 Task: Buy 5 Bread Machines from Small Appliances section under best seller category for shipping address: Adam Smith, 3620 Station Street, Austin, Texas 78702, Cell Number 5122113583. Pay from credit card ending with 7965, CVV 549
Action: Mouse moved to (166, 75)
Screenshot: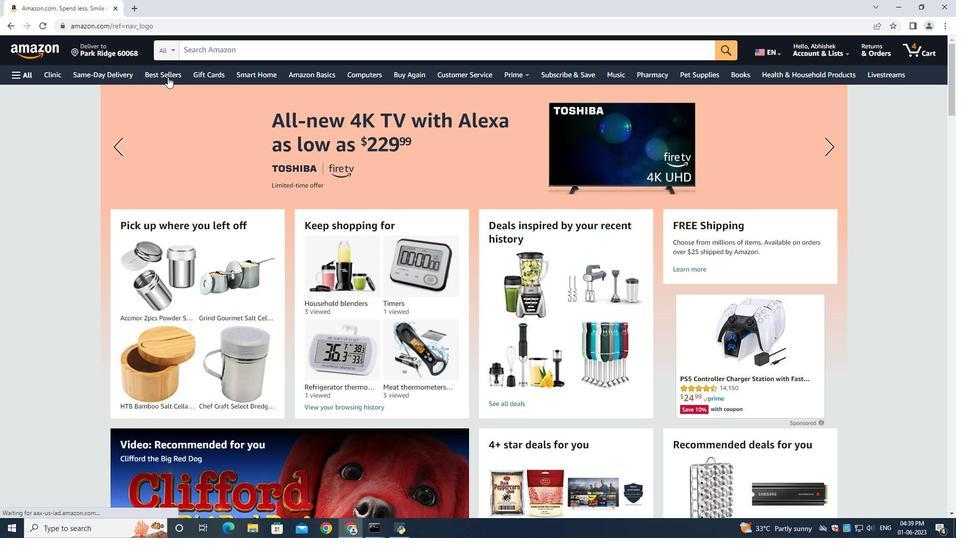 
Action: Mouse pressed left at (166, 75)
Screenshot: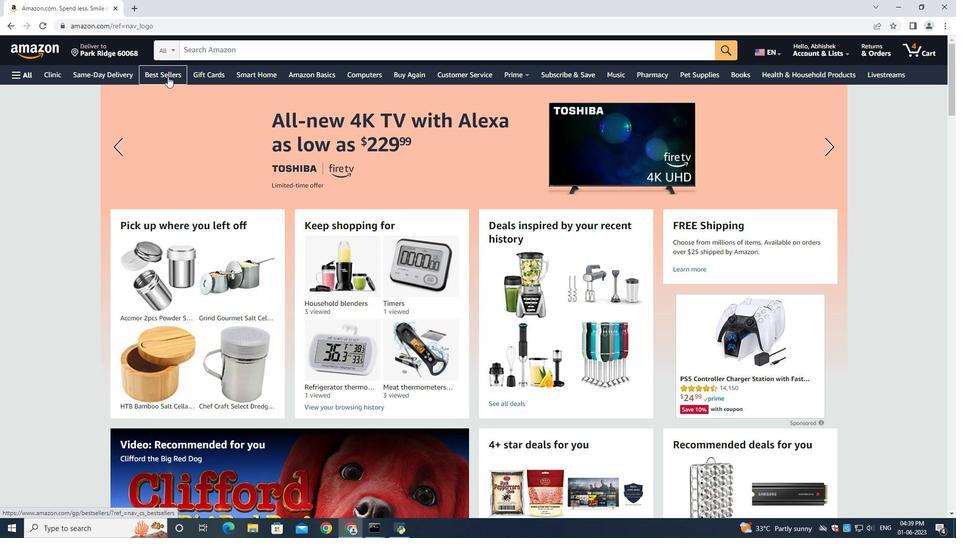 
Action: Mouse moved to (218, 54)
Screenshot: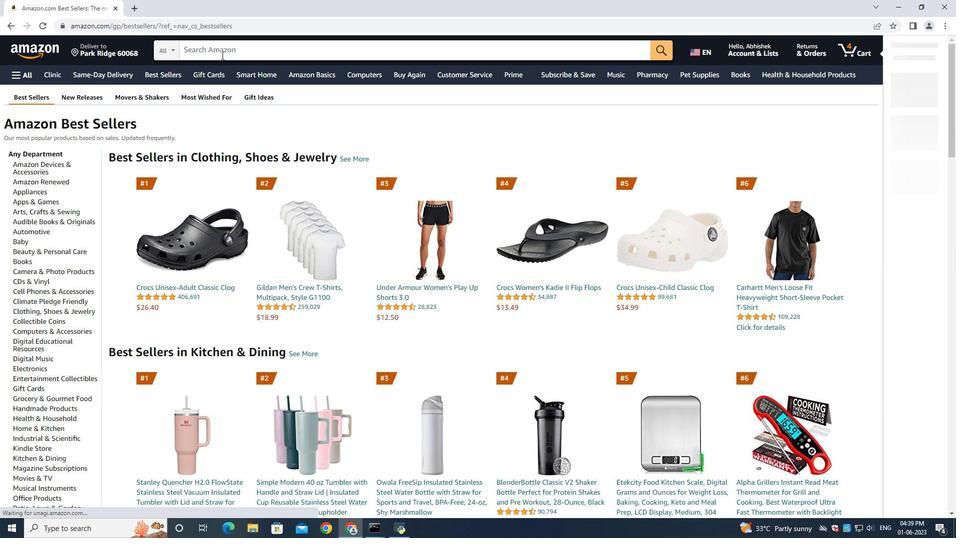 
Action: Mouse pressed left at (218, 54)
Screenshot: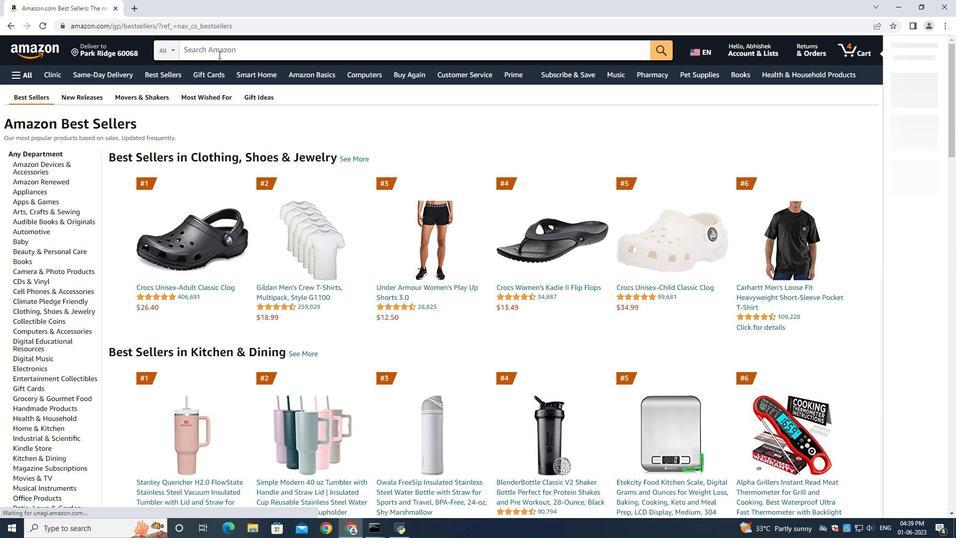 
Action: Mouse moved to (936, 208)
Screenshot: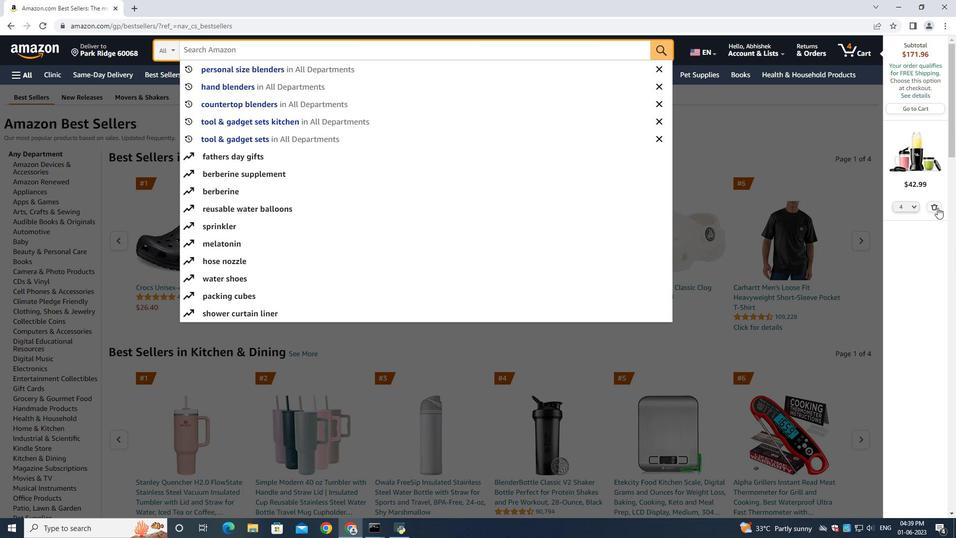 
Action: Mouse pressed left at (936, 208)
Screenshot: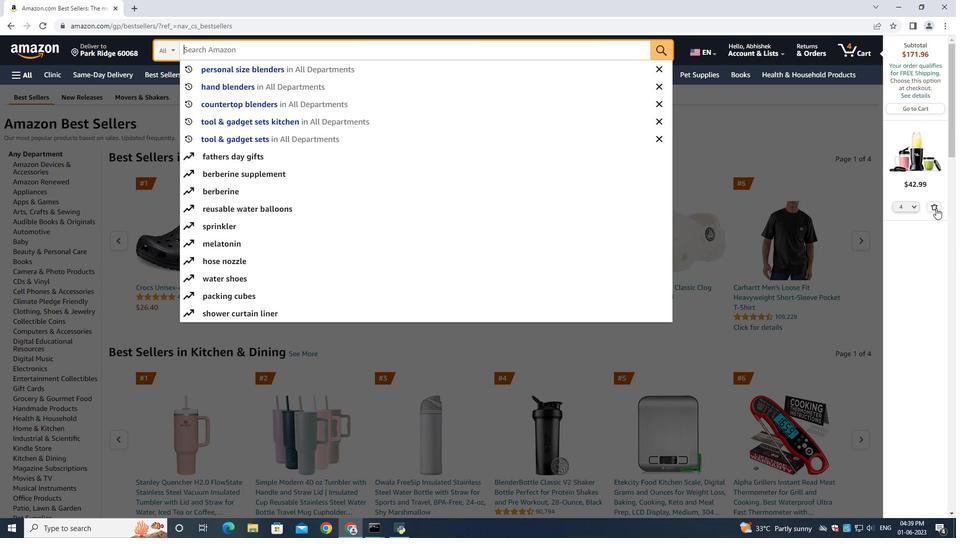 
Action: Mouse moved to (279, 51)
Screenshot: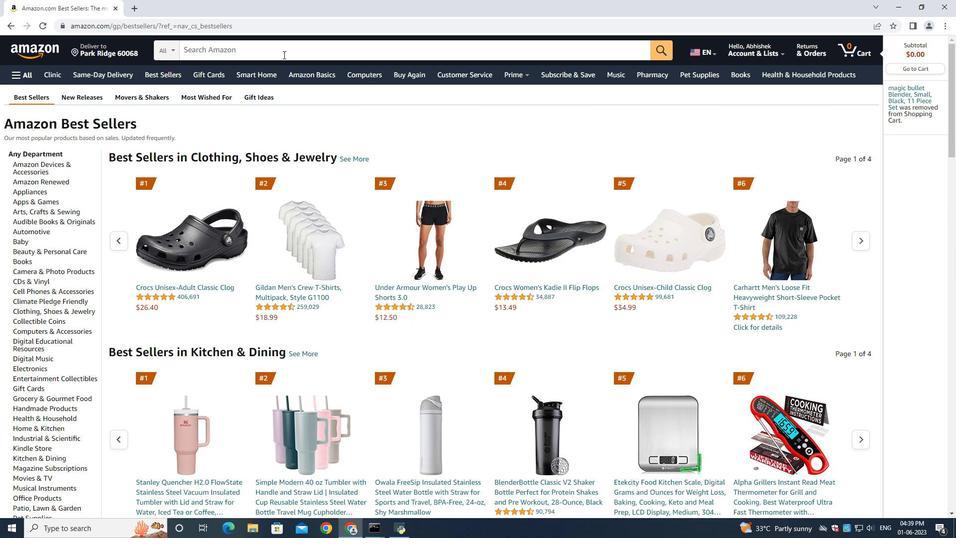 
Action: Mouse pressed left at (279, 51)
Screenshot: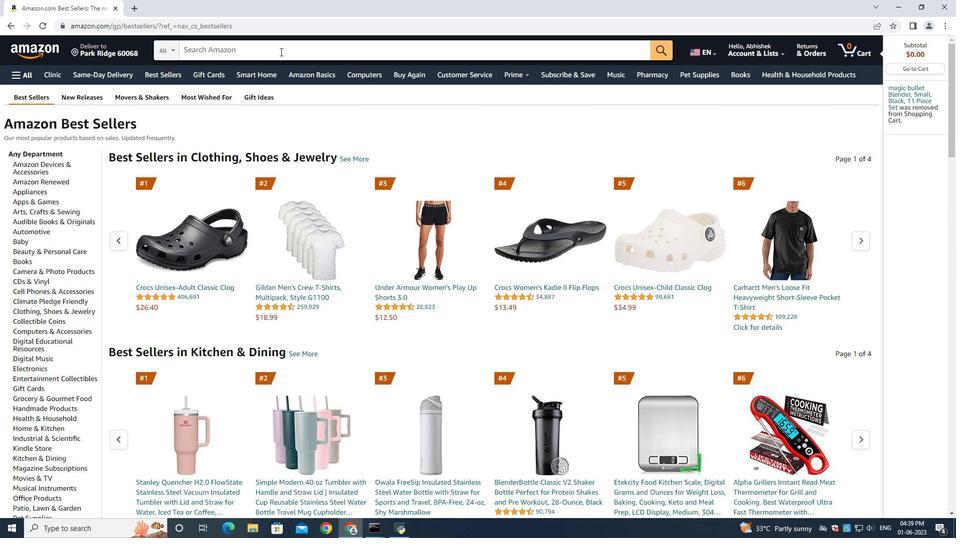 
Action: Key pressed <Key.shift>M<Key.backspace><Key.shift>Bread<Key.space><Key.shift>Machines<Key.enter>
Screenshot: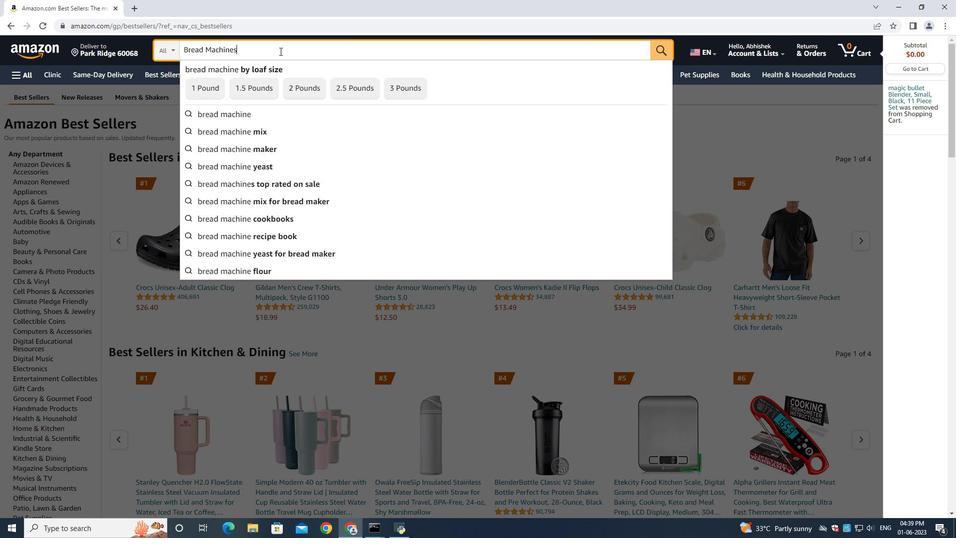 
Action: Mouse moved to (279, 57)
Screenshot: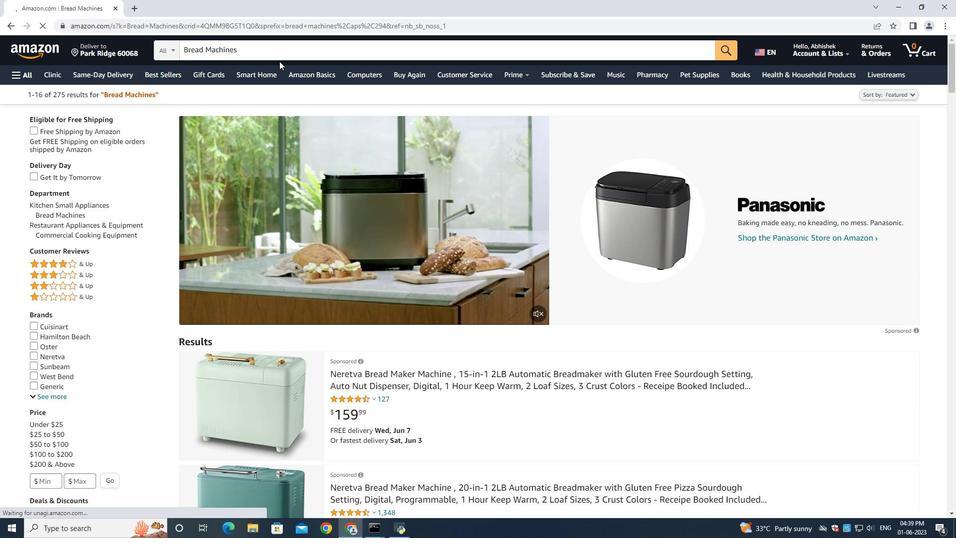 
Action: Mouse pressed left at (279, 57)
Screenshot: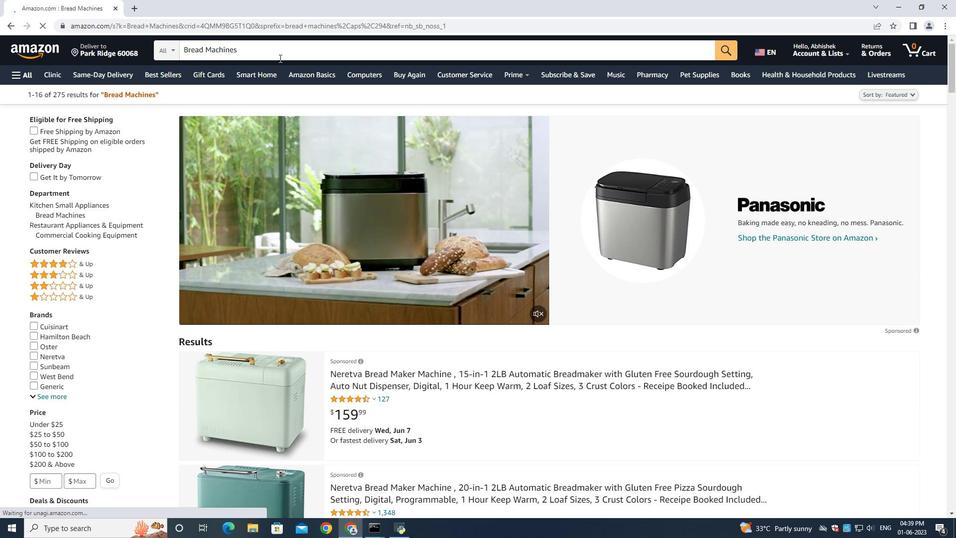 
Action: Key pressed <Key.space>small<Key.enter>
Screenshot: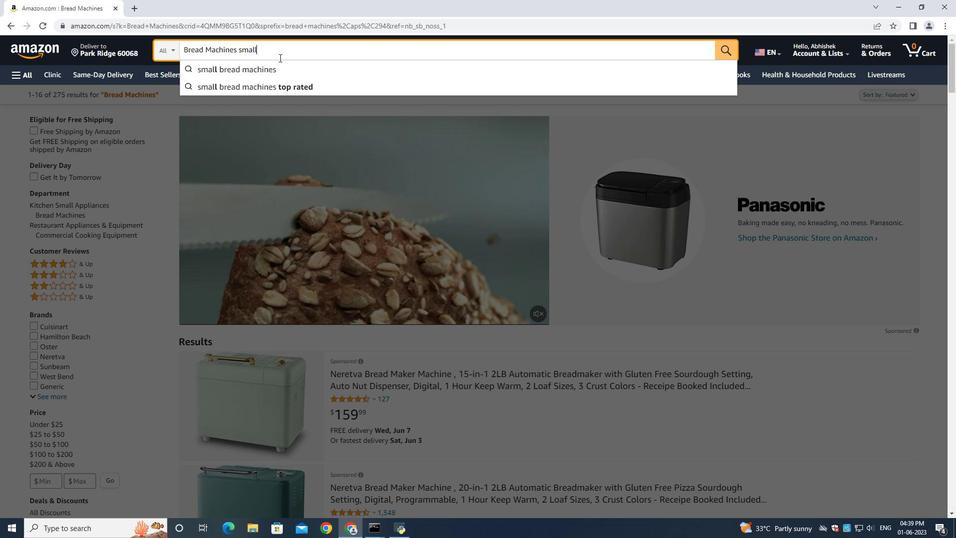 
Action: Mouse moved to (96, 205)
Screenshot: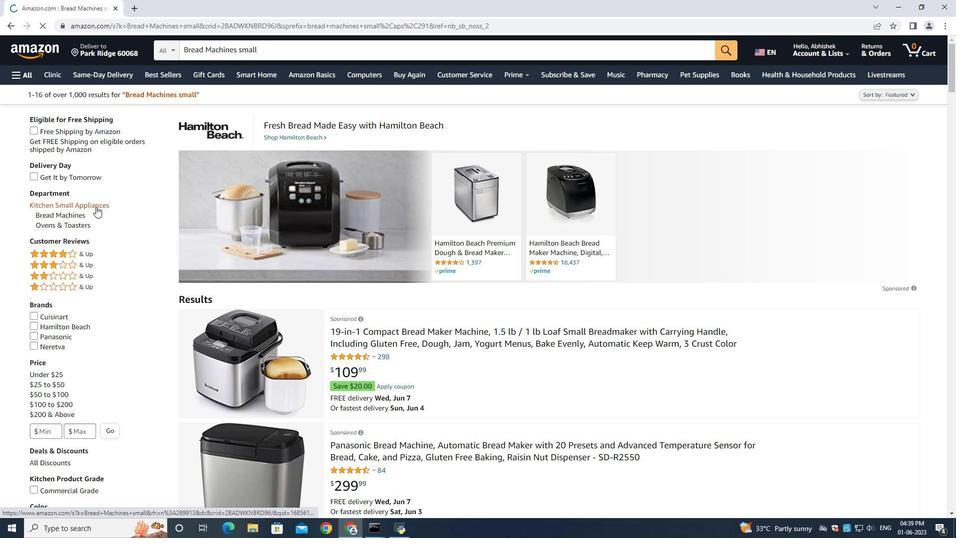 
Action: Mouse pressed left at (96, 205)
Screenshot: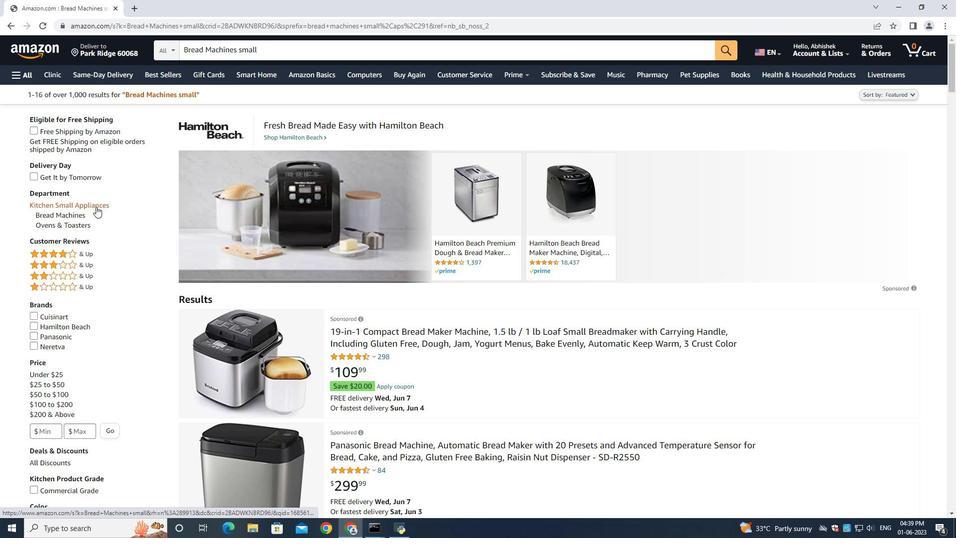 
Action: Mouse moved to (471, 247)
Screenshot: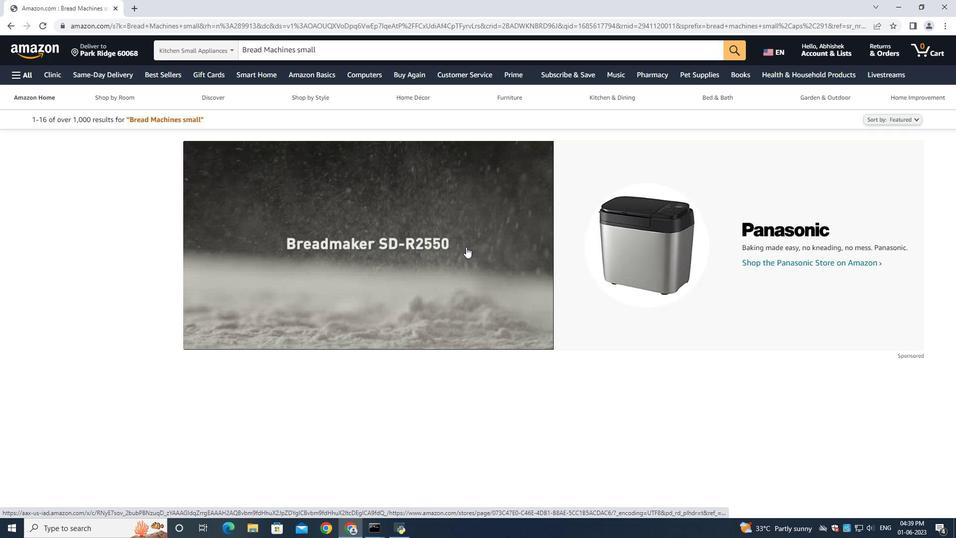 
Action: Mouse scrolled (471, 246) with delta (0, 0)
Screenshot: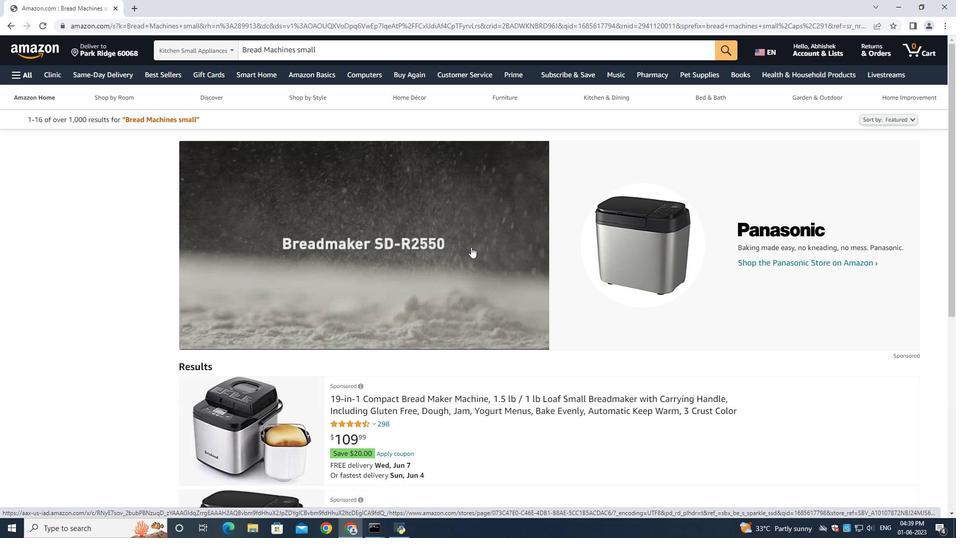 
Action: Mouse scrolled (471, 246) with delta (0, 0)
Screenshot: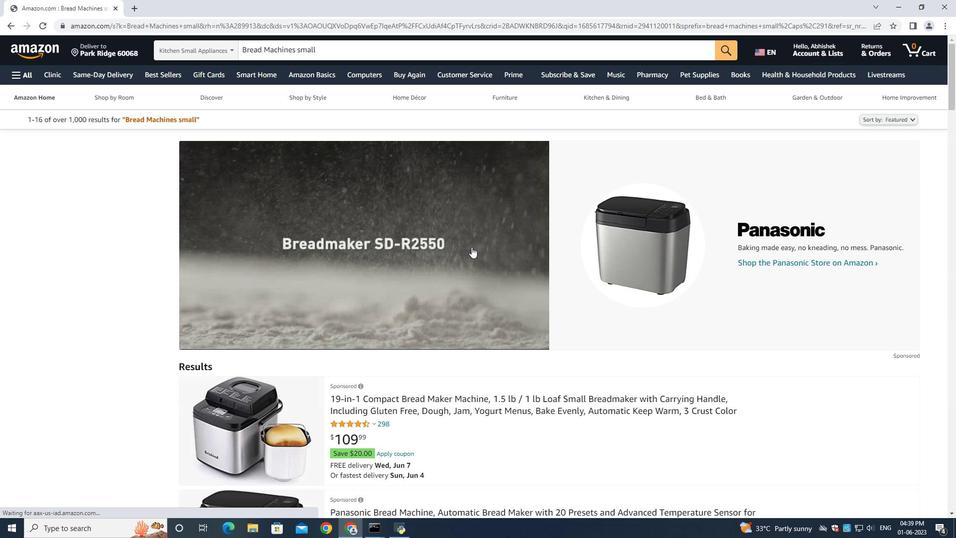 
Action: Mouse scrolled (471, 246) with delta (0, 0)
Screenshot: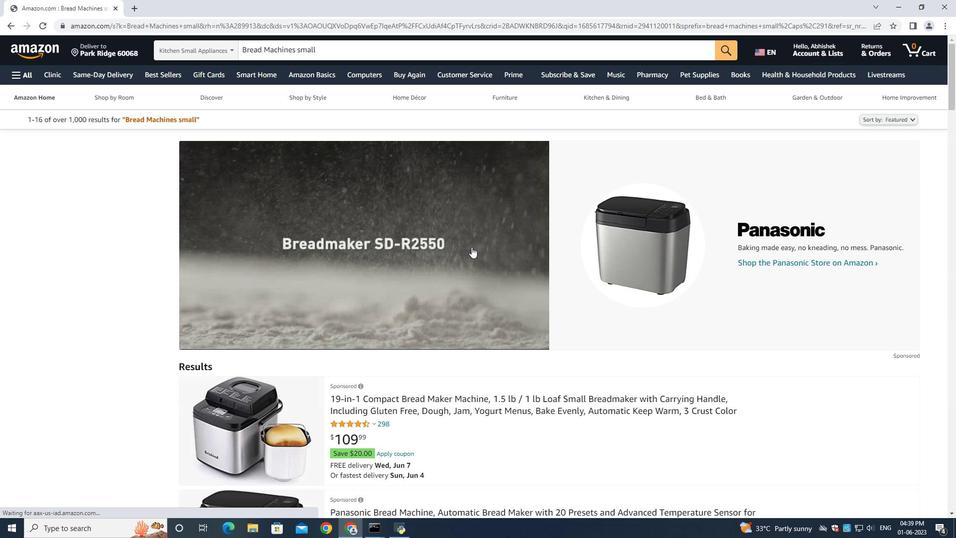 
Action: Mouse moved to (506, 254)
Screenshot: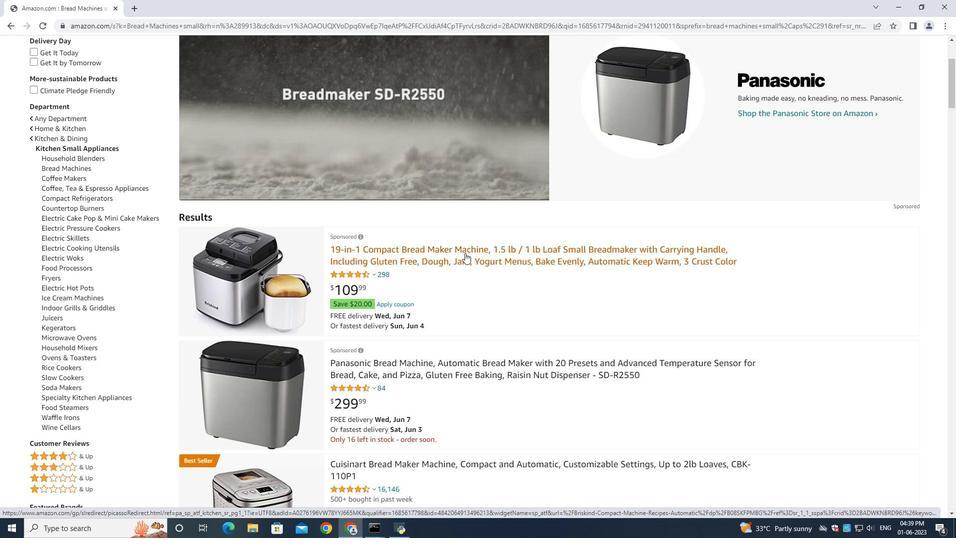 
Action: Mouse pressed left at (506, 254)
Screenshot: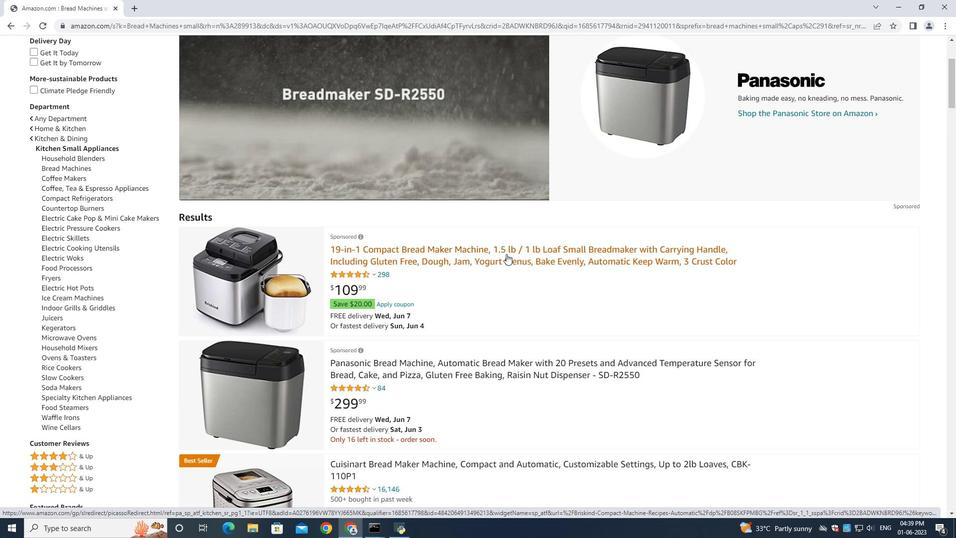 
Action: Mouse moved to (737, 345)
Screenshot: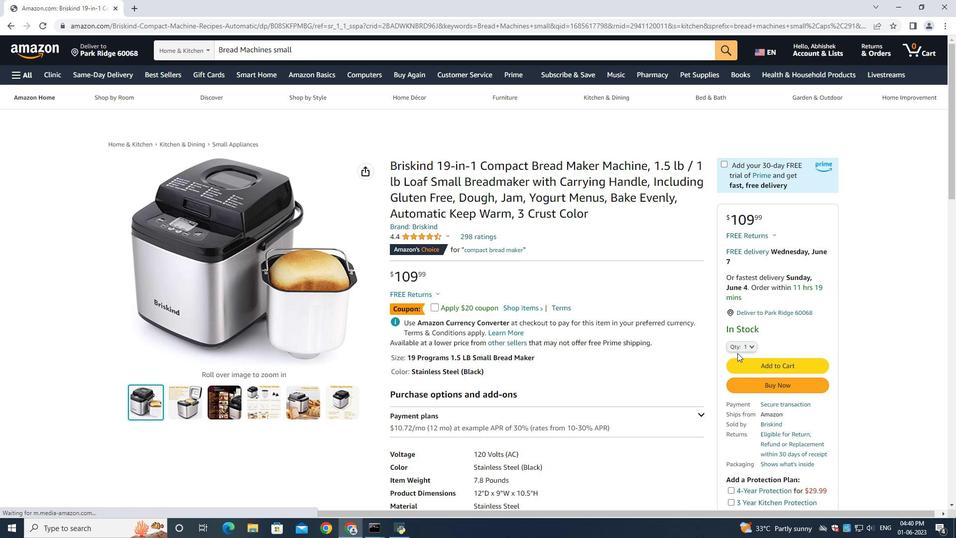 
Action: Mouse pressed left at (737, 345)
Screenshot: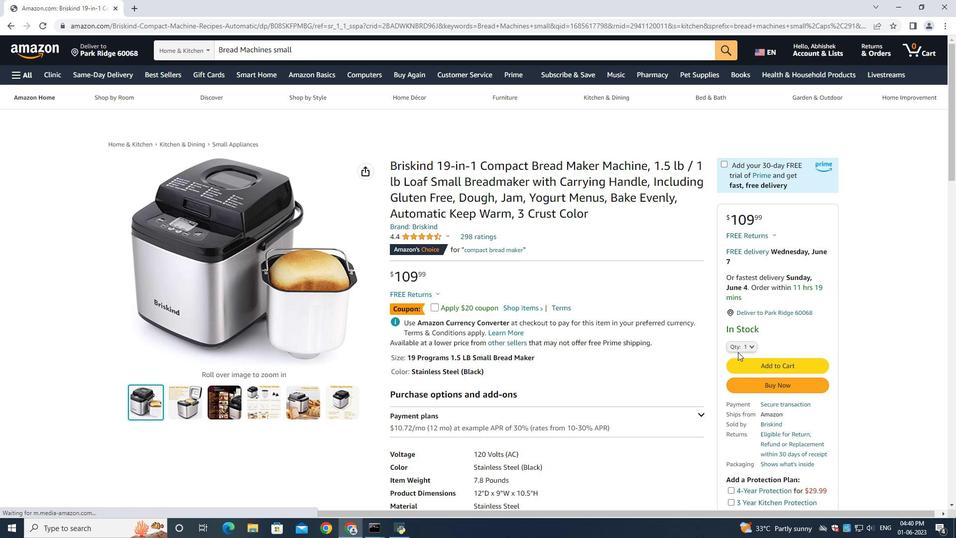 
Action: Mouse moved to (739, 151)
Screenshot: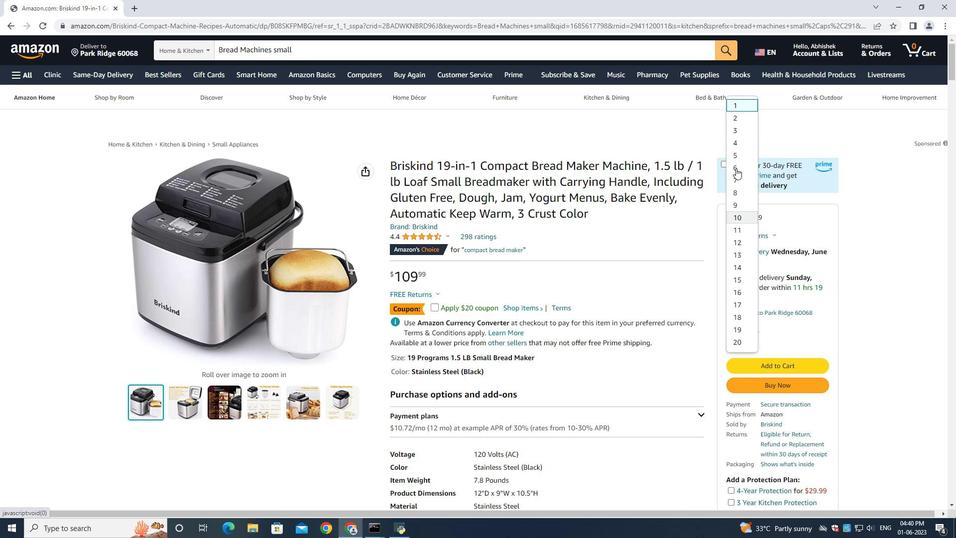 
Action: Mouse pressed left at (739, 151)
Screenshot: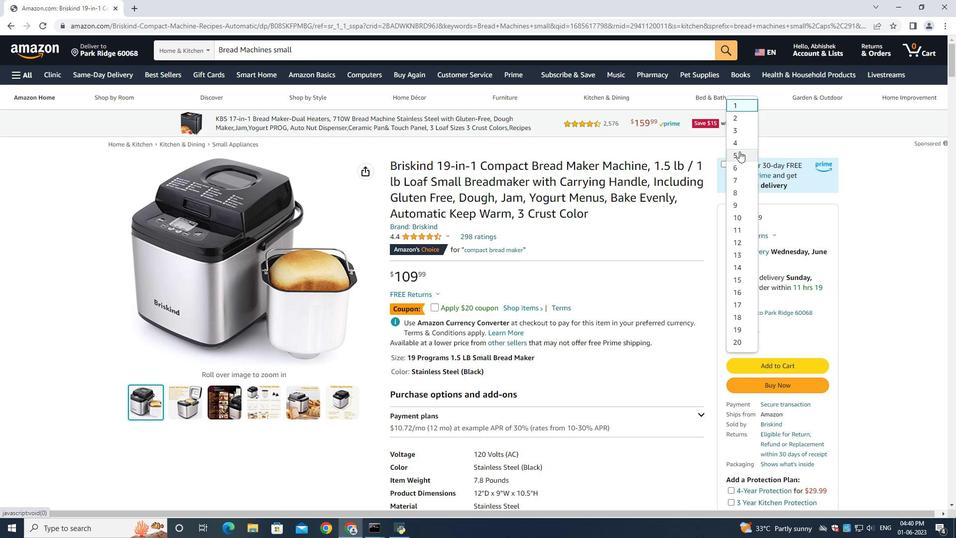 
Action: Mouse moved to (774, 384)
Screenshot: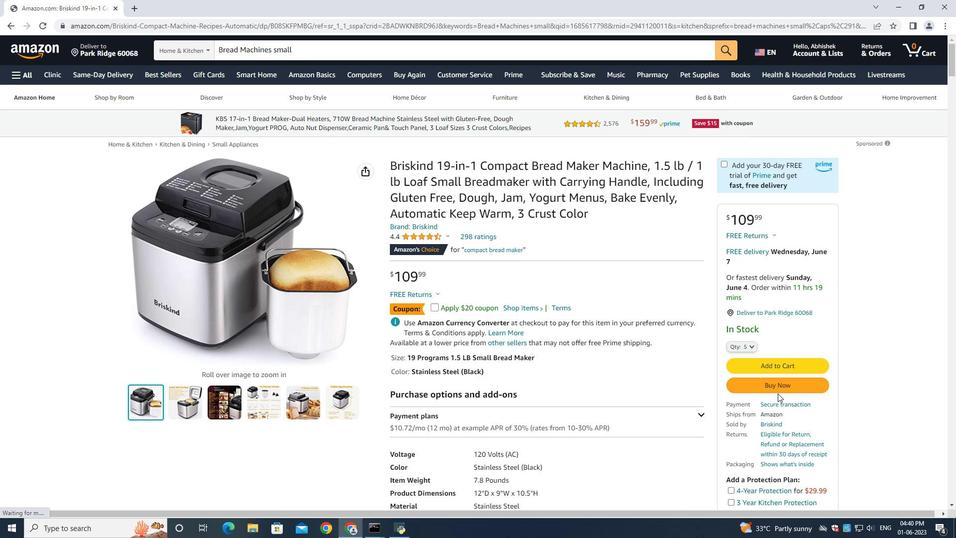 
Action: Mouse pressed left at (774, 384)
Screenshot: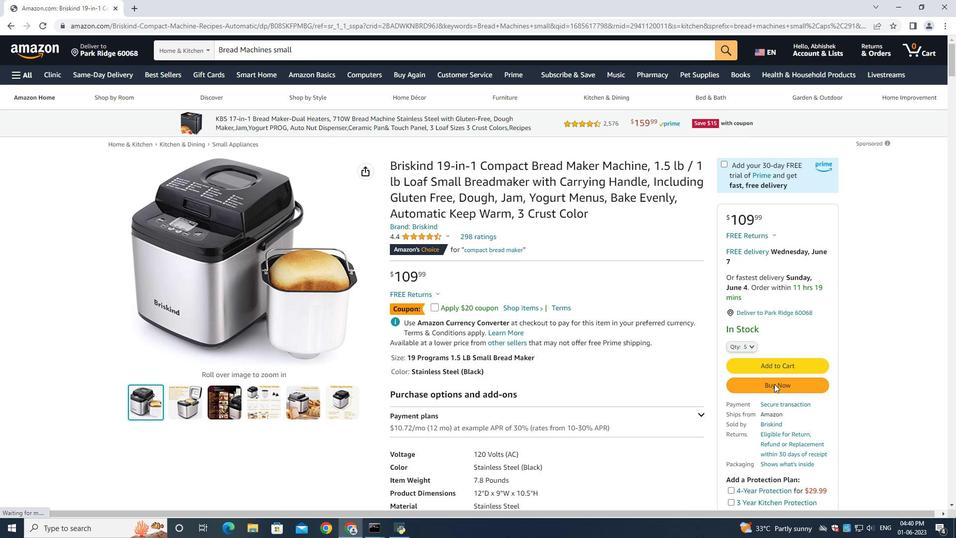 
Action: Mouse moved to (765, 388)
Screenshot: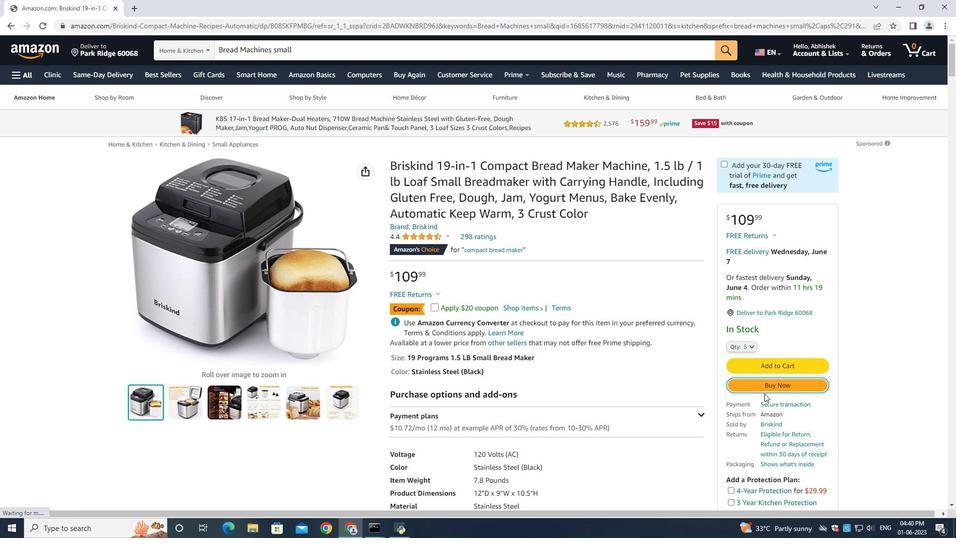 
Action: Mouse pressed left at (765, 388)
Screenshot: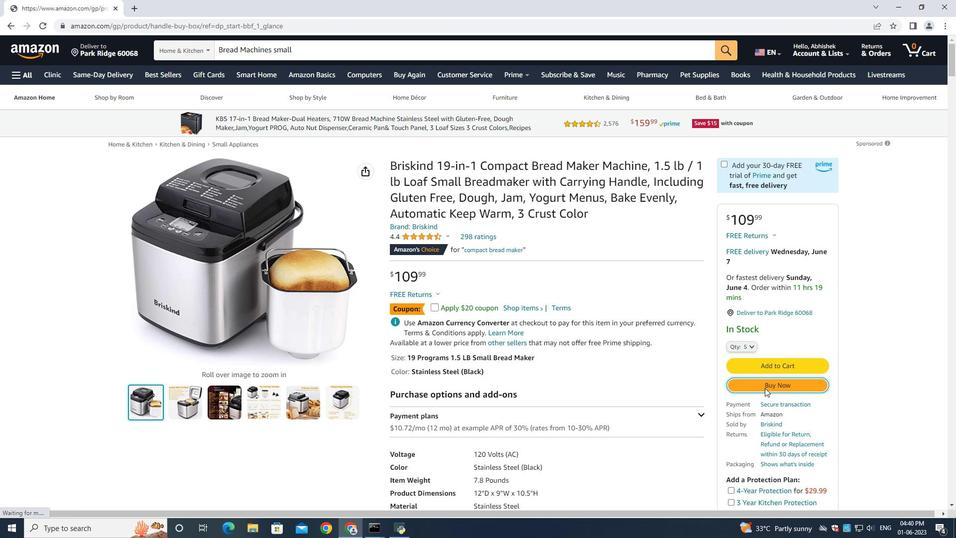 
Action: Mouse moved to (360, 285)
Screenshot: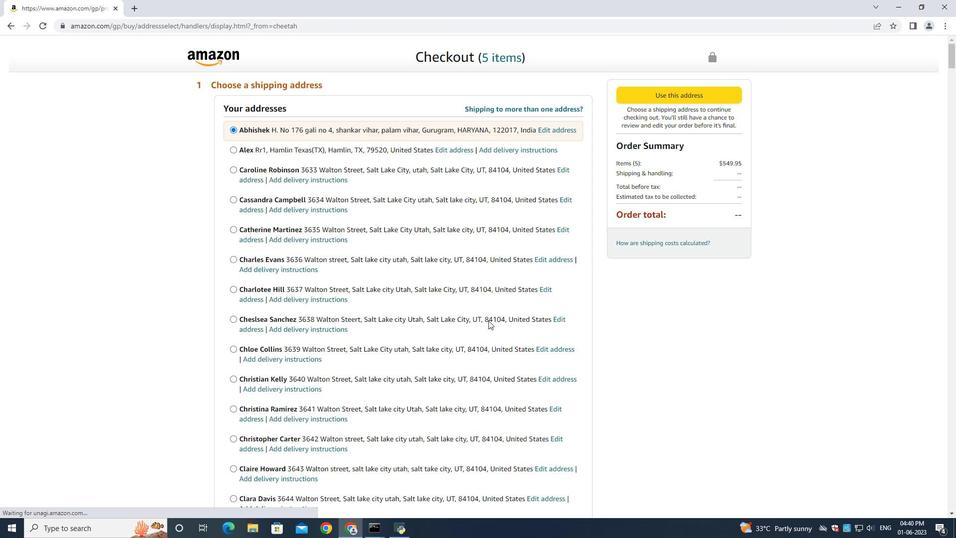 
Action: Mouse scrolled (360, 284) with delta (0, 0)
Screenshot: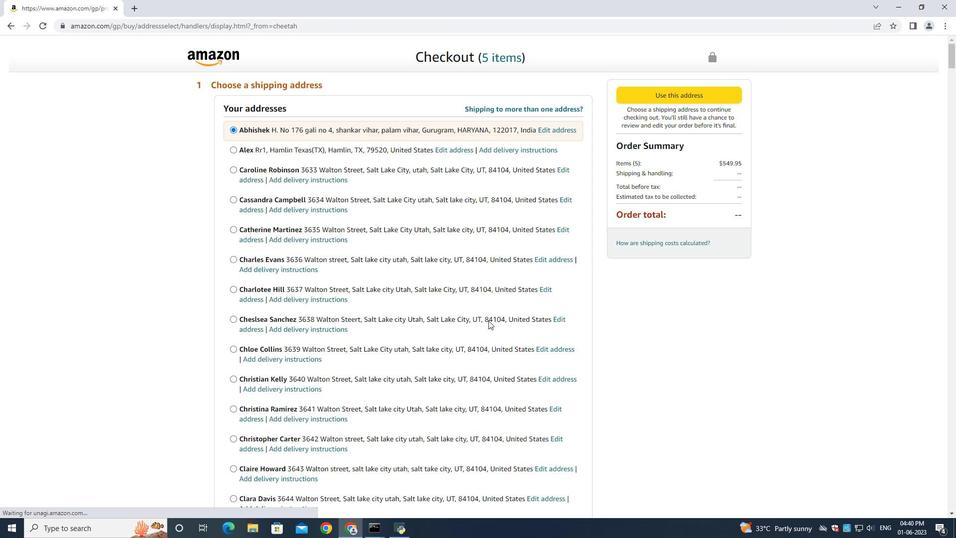 
Action: Mouse scrolled (360, 284) with delta (0, 0)
Screenshot: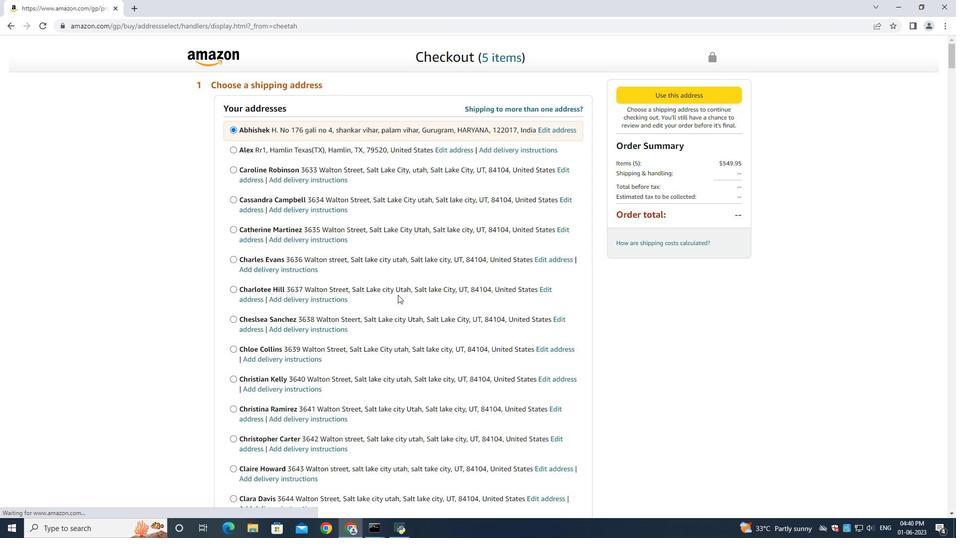 
Action: Mouse scrolled (360, 284) with delta (0, 0)
Screenshot: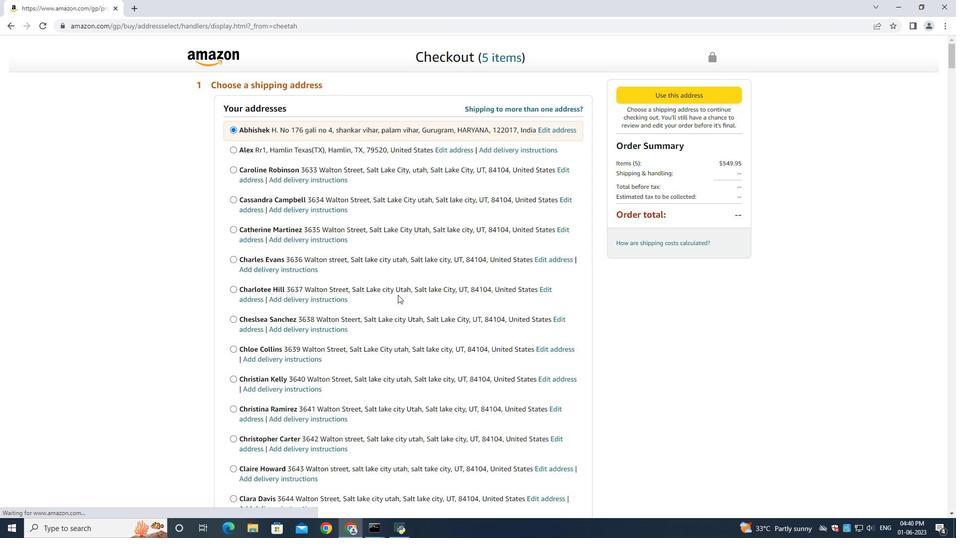 
Action: Mouse scrolled (360, 284) with delta (0, 0)
Screenshot: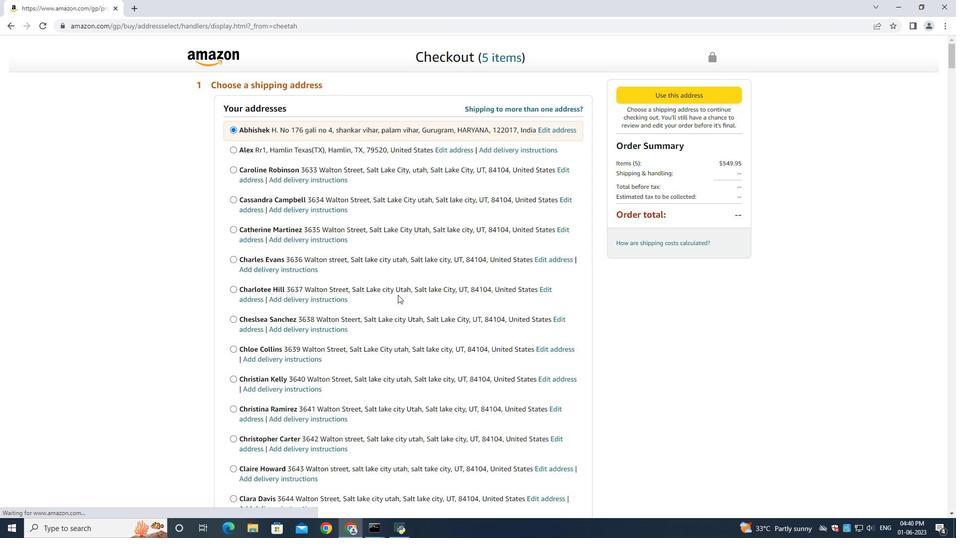 
Action: Mouse moved to (360, 284)
Screenshot: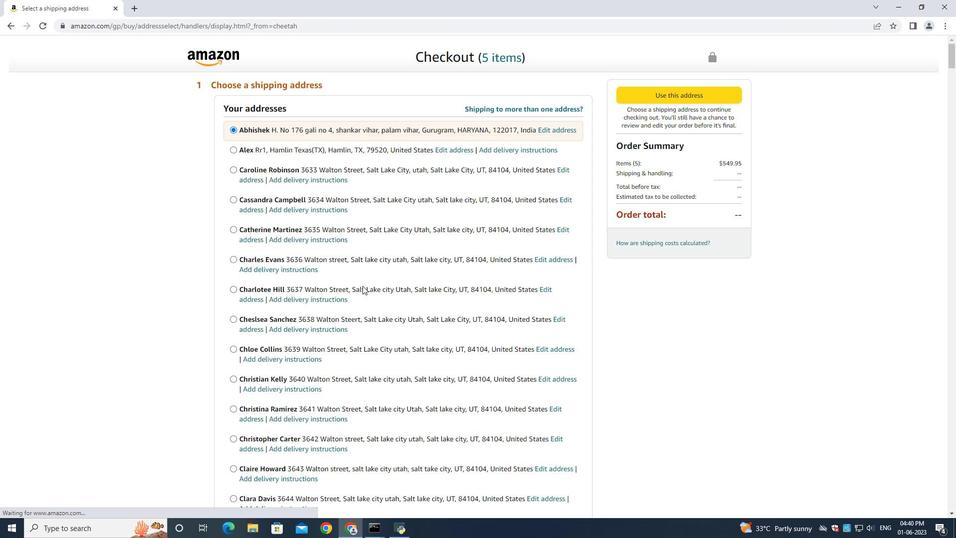 
Action: Mouse scrolled (360, 284) with delta (0, 0)
Screenshot: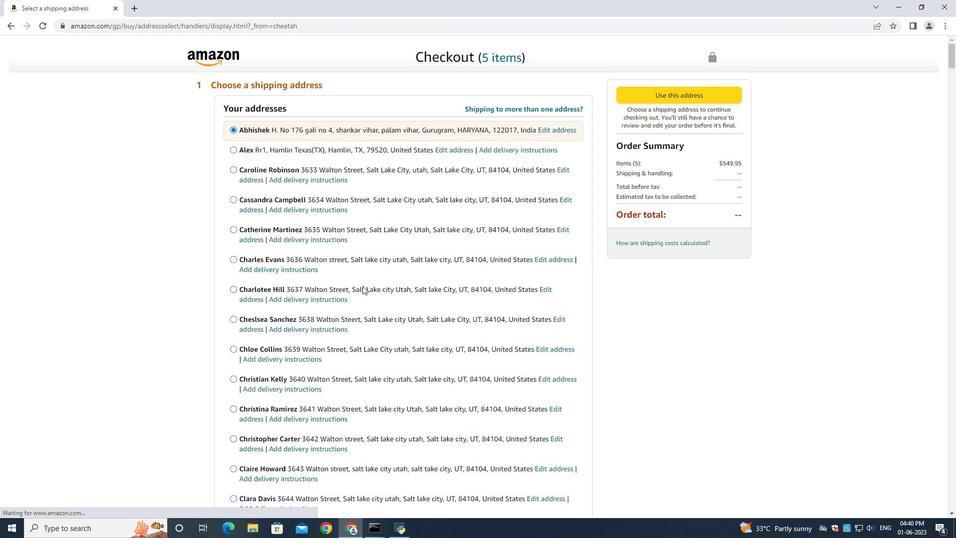 
Action: Mouse moved to (360, 284)
Screenshot: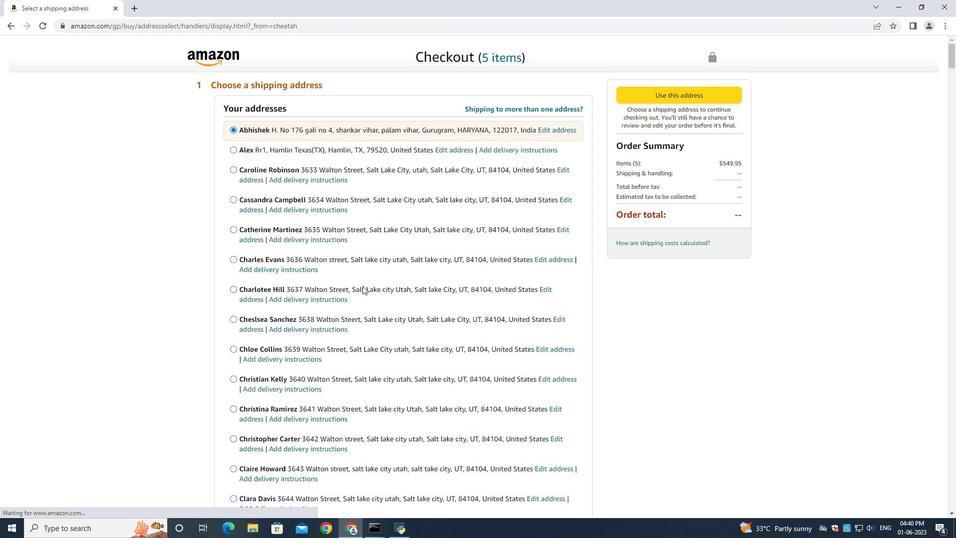 
Action: Mouse scrolled (360, 283) with delta (0, 0)
Screenshot: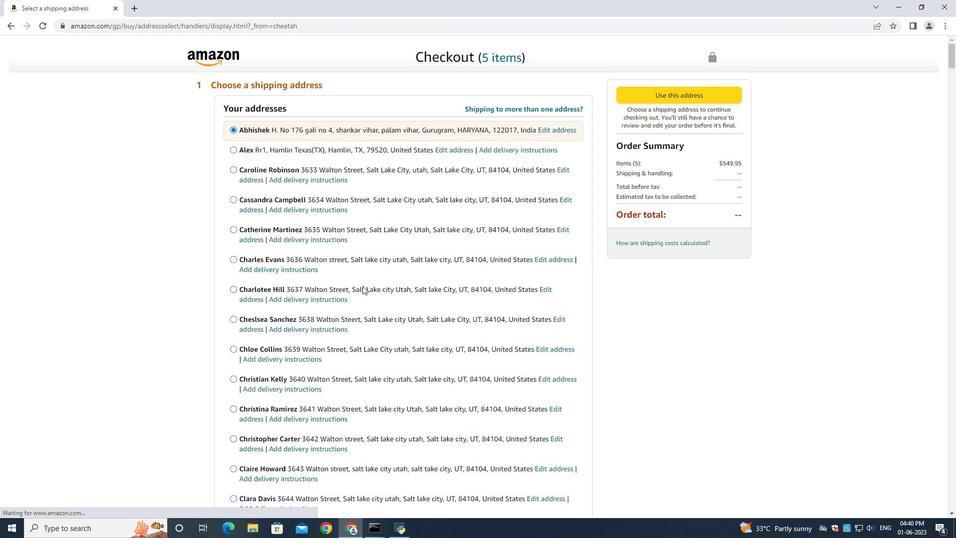 
Action: Mouse moved to (360, 283)
Screenshot: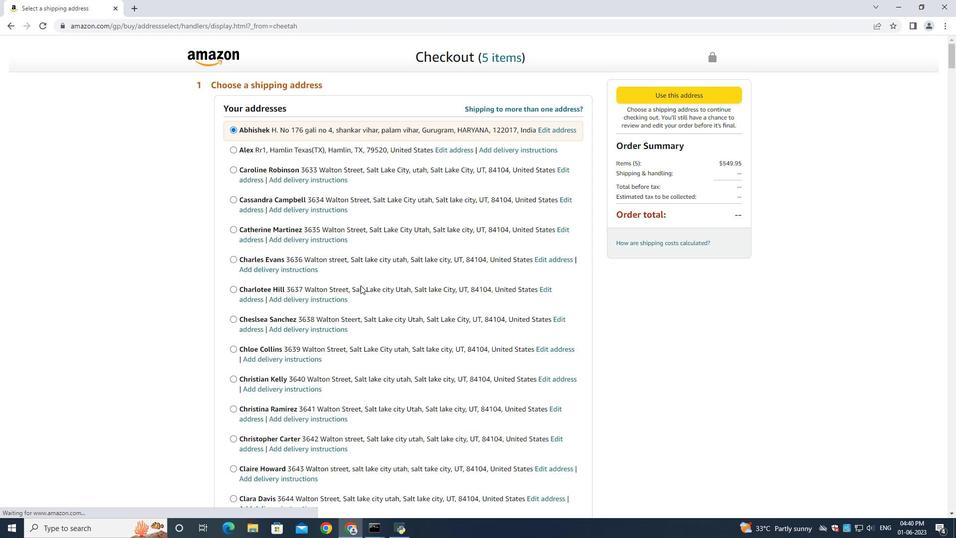 
Action: Mouse scrolled (360, 283) with delta (0, 0)
Screenshot: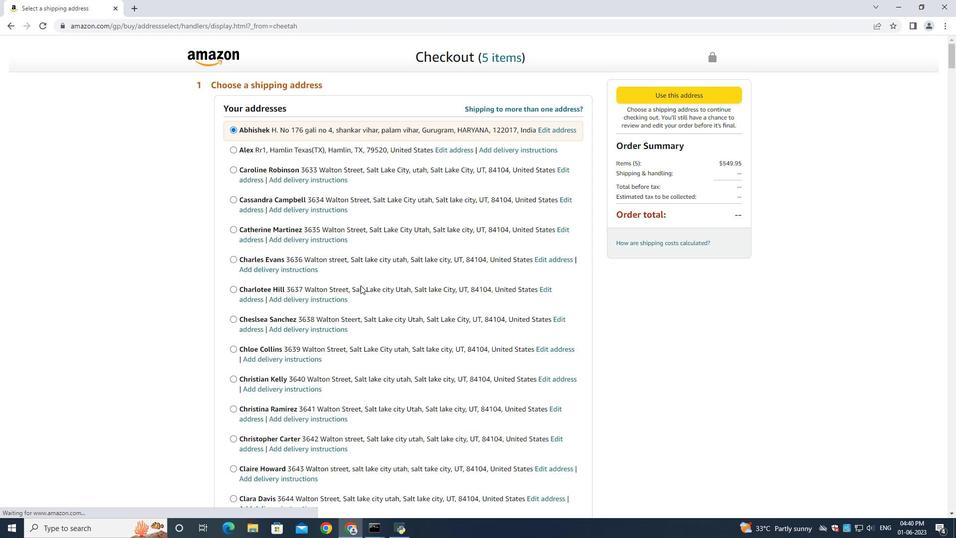 
Action: Mouse moved to (359, 275)
Screenshot: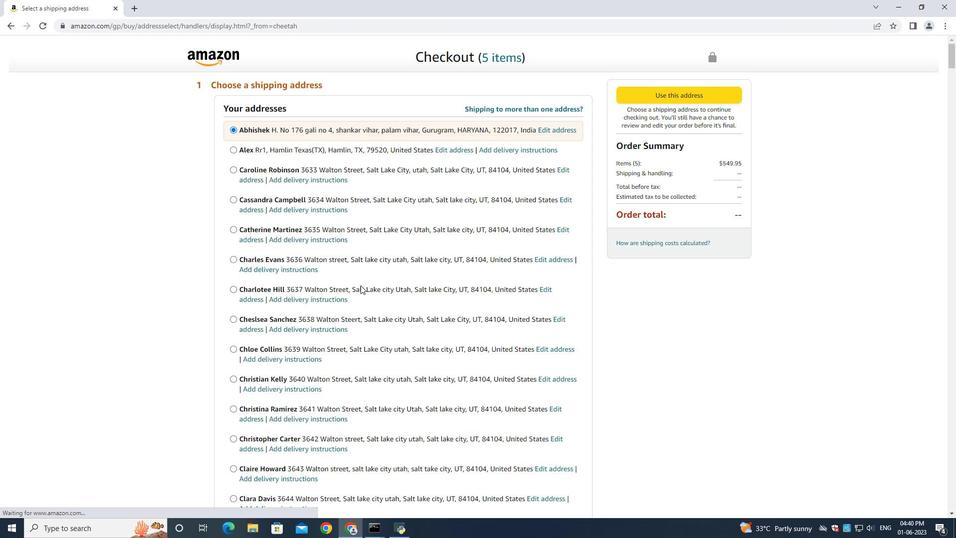 
Action: Mouse scrolled (359, 274) with delta (0, 0)
Screenshot: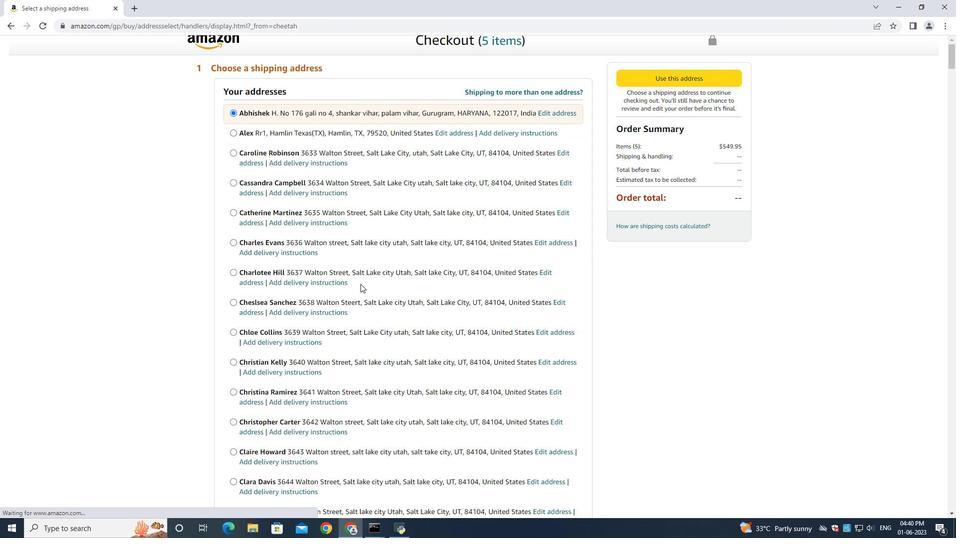 
Action: Mouse scrolled (359, 274) with delta (0, 0)
Screenshot: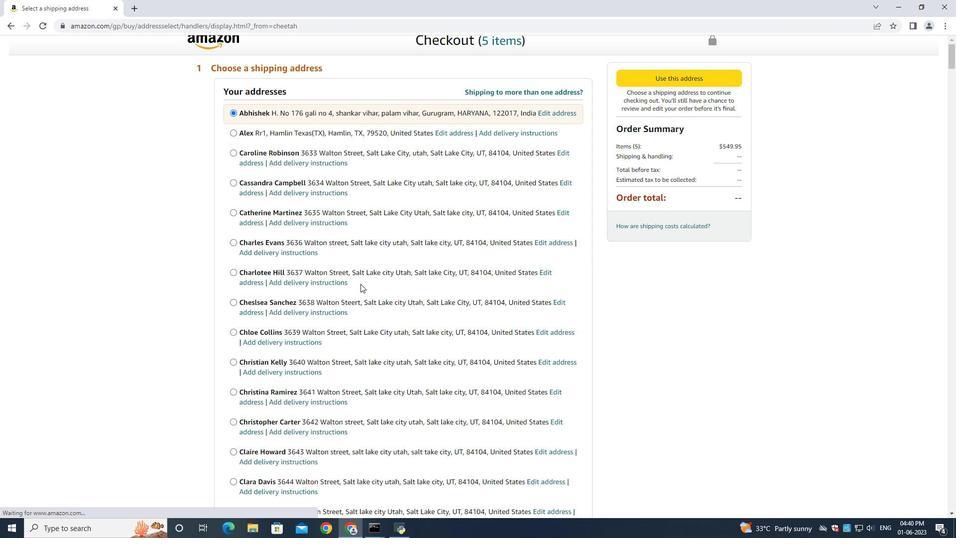 
Action: Mouse scrolled (359, 274) with delta (0, 0)
Screenshot: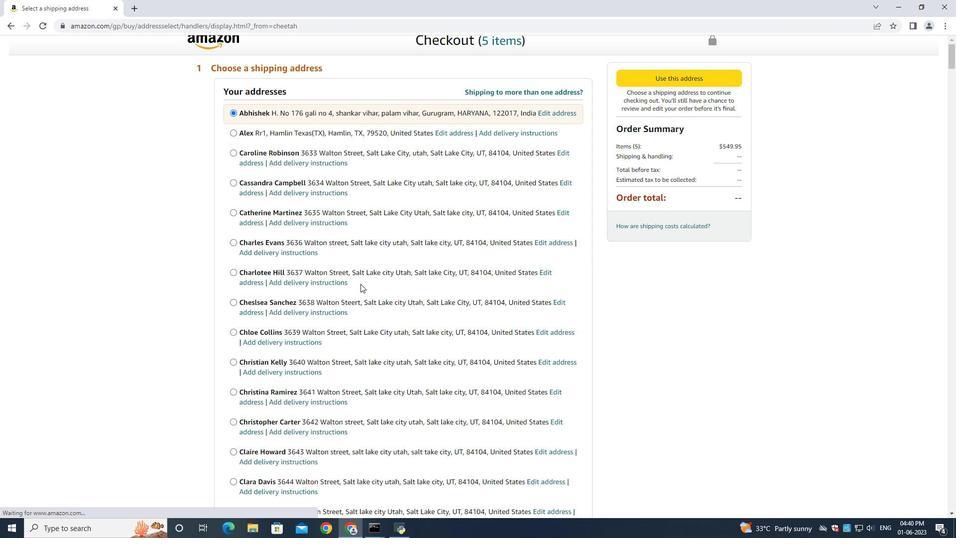 
Action: Mouse scrolled (359, 274) with delta (0, 0)
Screenshot: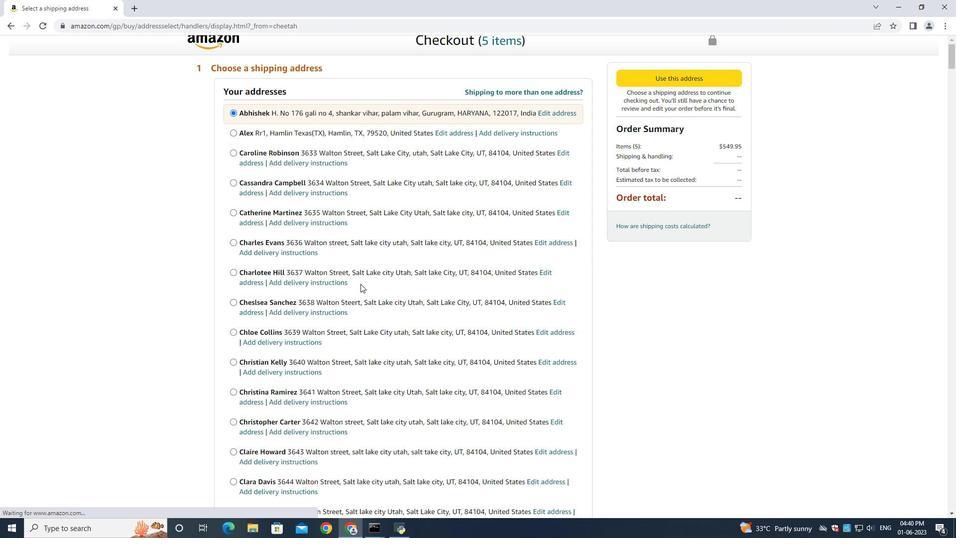 
Action: Mouse moved to (362, 268)
Screenshot: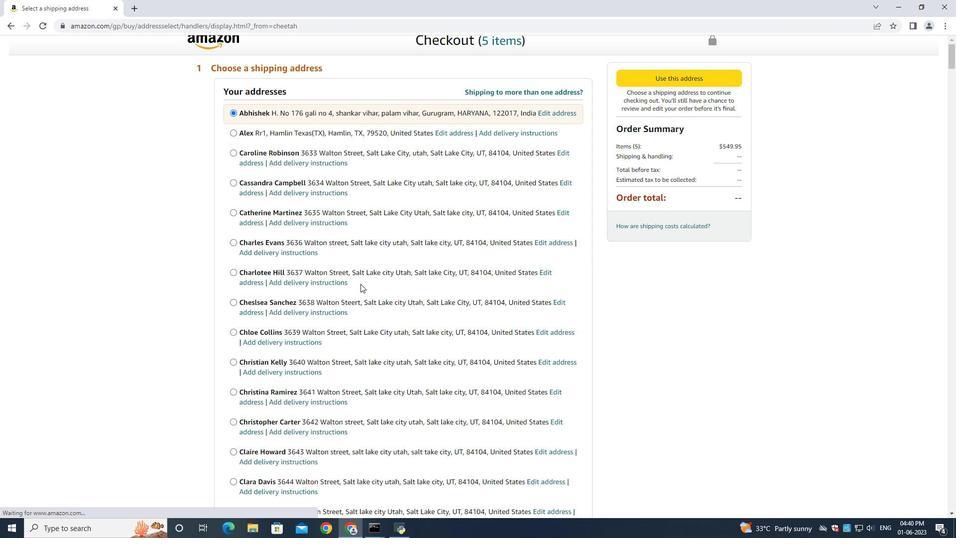 
Action: Mouse scrolled (359, 274) with delta (0, 0)
Screenshot: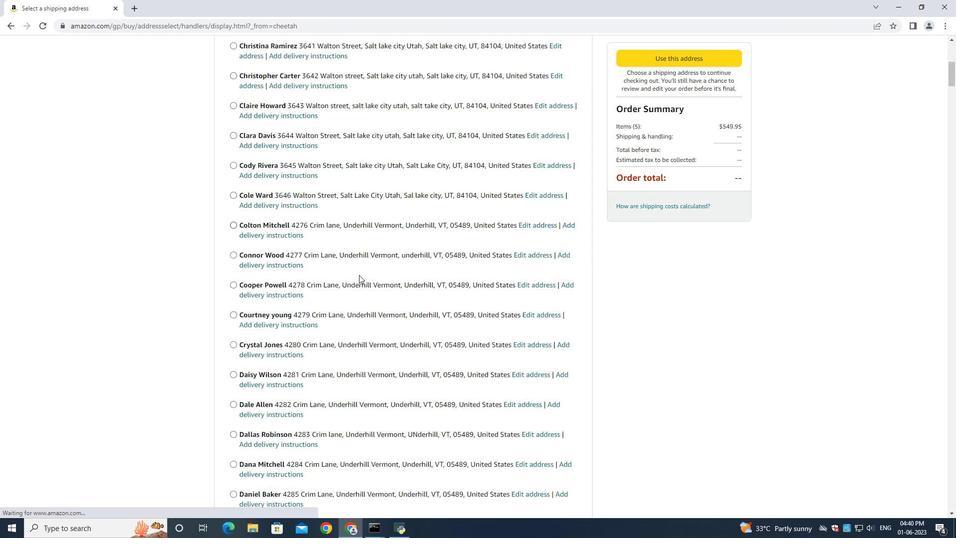 
Action: Mouse moved to (363, 267)
Screenshot: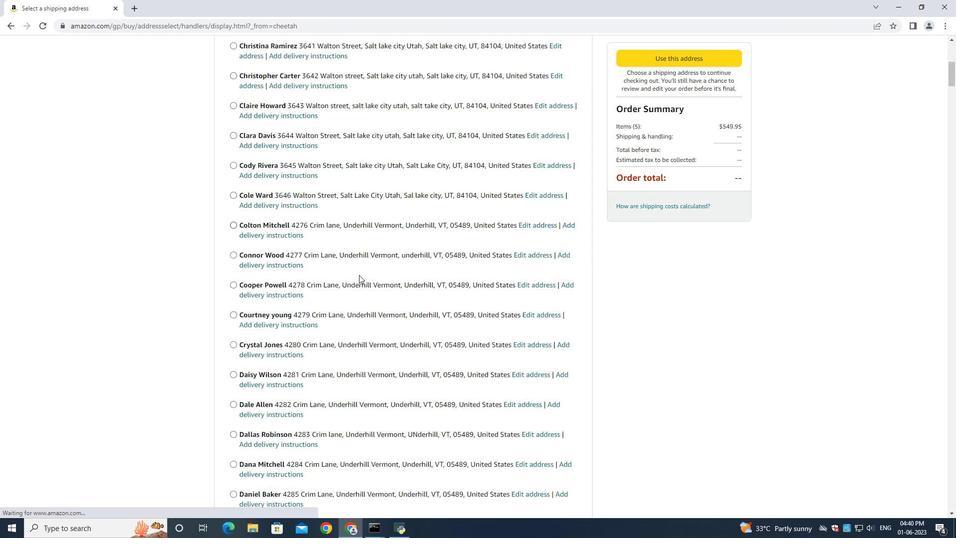 
Action: Mouse scrolled (362, 268) with delta (0, 0)
Screenshot: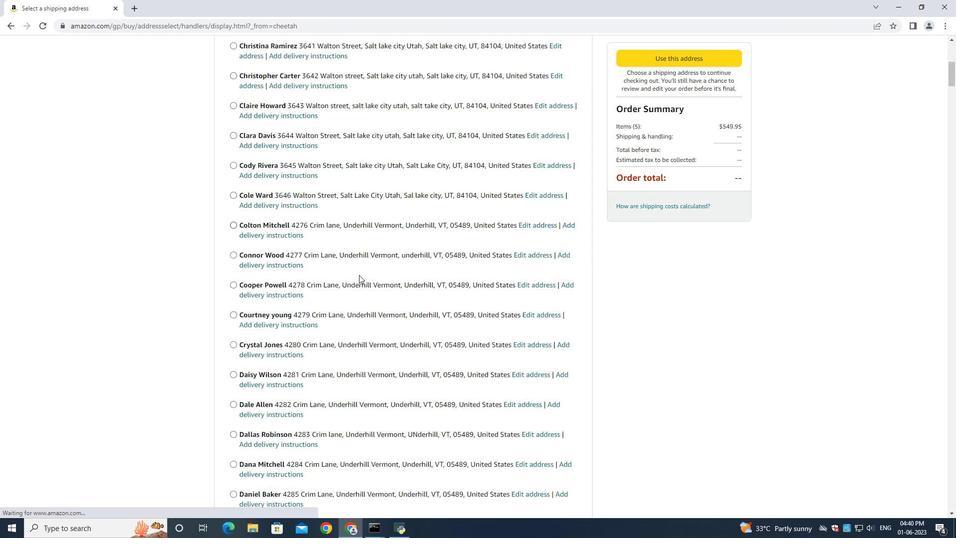 
Action: Mouse moved to (367, 260)
Screenshot: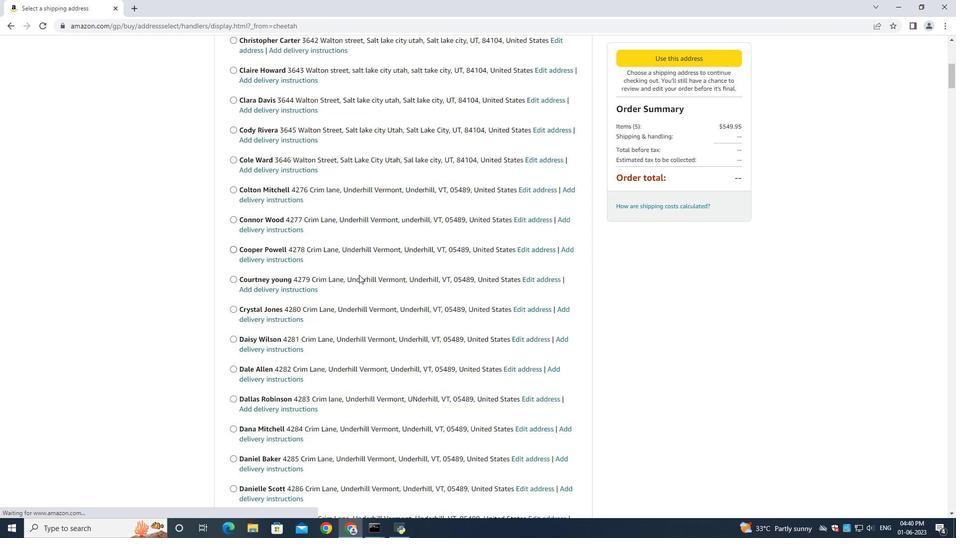
Action: Mouse scrolled (367, 260) with delta (0, 0)
Screenshot: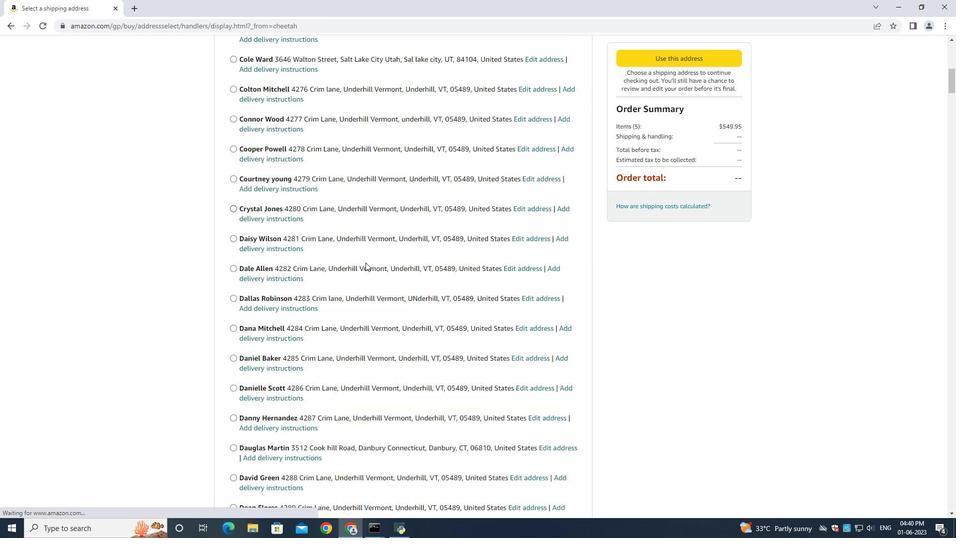 
Action: Mouse moved to (372, 261)
Screenshot: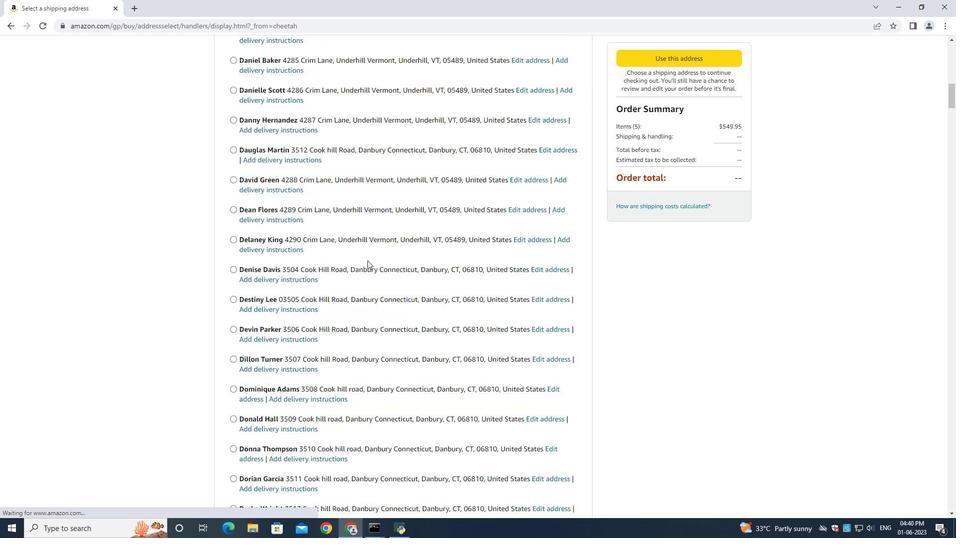 
Action: Mouse scrolled (368, 262) with delta (0, 0)
Screenshot: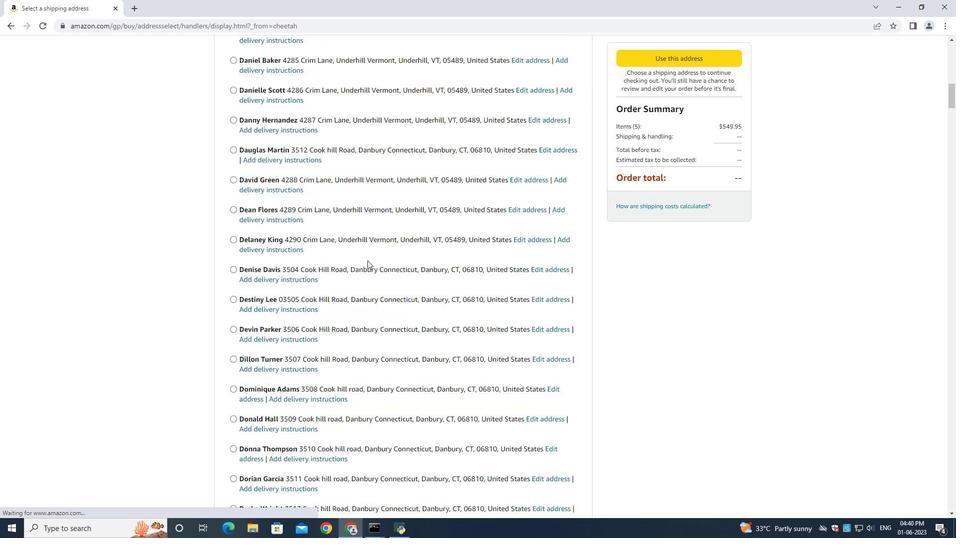 
Action: Mouse scrolled (369, 263) with delta (0, 0)
Screenshot: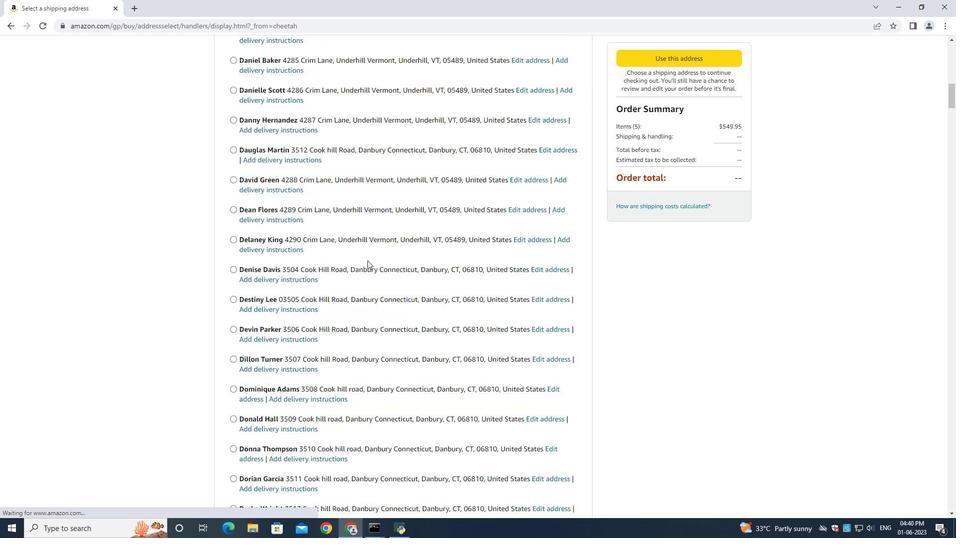 
Action: Mouse scrolled (369, 263) with delta (0, 0)
Screenshot: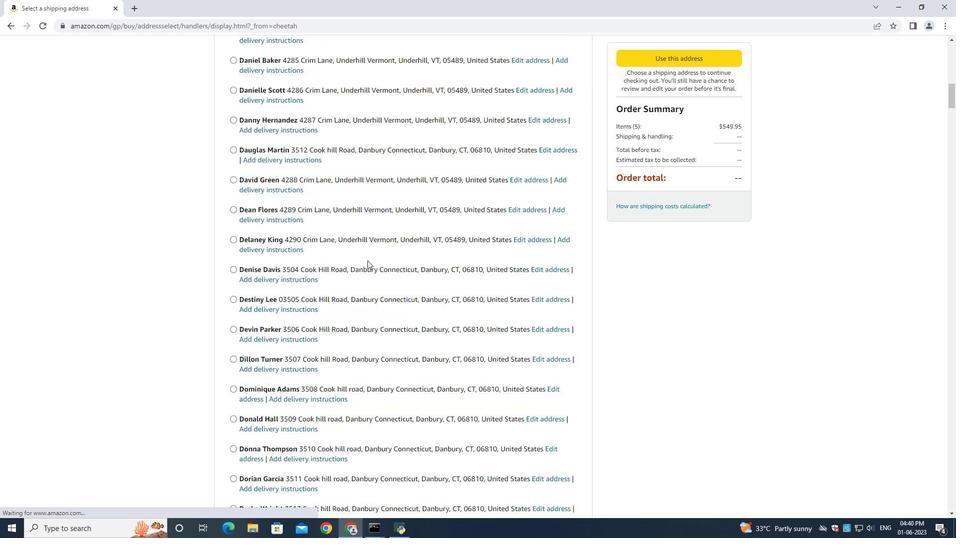 
Action: Mouse moved to (373, 261)
Screenshot: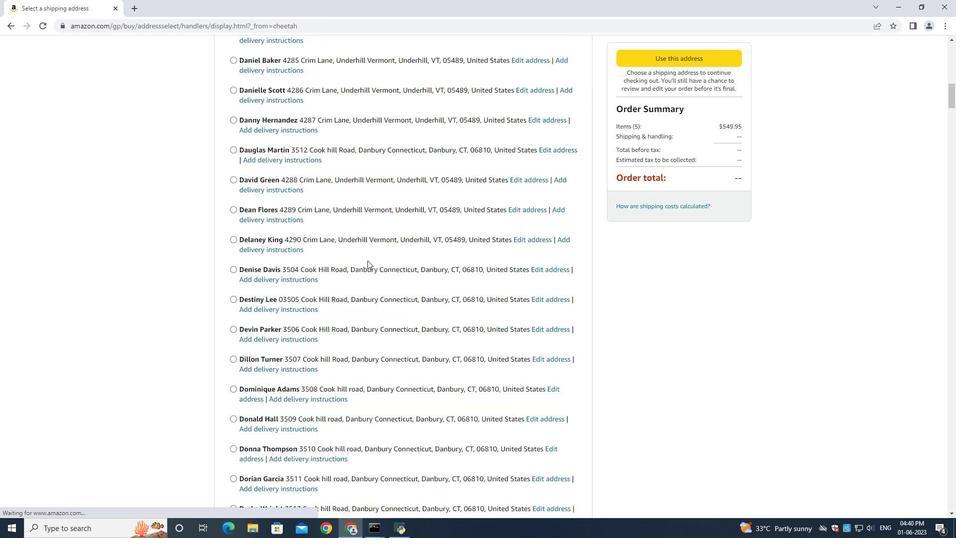 
Action: Mouse scrolled (369, 262) with delta (0, 0)
Screenshot: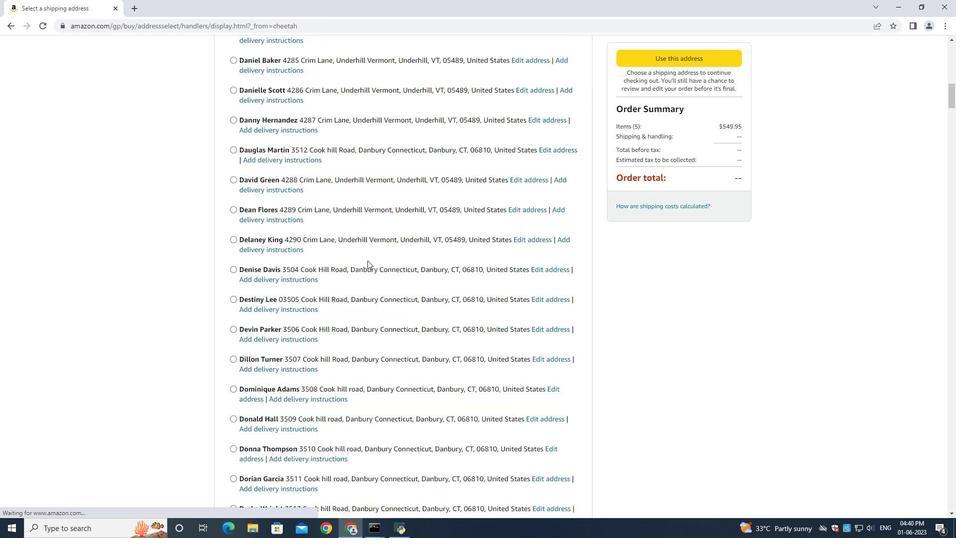 
Action: Mouse moved to (373, 261)
Screenshot: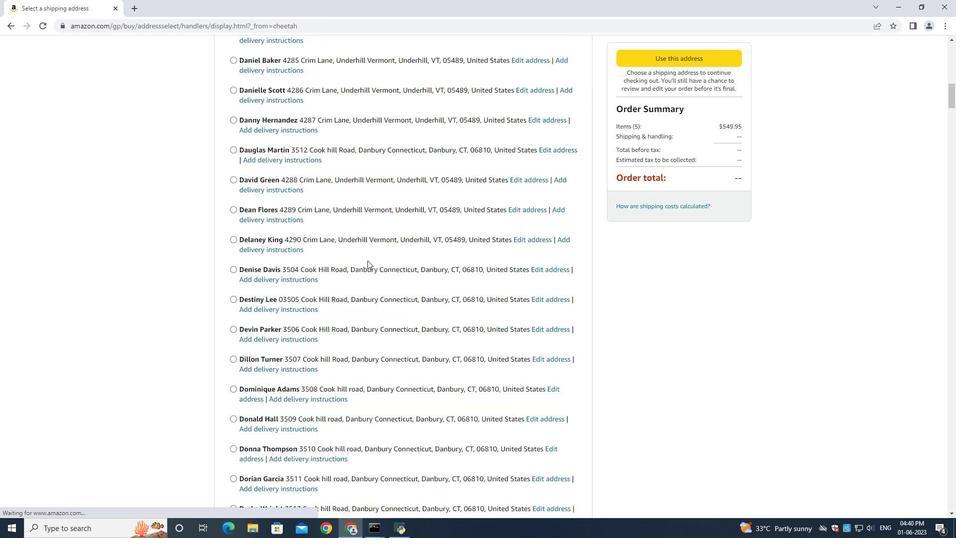 
Action: Mouse scrolled (369, 262) with delta (0, 0)
Screenshot: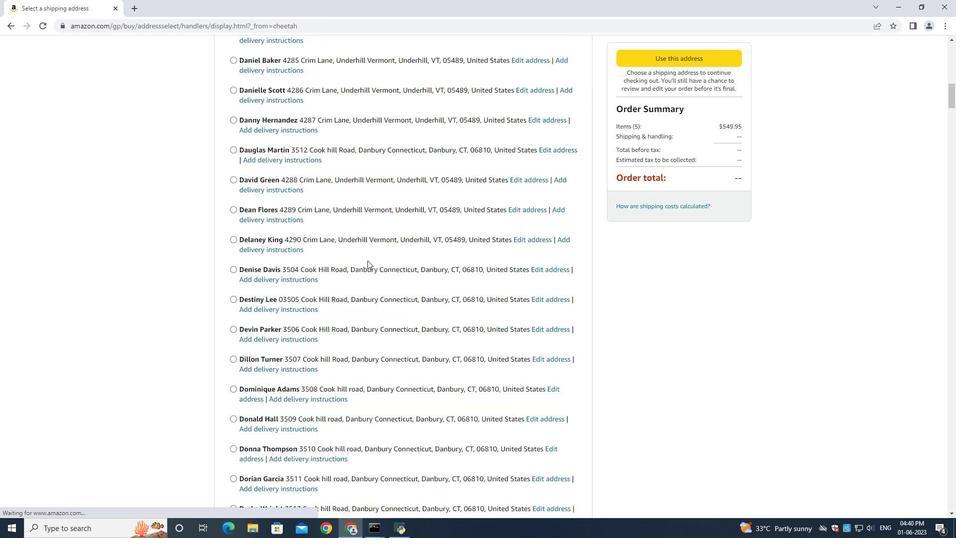 
Action: Mouse moved to (373, 261)
Screenshot: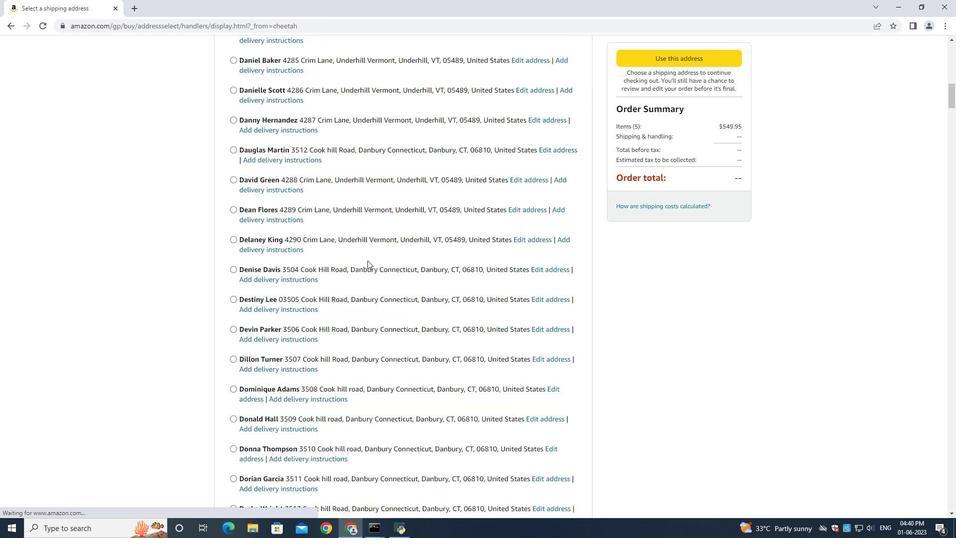 
Action: Mouse scrolled (371, 262) with delta (0, 0)
Screenshot: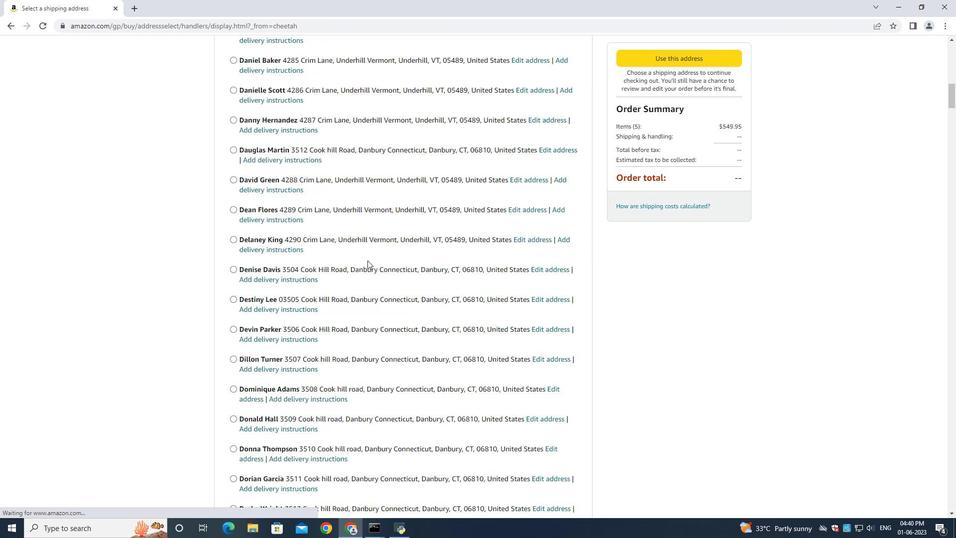 
Action: Mouse moved to (373, 261)
Screenshot: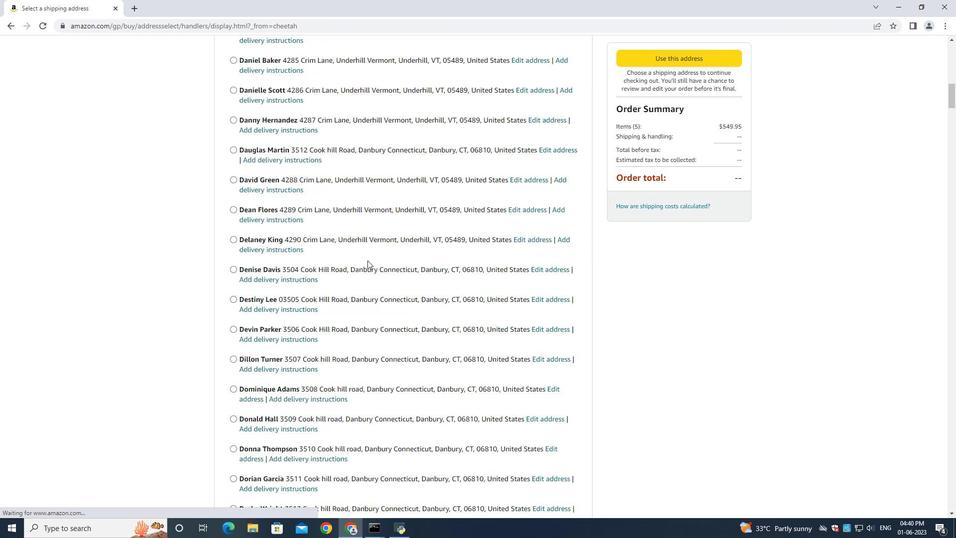
Action: Mouse scrolled (372, 261) with delta (0, 0)
Screenshot: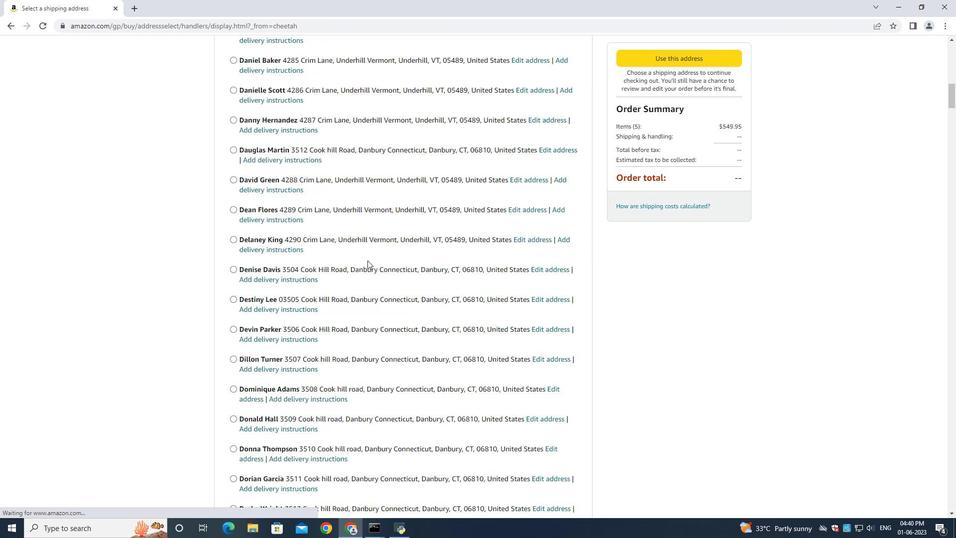 
Action: Mouse moved to (379, 273)
Screenshot: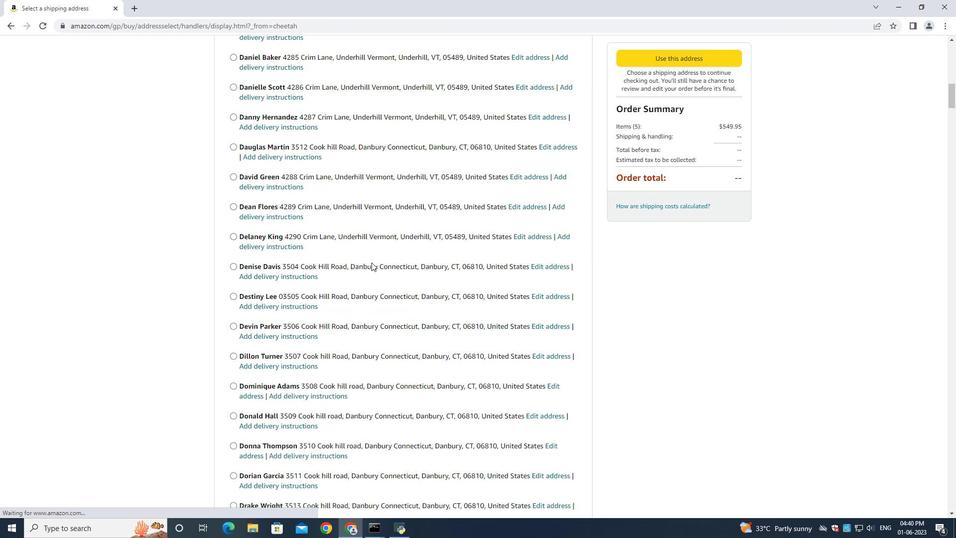 
Action: Mouse scrolled (379, 271) with delta (0, 0)
Screenshot: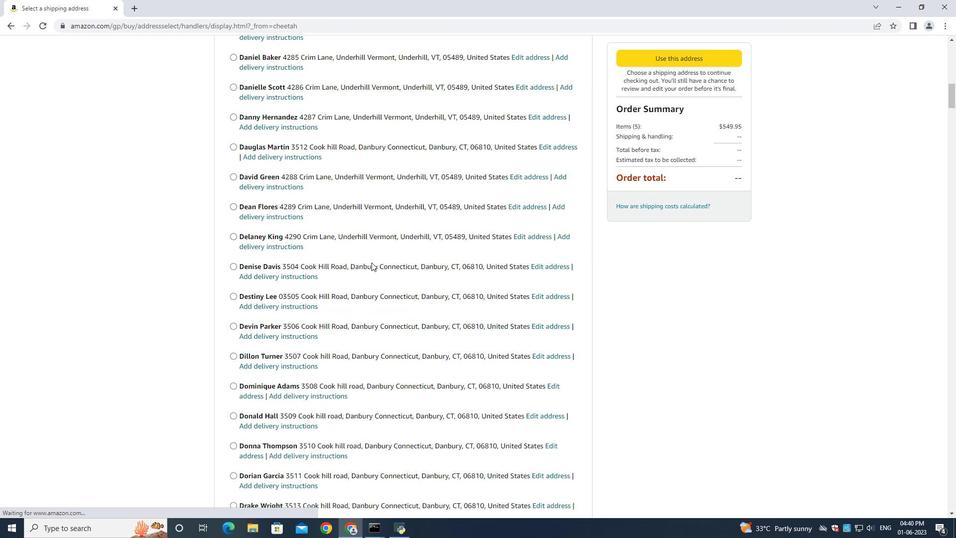 
Action: Mouse moved to (384, 272)
Screenshot: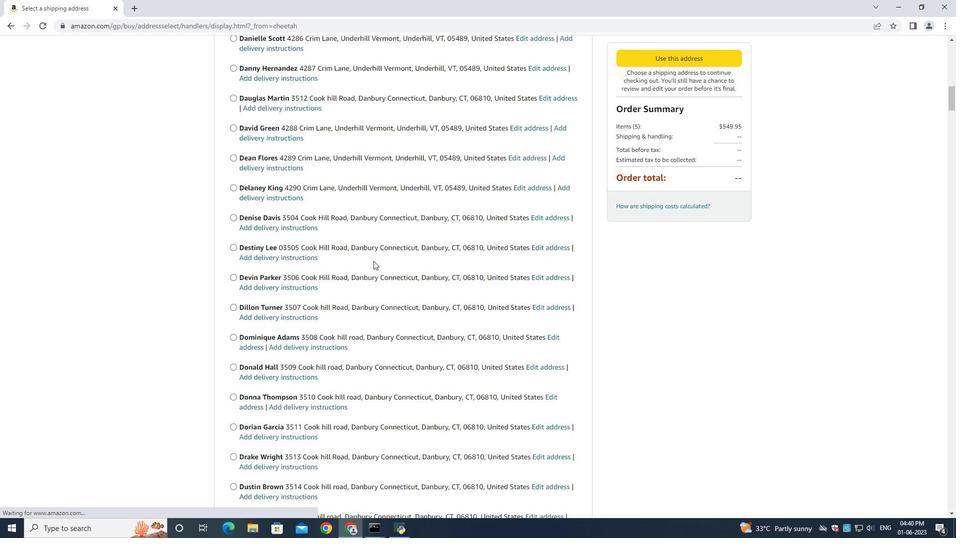 
Action: Mouse scrolled (379, 273) with delta (0, 0)
Screenshot: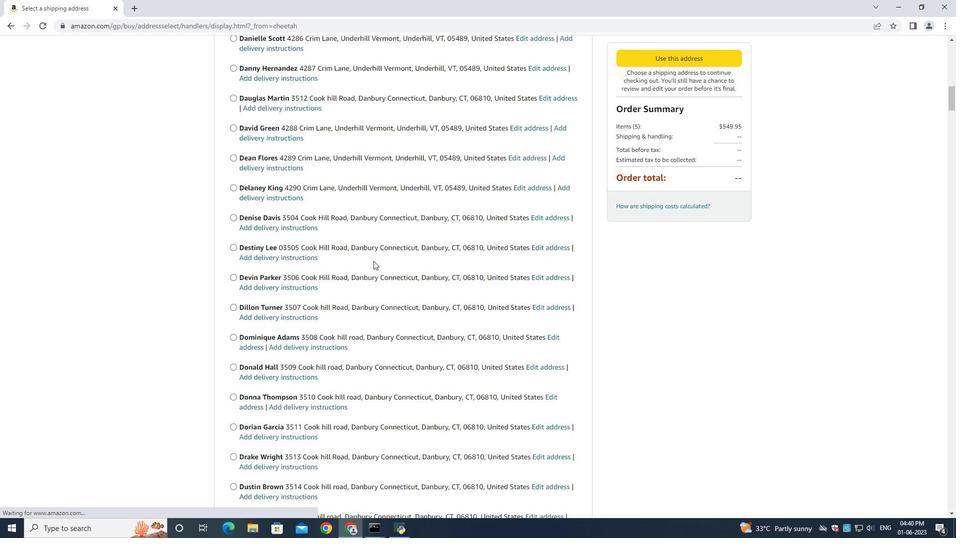 
Action: Mouse moved to (385, 271)
Screenshot: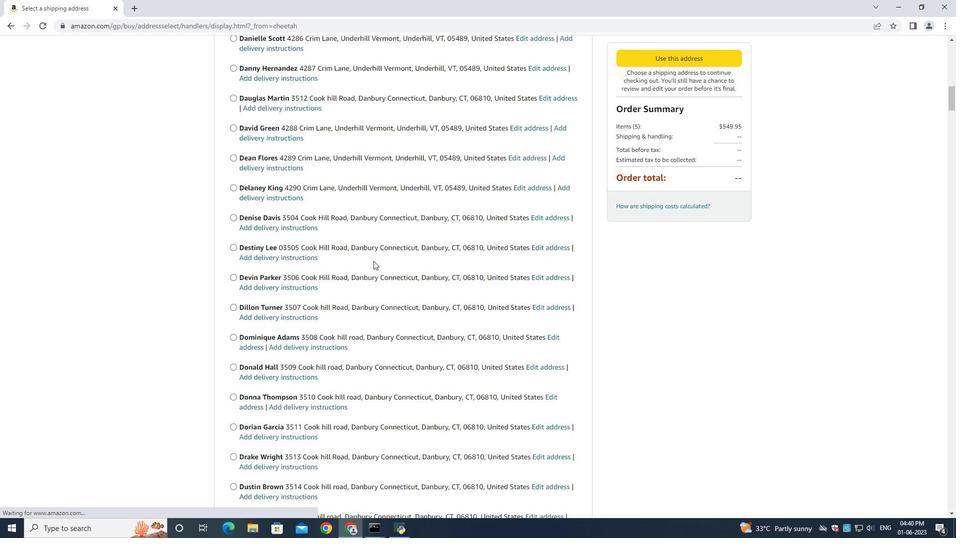 
Action: Mouse scrolled (379, 273) with delta (0, 0)
Screenshot: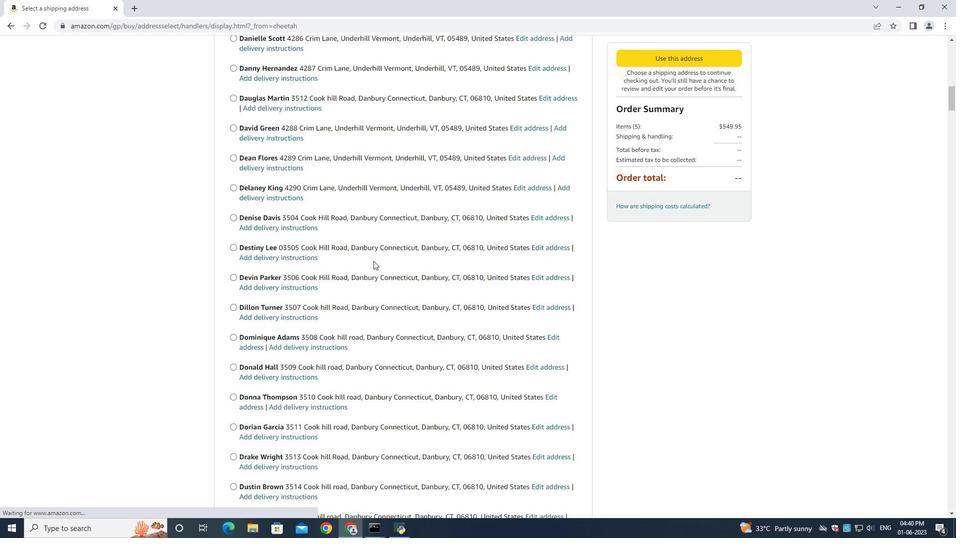 
Action: Mouse scrolled (380, 273) with delta (0, 0)
Screenshot: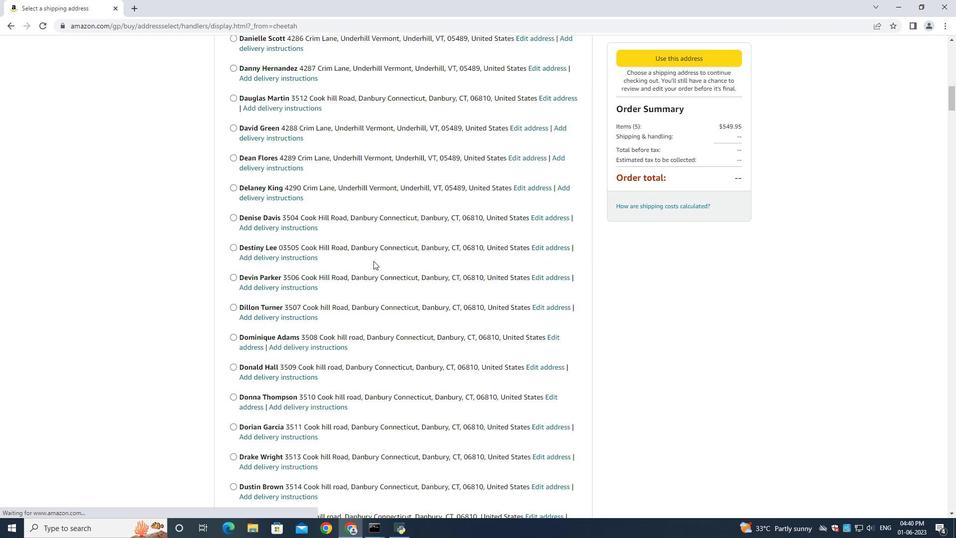 
Action: Mouse scrolled (381, 273) with delta (0, 0)
Screenshot: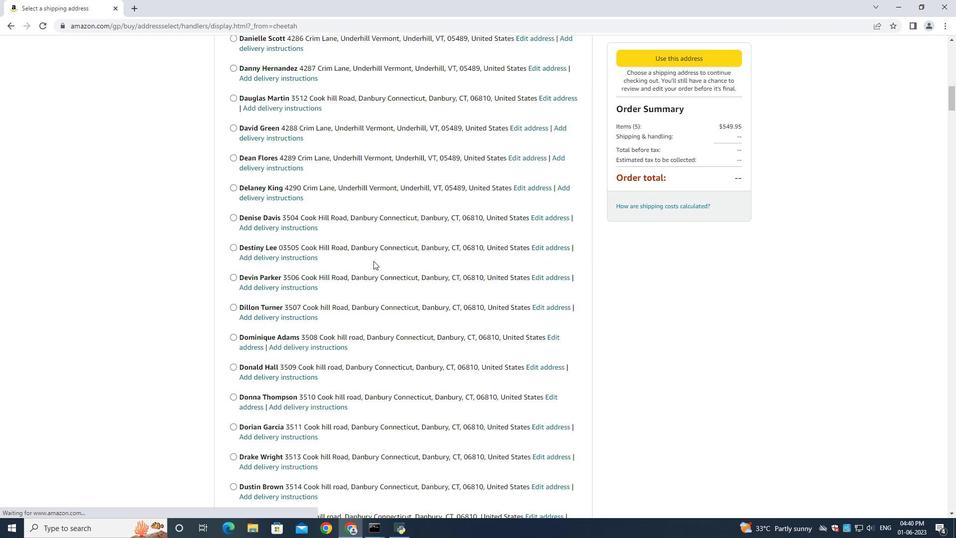 
Action: Mouse scrolled (384, 271) with delta (0, 0)
Screenshot: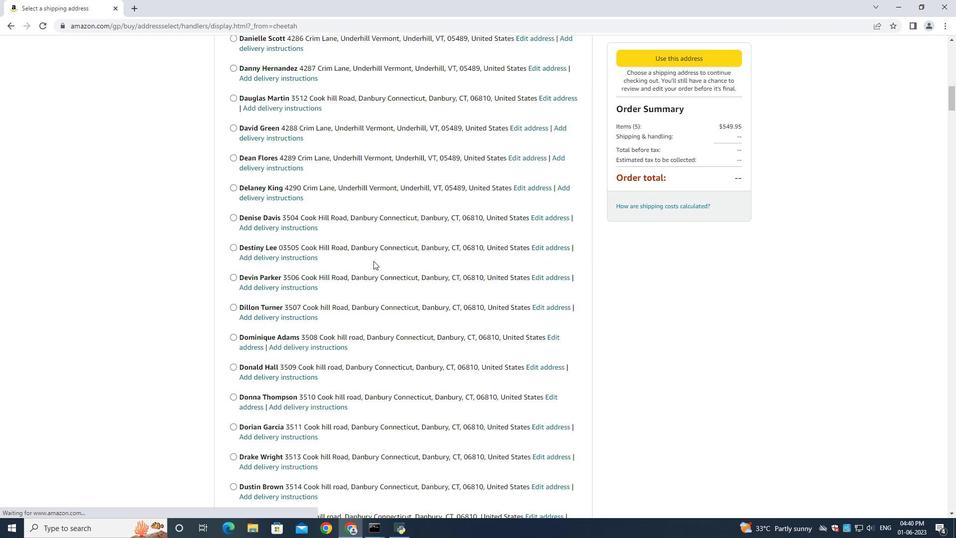 
Action: Mouse scrolled (385, 270) with delta (0, 0)
Screenshot: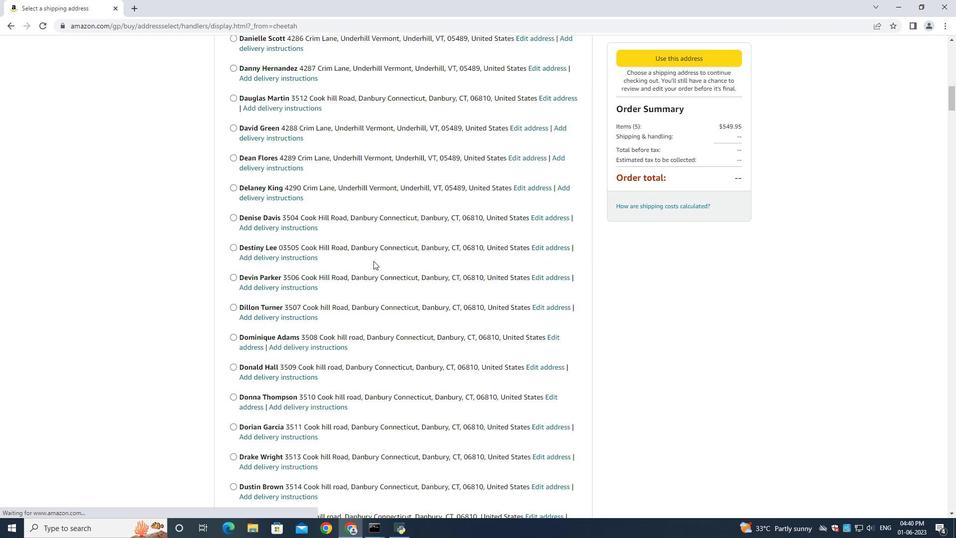 
Action: Mouse moved to (453, 281)
Screenshot: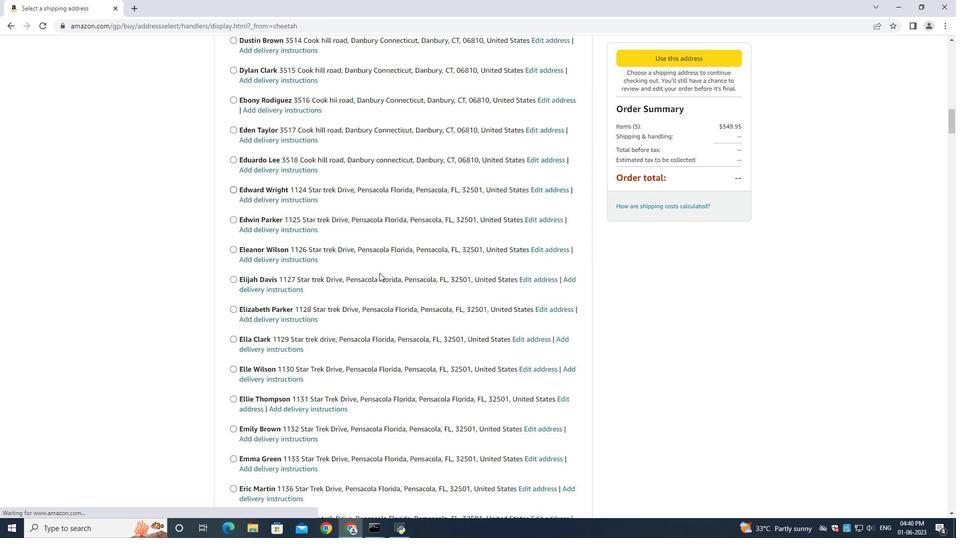 
Action: Mouse scrolled (453, 281) with delta (0, 0)
Screenshot: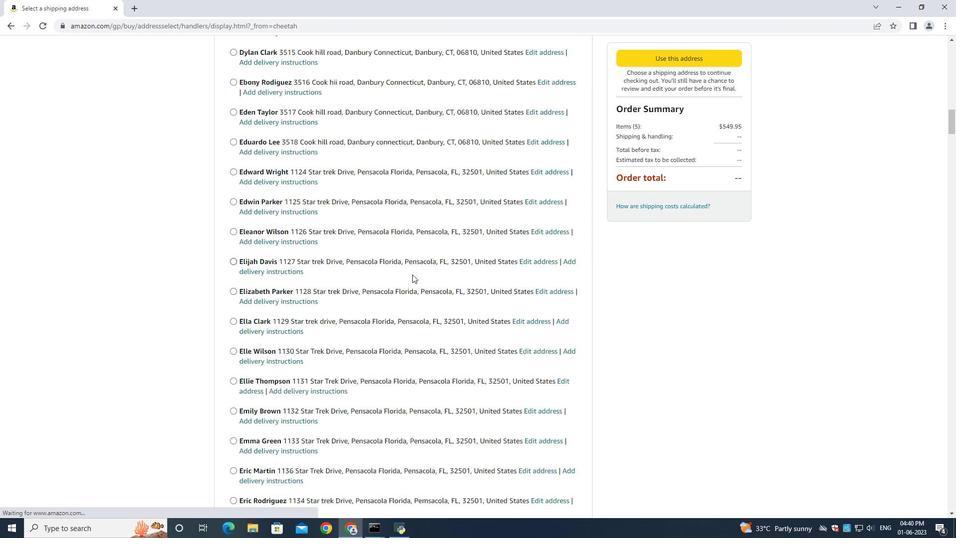 
Action: Mouse scrolled (453, 281) with delta (0, 0)
Screenshot: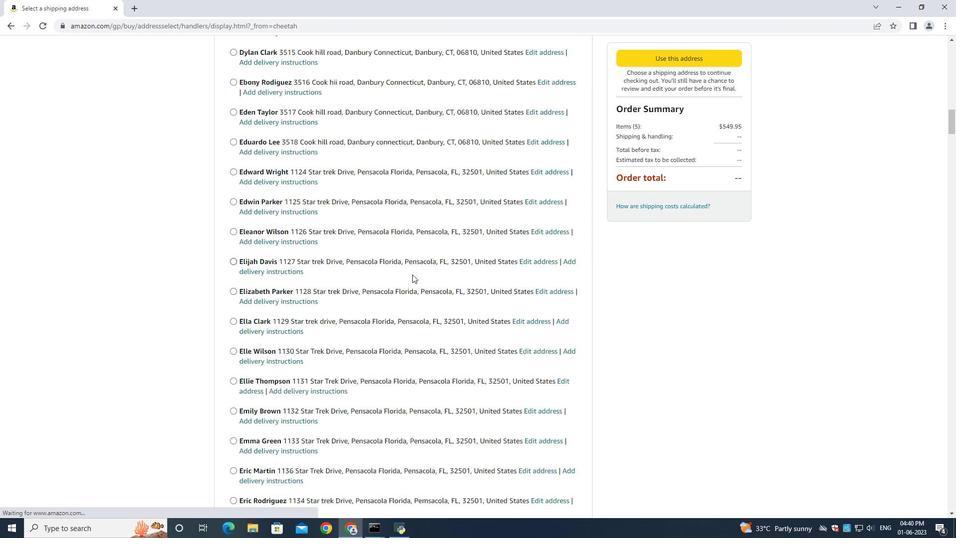 
Action: Mouse scrolled (453, 281) with delta (0, 0)
Screenshot: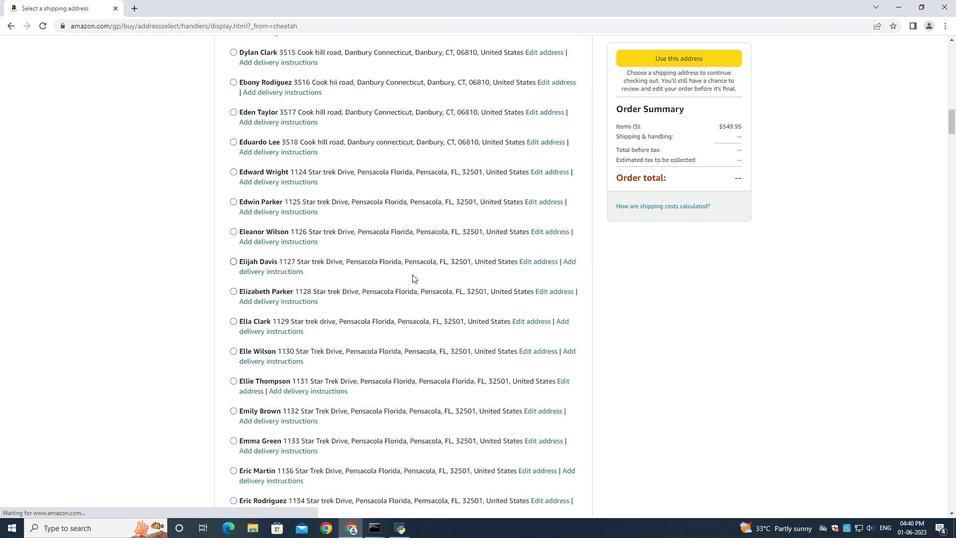 
Action: Mouse scrolled (453, 281) with delta (0, 0)
Screenshot: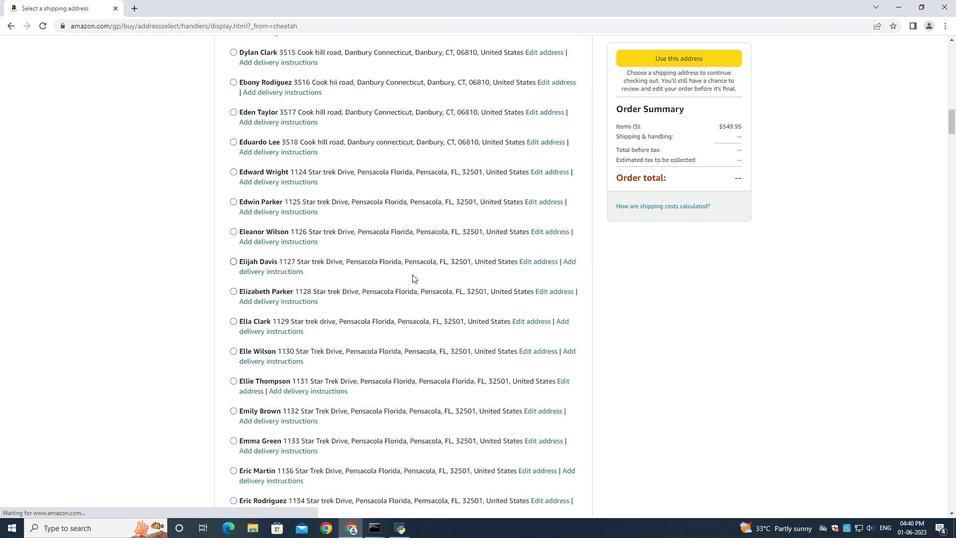 
Action: Mouse moved to (453, 282)
Screenshot: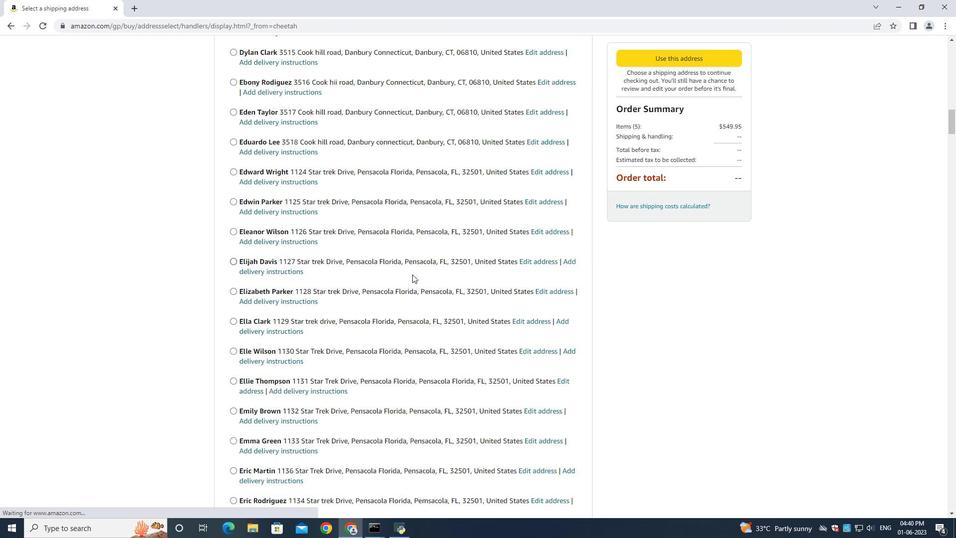 
Action: Mouse scrolled (453, 280) with delta (0, 0)
Screenshot: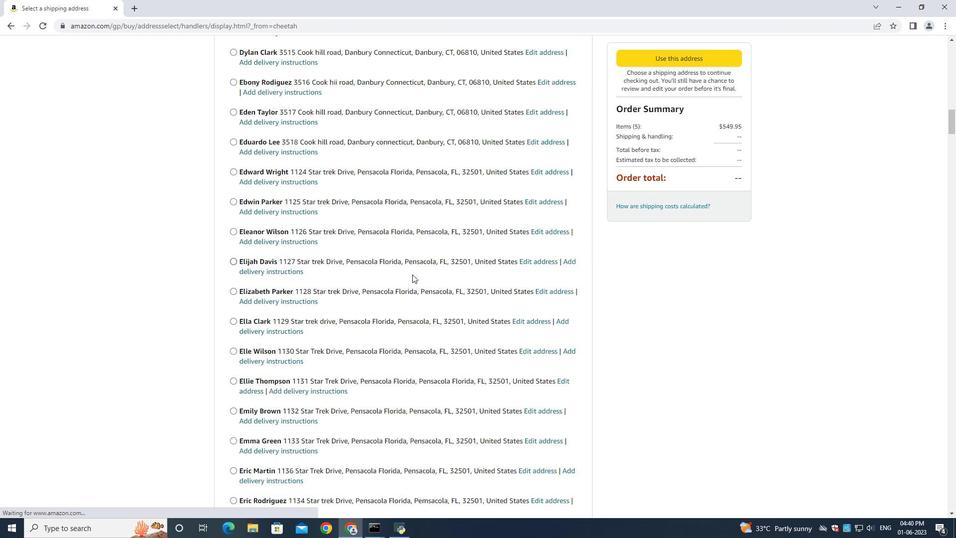 
Action: Mouse moved to (453, 282)
Screenshot: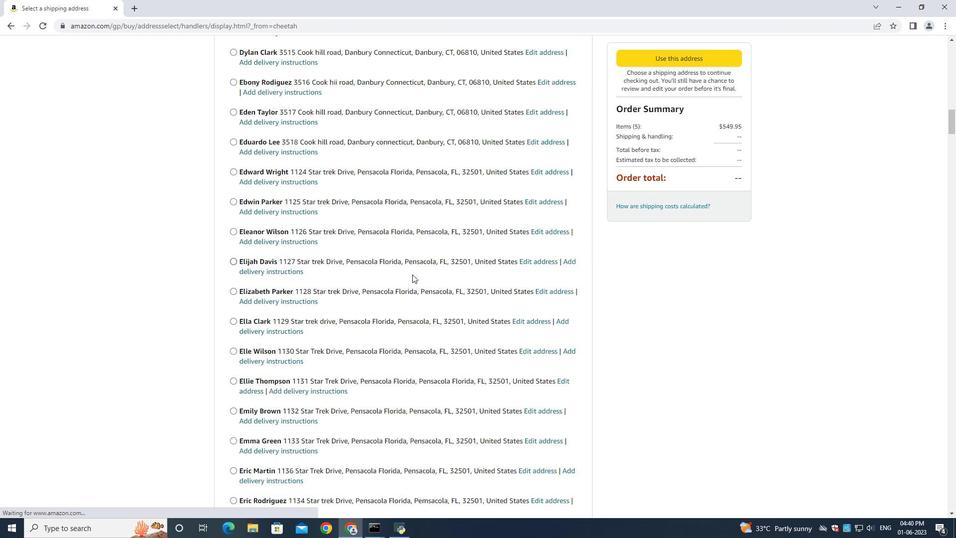 
Action: Mouse scrolled (453, 281) with delta (0, 0)
Screenshot: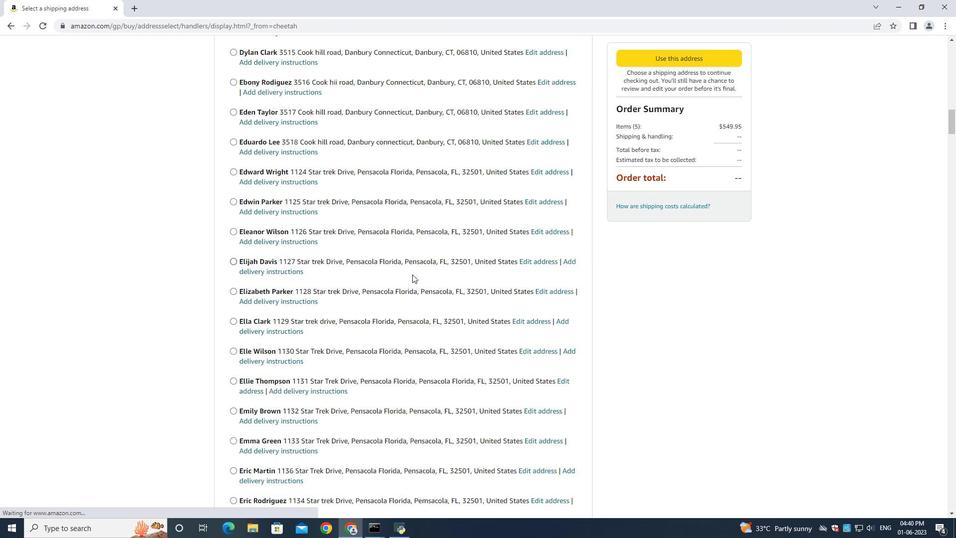 
Action: Mouse moved to (454, 282)
Screenshot: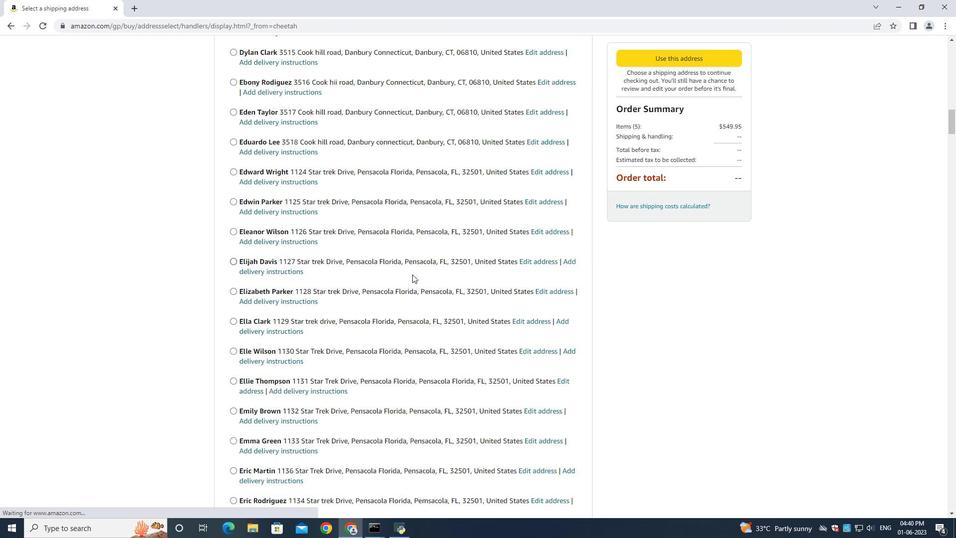 
Action: Mouse scrolled (453, 281) with delta (0, 0)
Screenshot: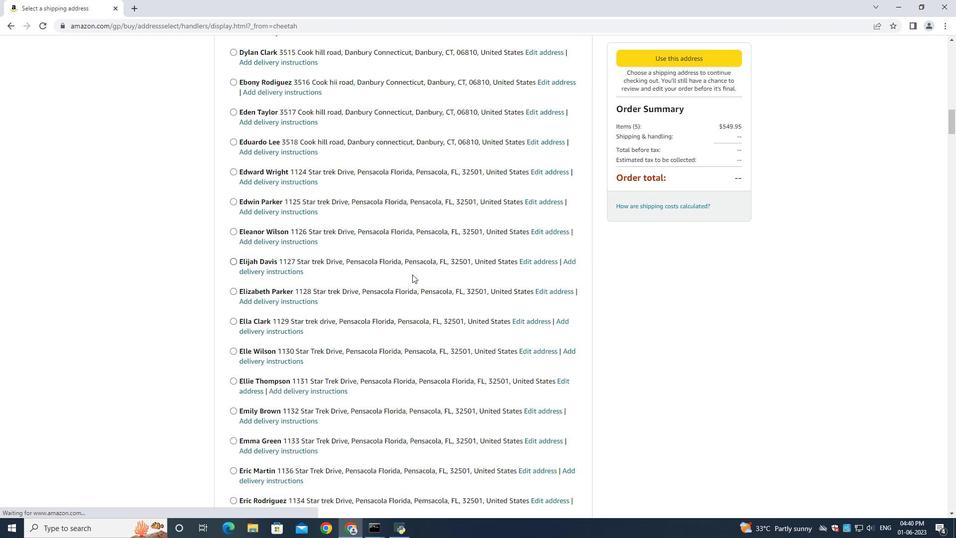 
Action: Mouse moved to (455, 278)
Screenshot: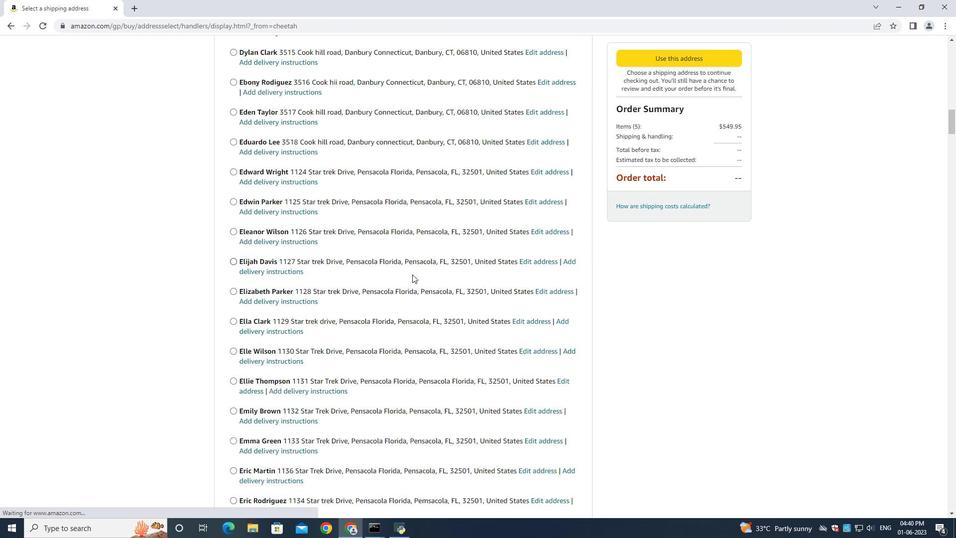 
Action: Mouse scrolled (455, 278) with delta (0, 0)
Screenshot: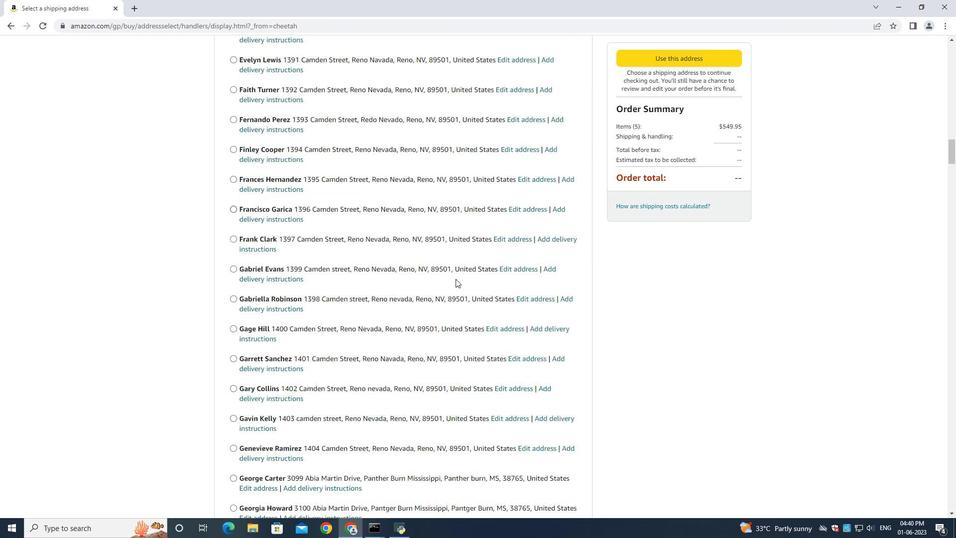 
Action: Mouse moved to (455, 278)
Screenshot: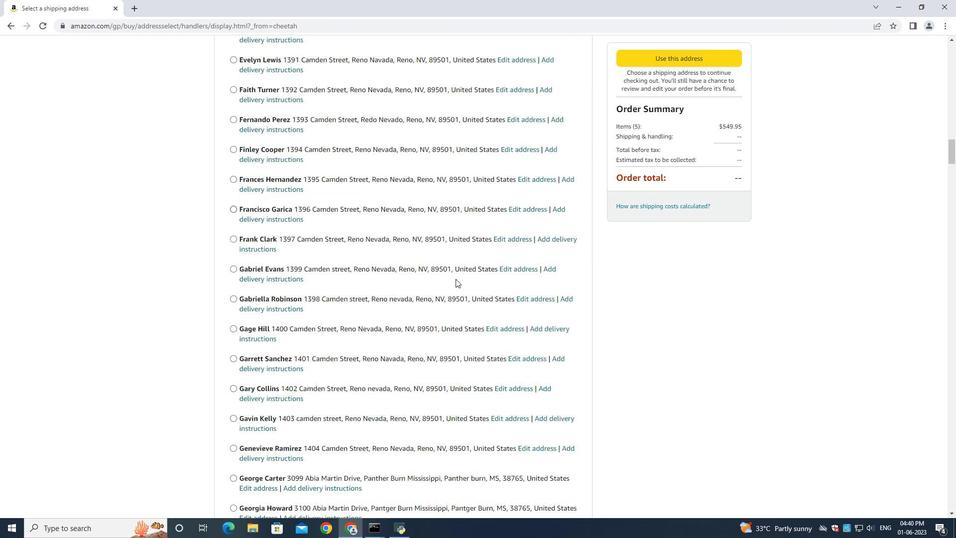 
Action: Mouse scrolled (455, 278) with delta (0, 0)
Screenshot: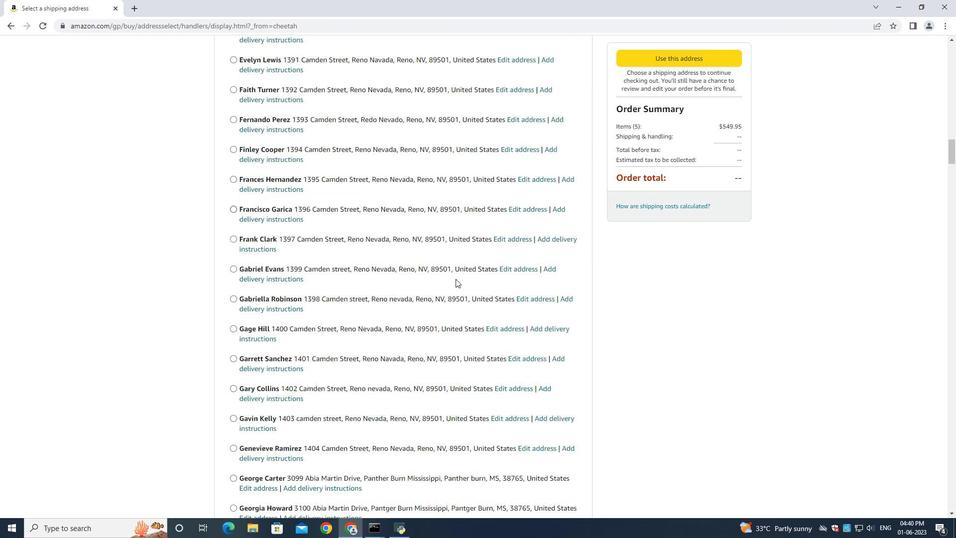 
Action: Mouse moved to (455, 279)
Screenshot: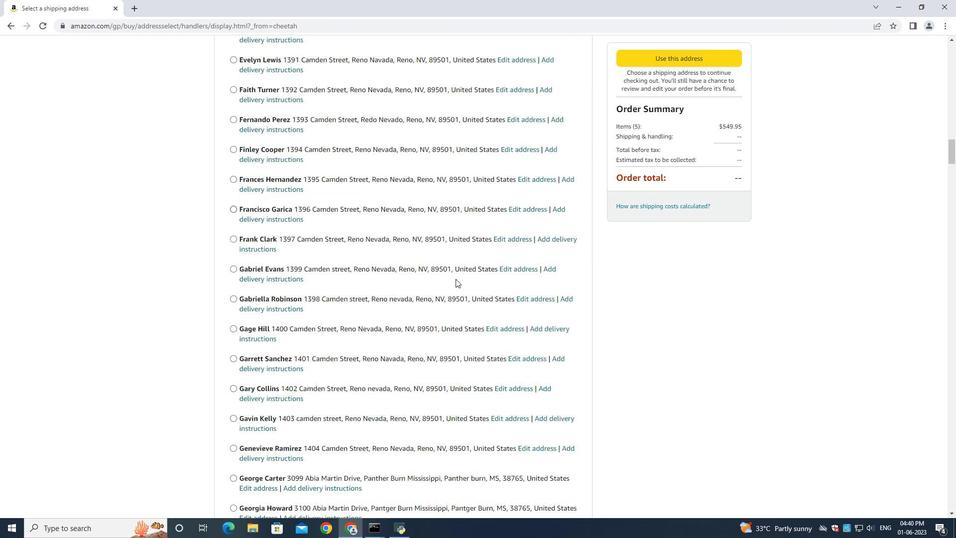 
Action: Mouse scrolled (455, 278) with delta (0, 0)
Screenshot: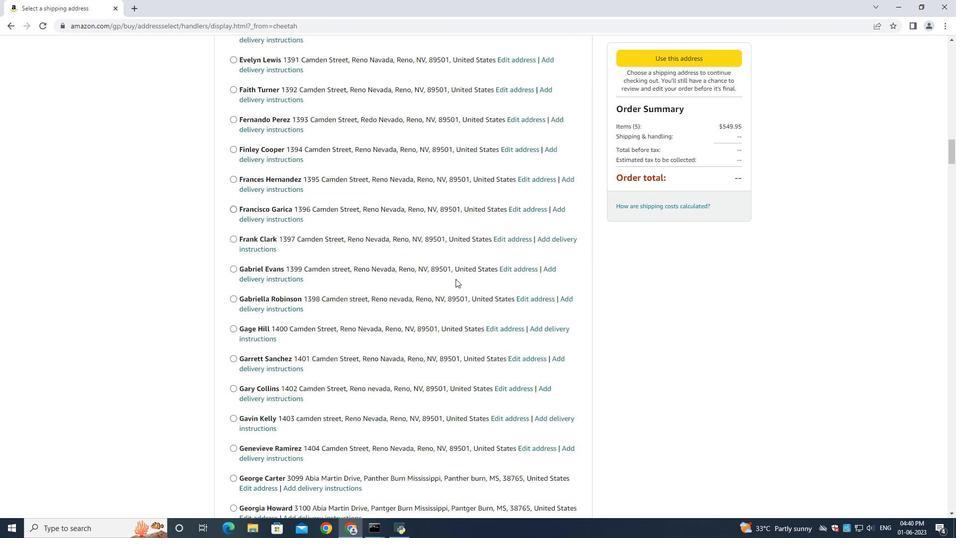 
Action: Mouse scrolled (455, 278) with delta (0, 0)
Screenshot: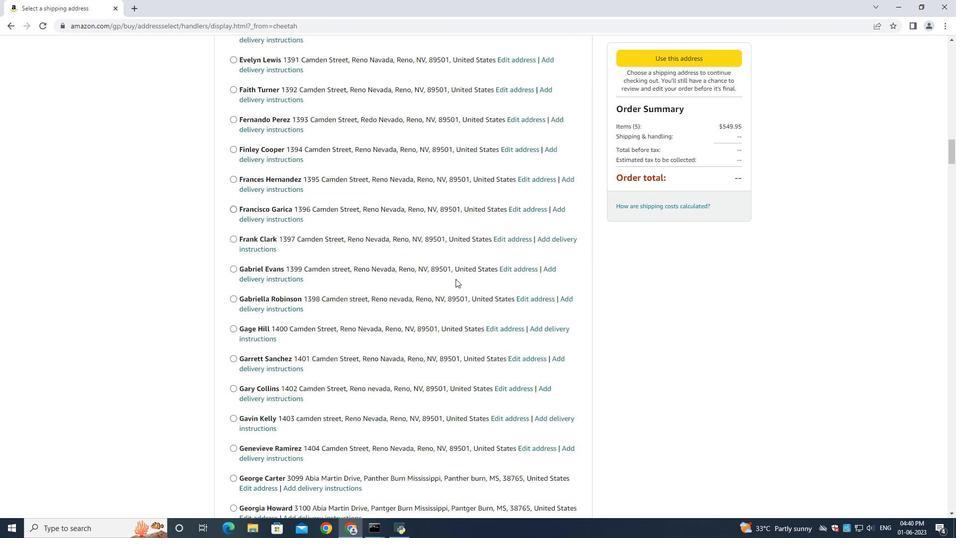 
Action: Mouse scrolled (455, 278) with delta (0, 0)
Screenshot: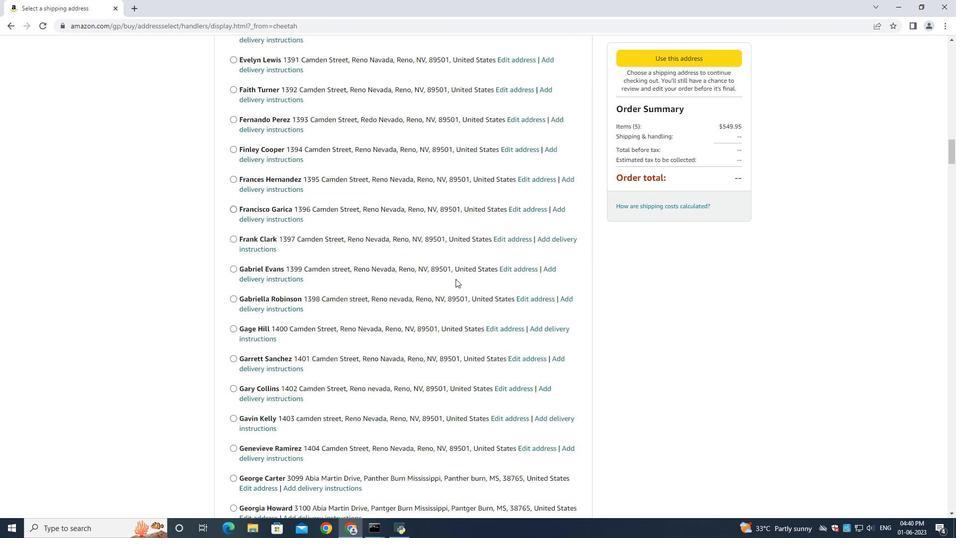 
Action: Mouse moved to (457, 278)
Screenshot: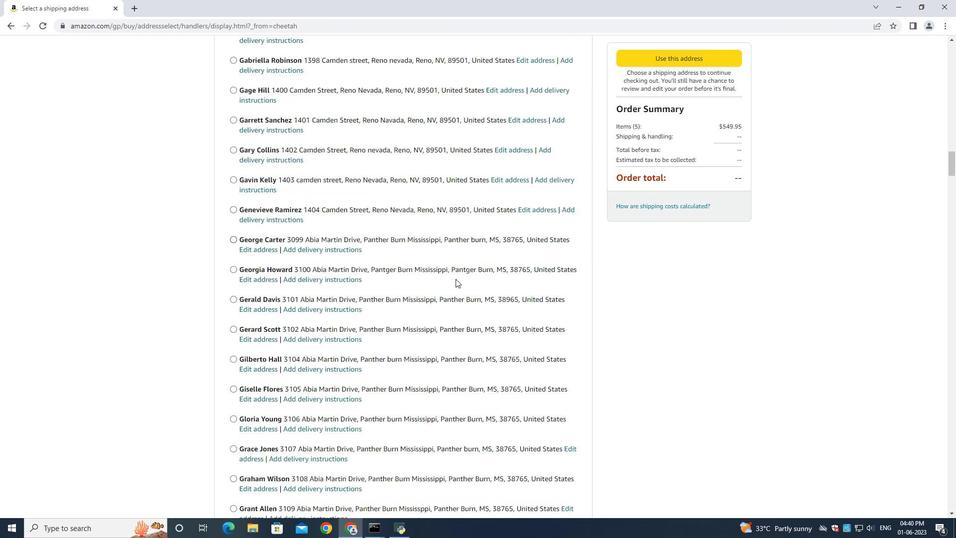 
Action: Mouse scrolled (455, 279) with delta (0, 0)
Screenshot: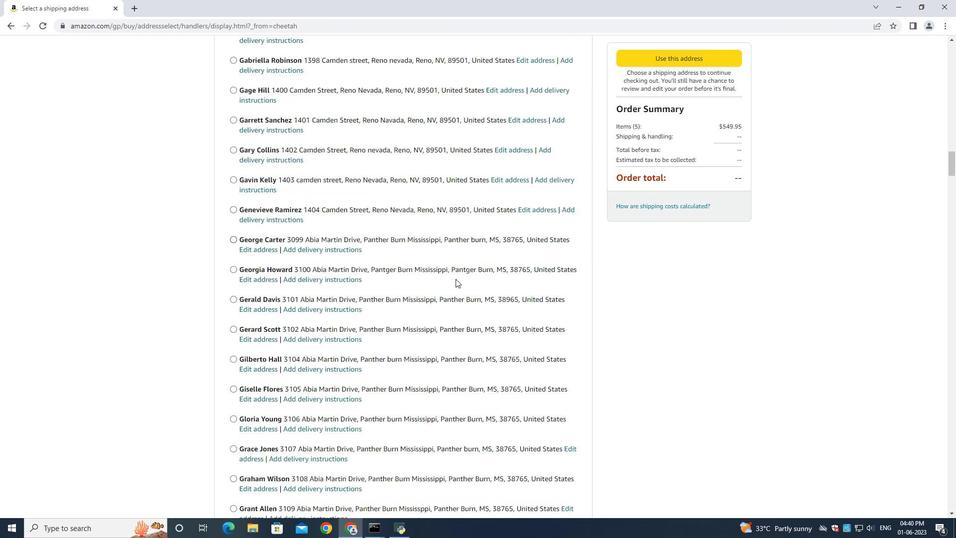 
Action: Mouse moved to (457, 278)
Screenshot: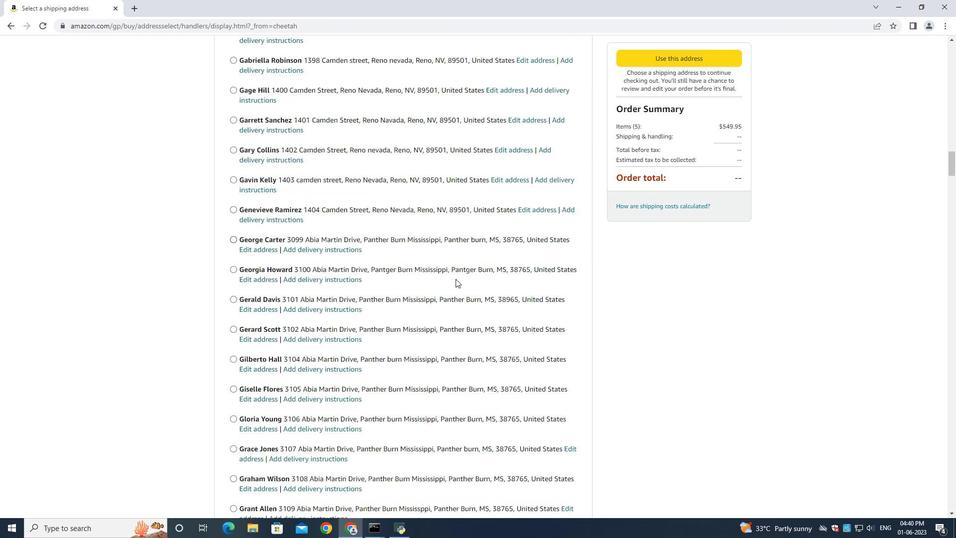 
Action: Mouse scrolled (457, 277) with delta (0, 0)
Screenshot: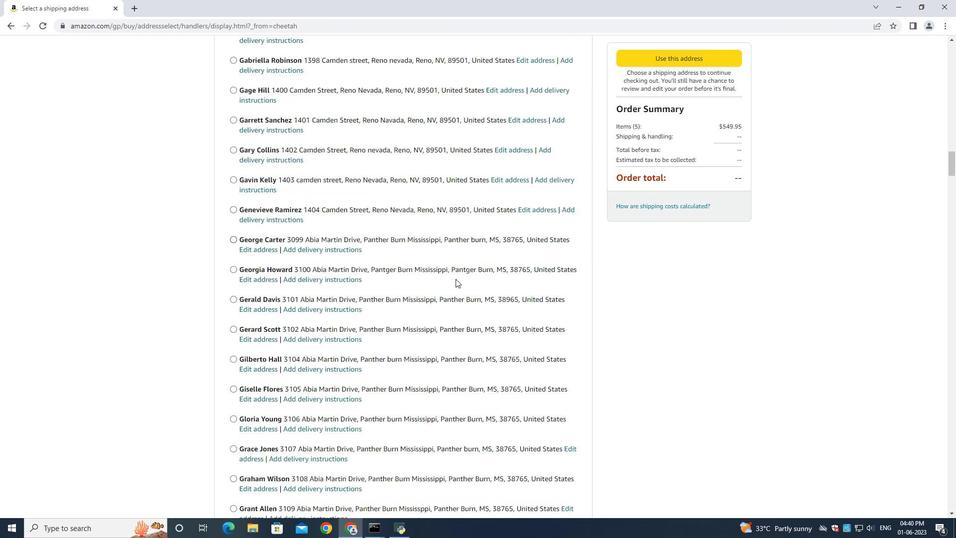 
Action: Mouse moved to (473, 275)
Screenshot: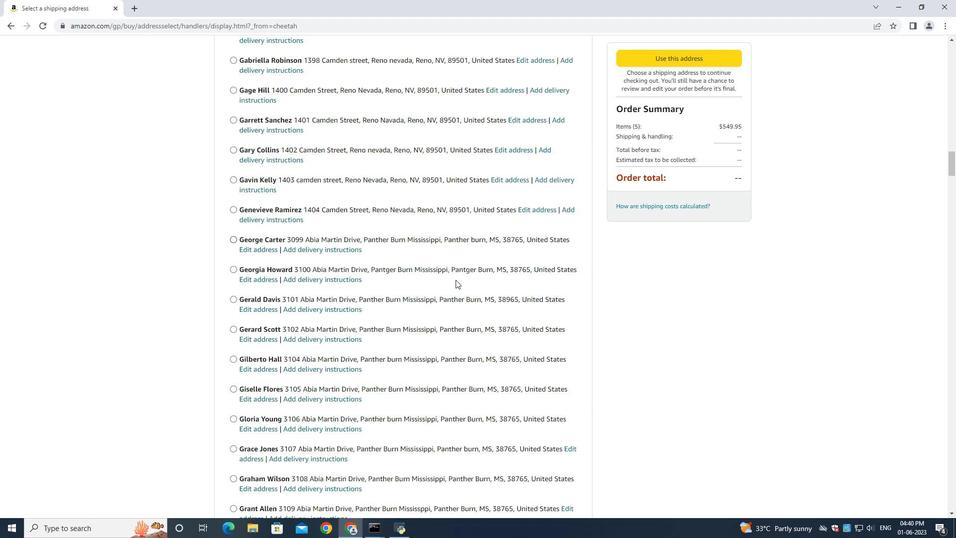 
Action: Mouse scrolled (473, 275) with delta (0, 0)
Screenshot: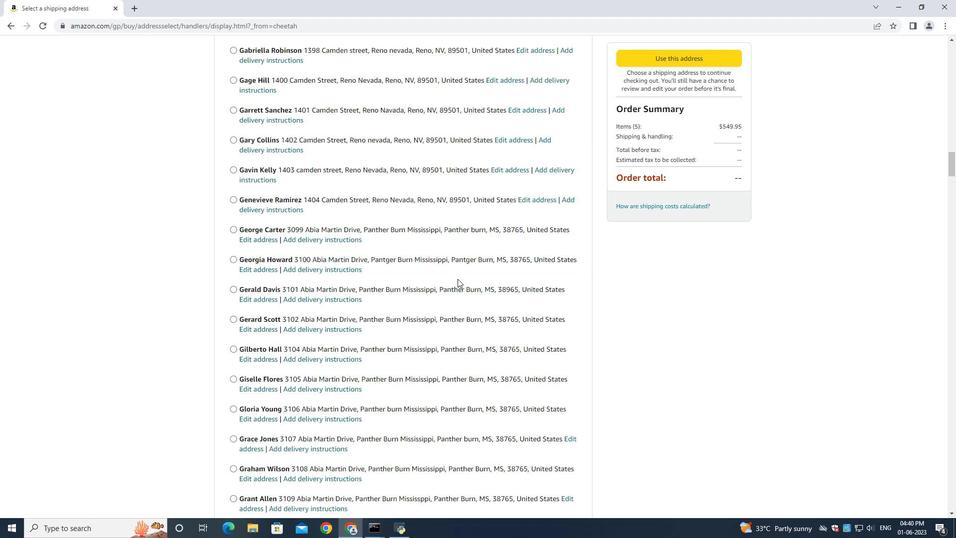 
Action: Mouse moved to (475, 280)
Screenshot: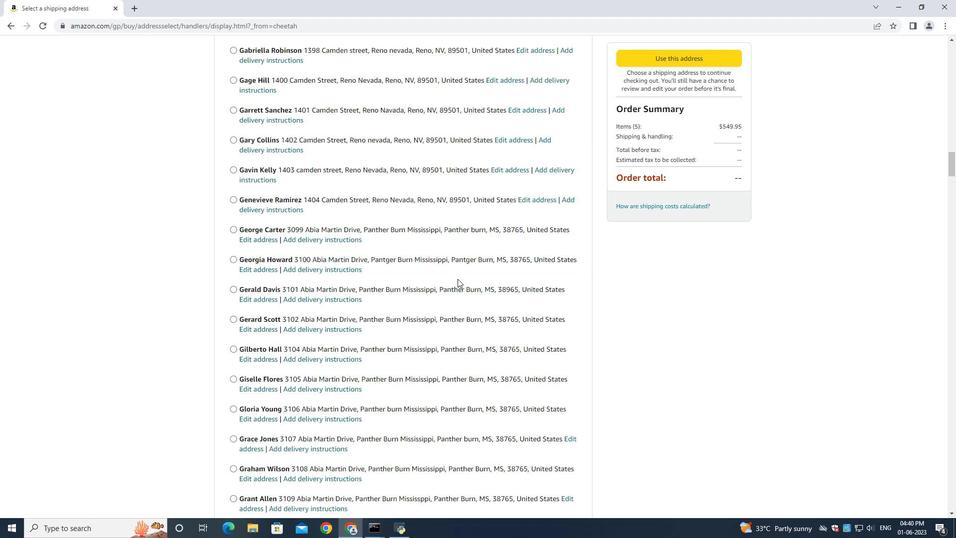 
Action: Mouse scrolled (475, 279) with delta (0, 0)
Screenshot: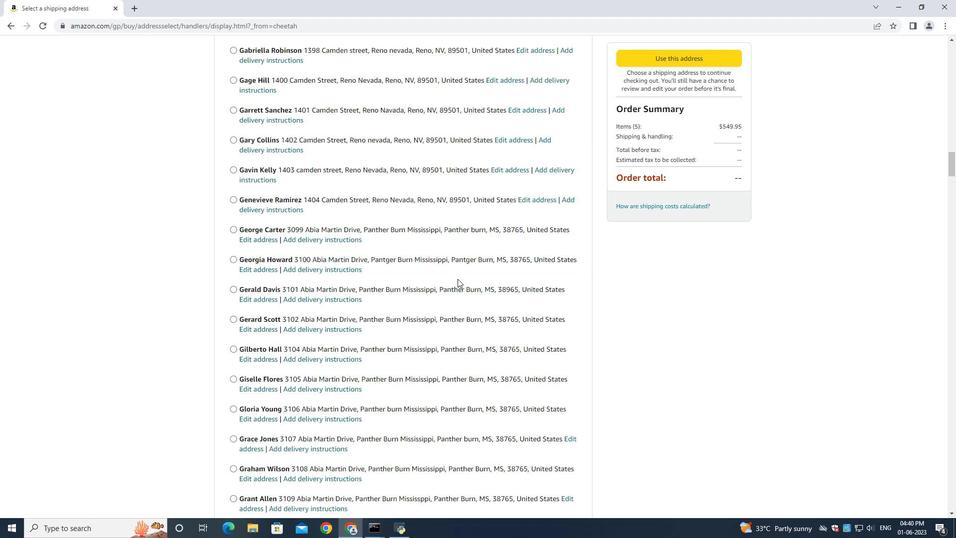 
Action: Mouse moved to (475, 281)
Screenshot: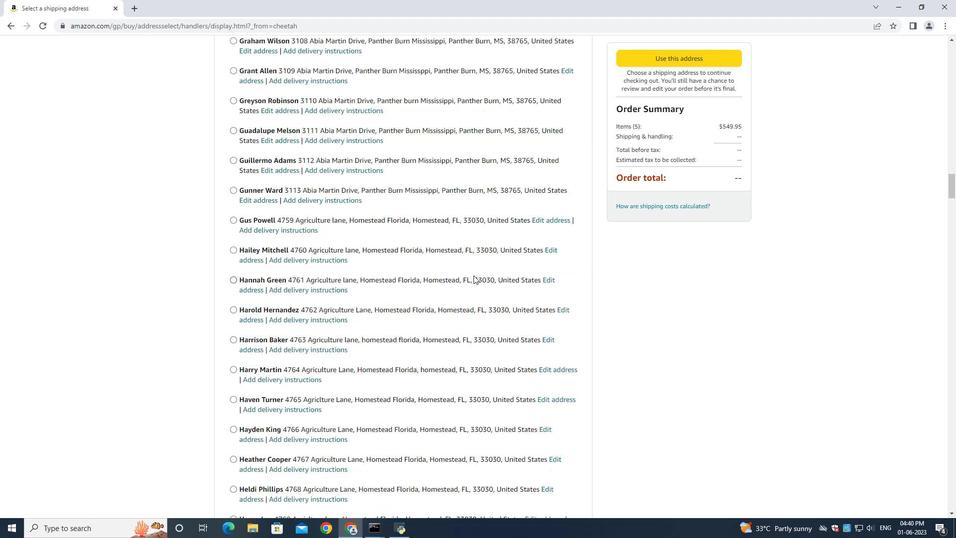 
Action: Mouse scrolled (475, 281) with delta (0, 0)
Screenshot: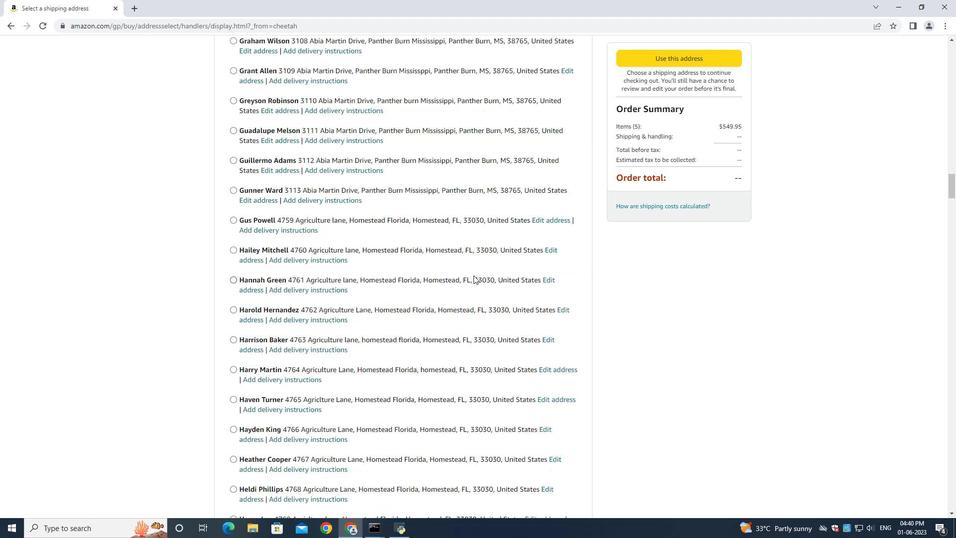 
Action: Mouse scrolled (475, 281) with delta (0, 0)
Screenshot: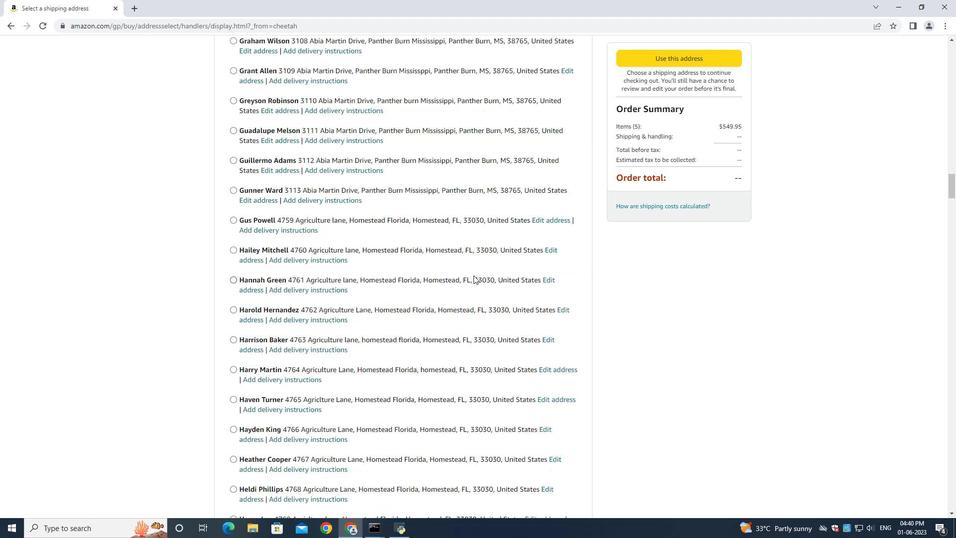 
Action: Mouse scrolled (475, 280) with delta (0, 0)
Screenshot: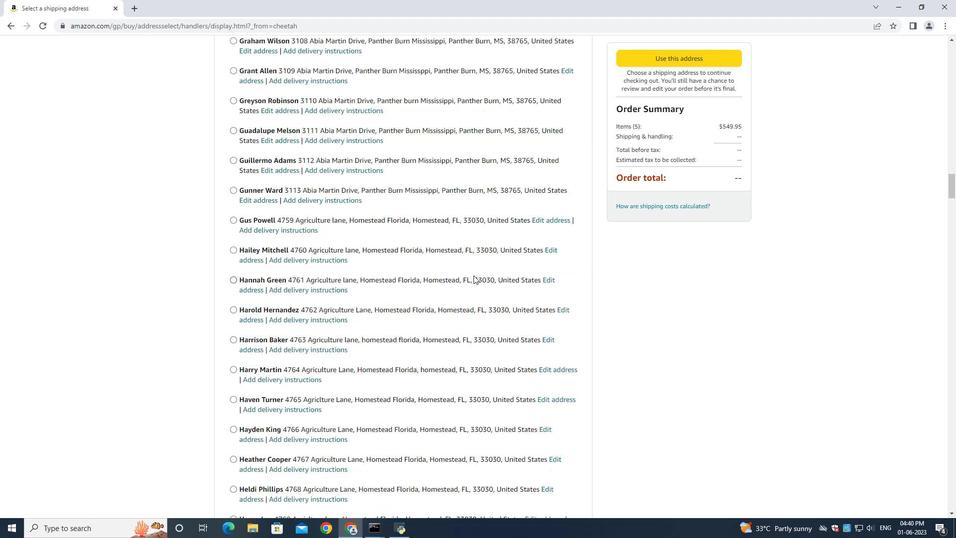 
Action: Mouse scrolled (475, 281) with delta (0, 0)
Screenshot: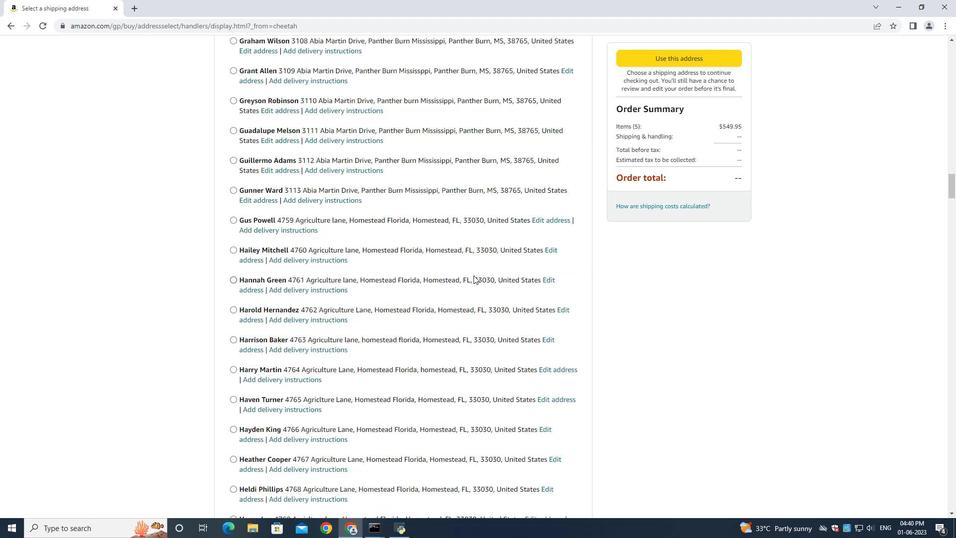 
Action: Mouse scrolled (475, 280) with delta (0, 0)
Screenshot: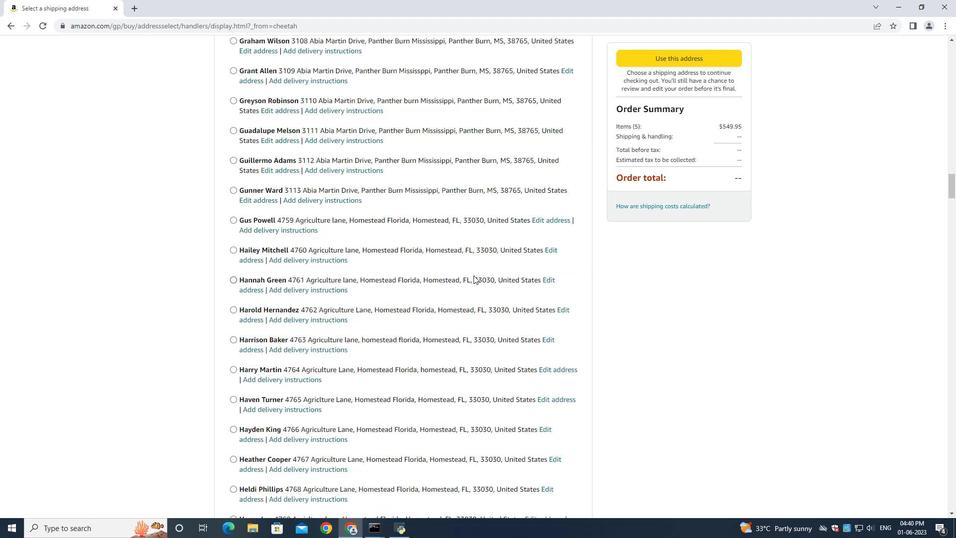 
Action: Mouse scrolled (475, 281) with delta (0, 0)
Screenshot: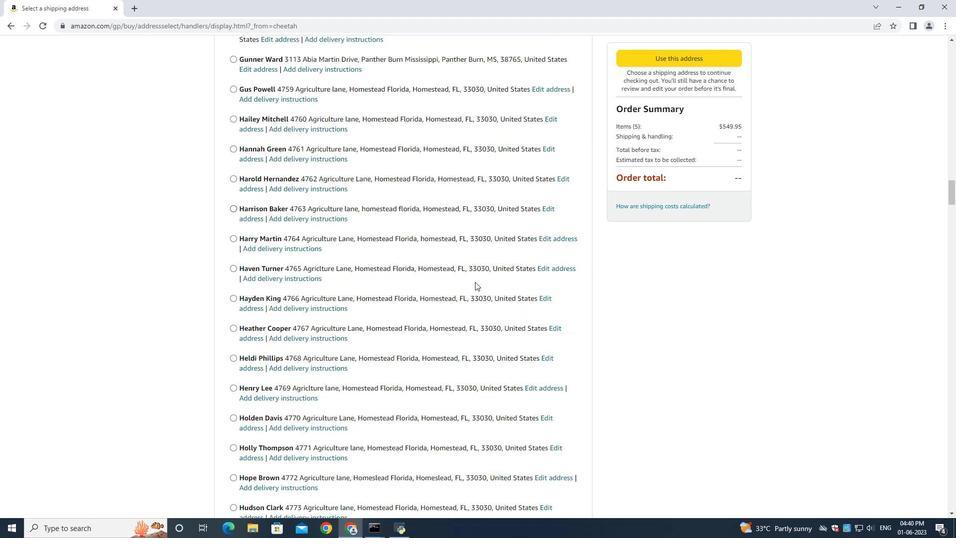
Action: Mouse scrolled (475, 281) with delta (0, 0)
Screenshot: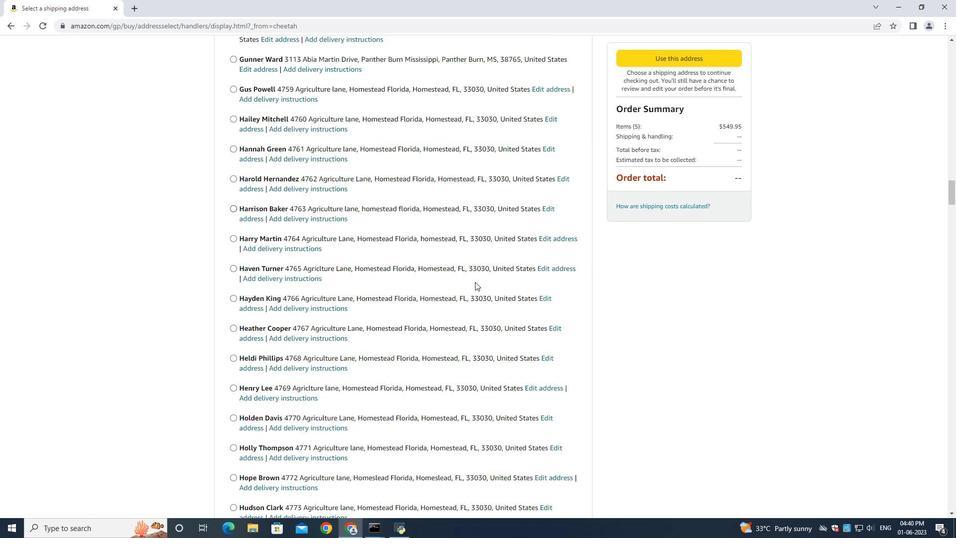 
Action: Mouse scrolled (475, 281) with delta (0, 0)
Screenshot: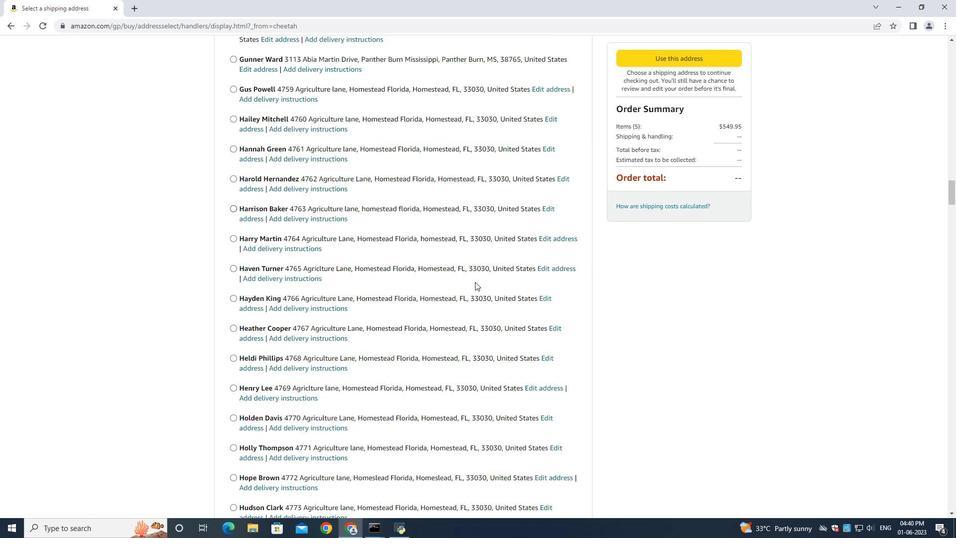 
Action: Mouse scrolled (475, 281) with delta (0, 0)
Screenshot: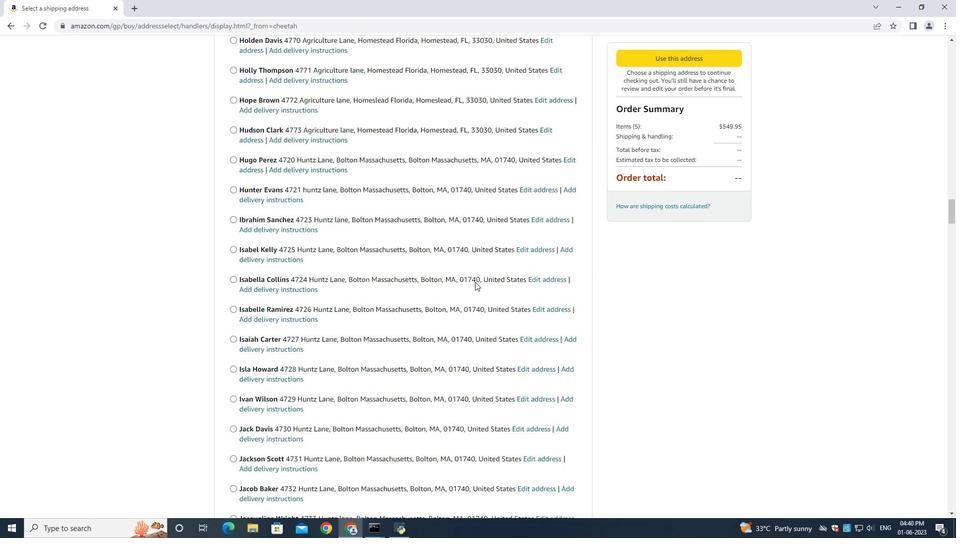 
Action: Mouse scrolled (475, 281) with delta (0, 0)
Screenshot: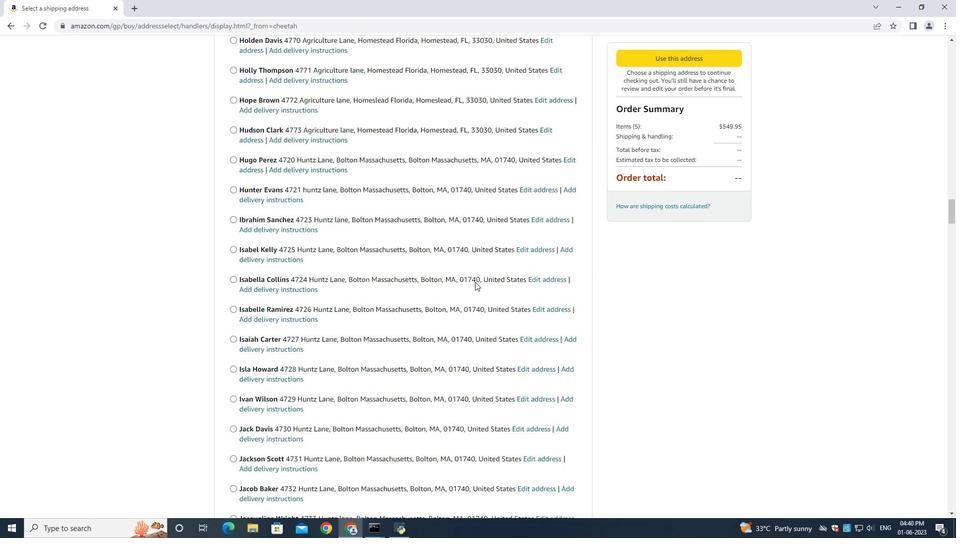 
Action: Mouse scrolled (475, 280) with delta (0, 0)
Screenshot: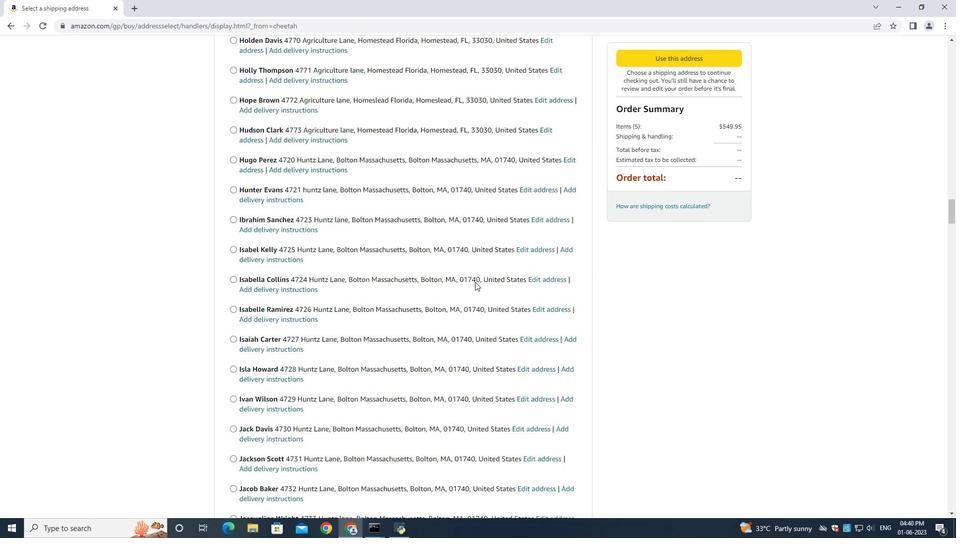 
Action: Mouse scrolled (475, 280) with delta (0, 0)
Screenshot: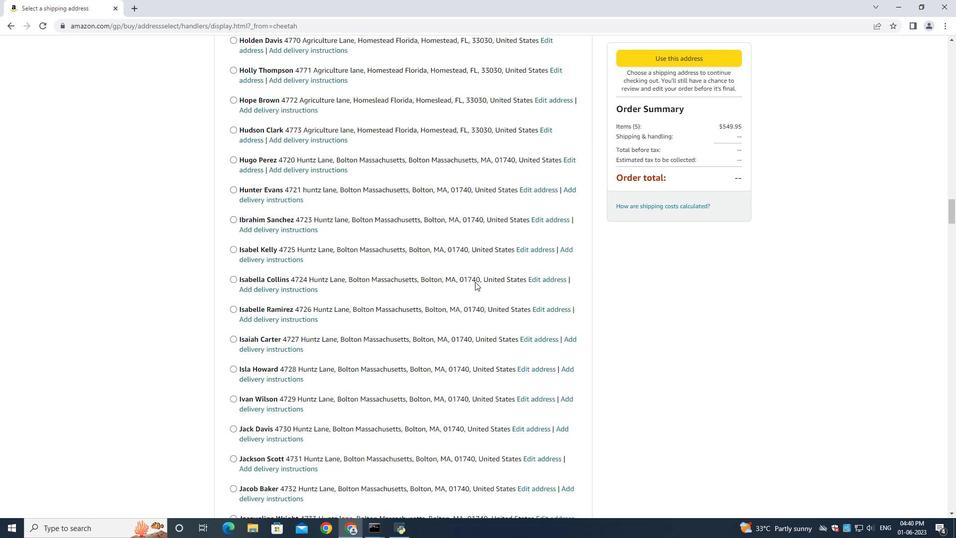 
Action: Mouse moved to (475, 281)
Screenshot: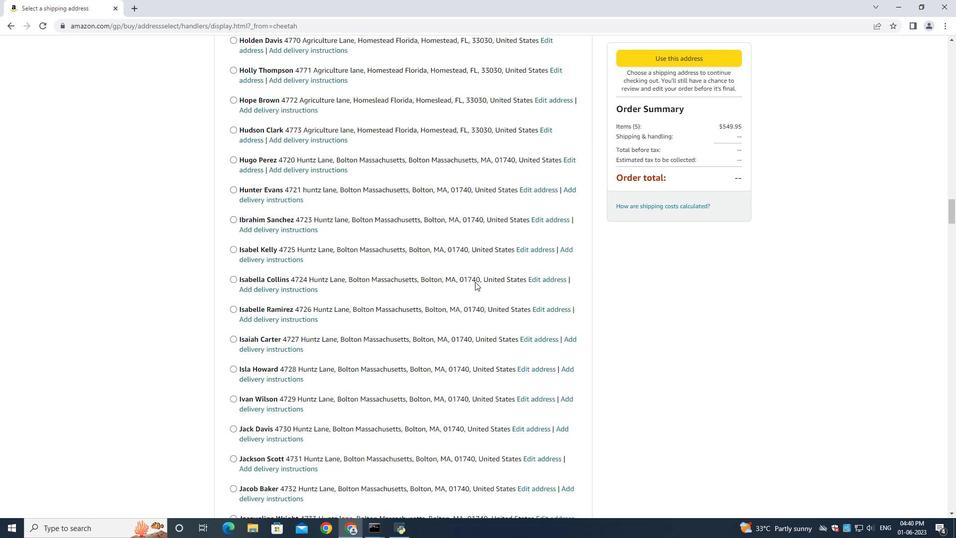 
Action: Mouse scrolled (475, 281) with delta (0, 0)
Screenshot: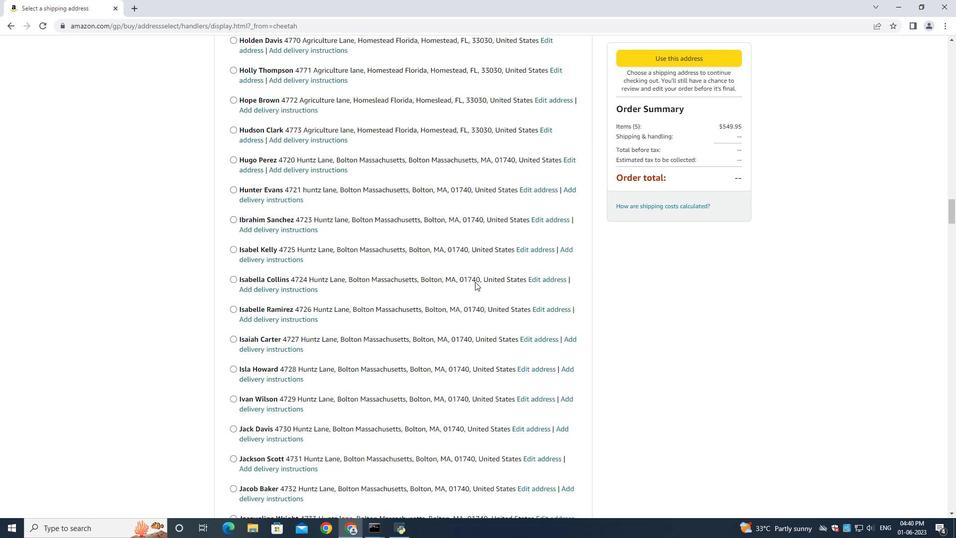 
Action: Mouse moved to (475, 281)
Screenshot: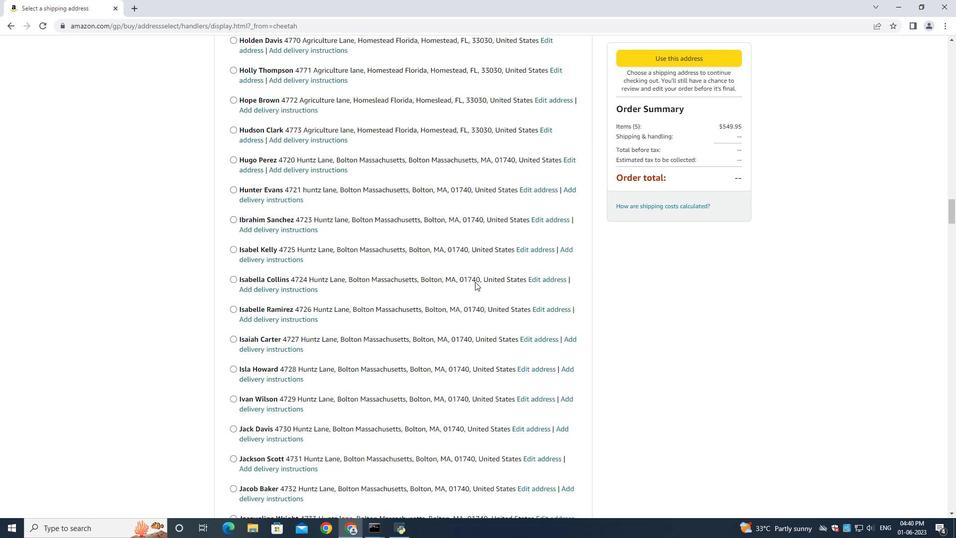 
Action: Mouse scrolled (475, 281) with delta (0, 0)
Screenshot: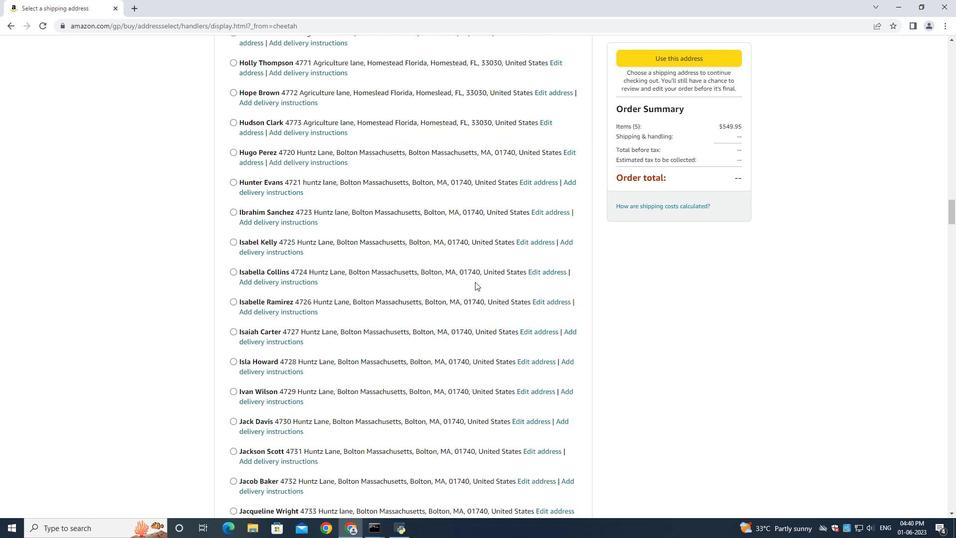 
Action: Mouse scrolled (475, 281) with delta (0, 0)
Screenshot: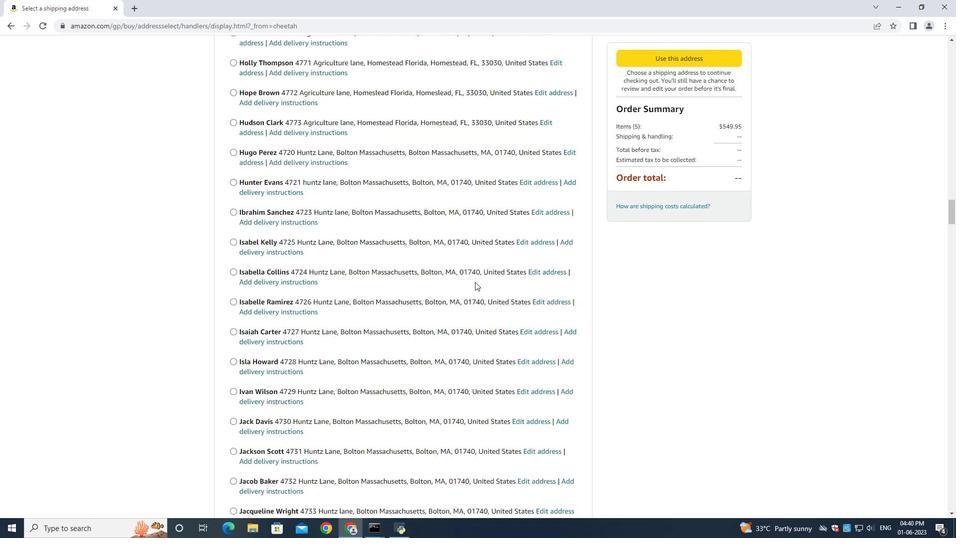 
Action: Mouse scrolled (475, 281) with delta (0, 0)
Screenshot: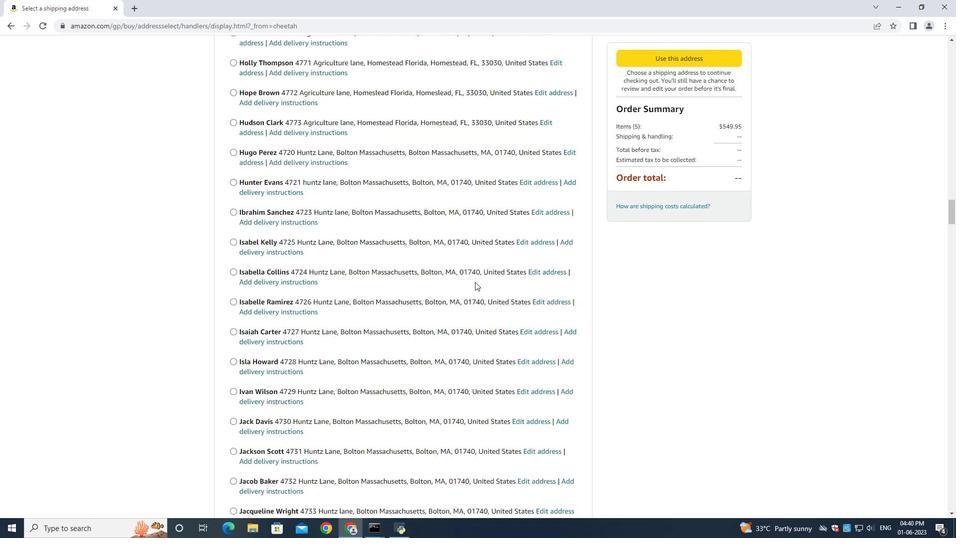 
Action: Mouse scrolled (475, 280) with delta (0, 0)
Screenshot: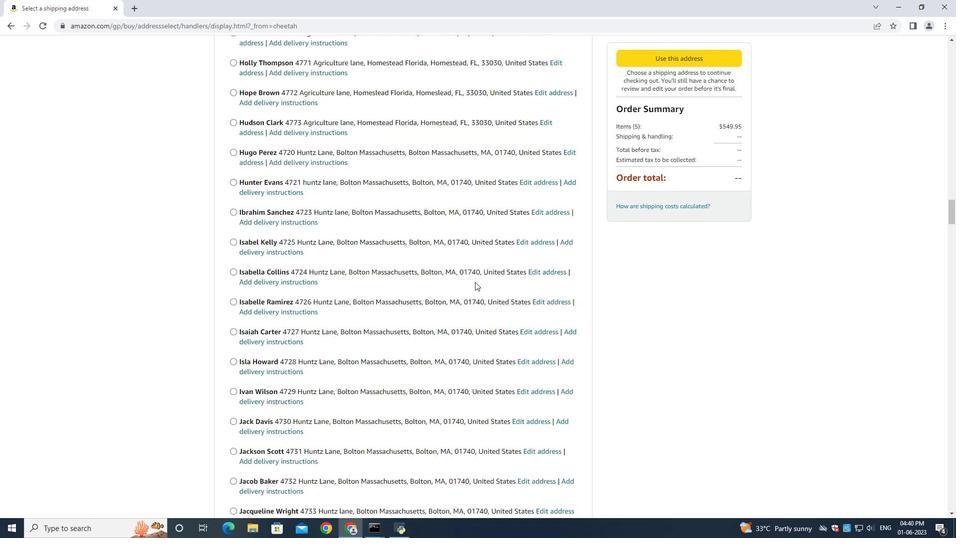 
Action: Mouse scrolled (475, 281) with delta (0, 0)
Screenshot: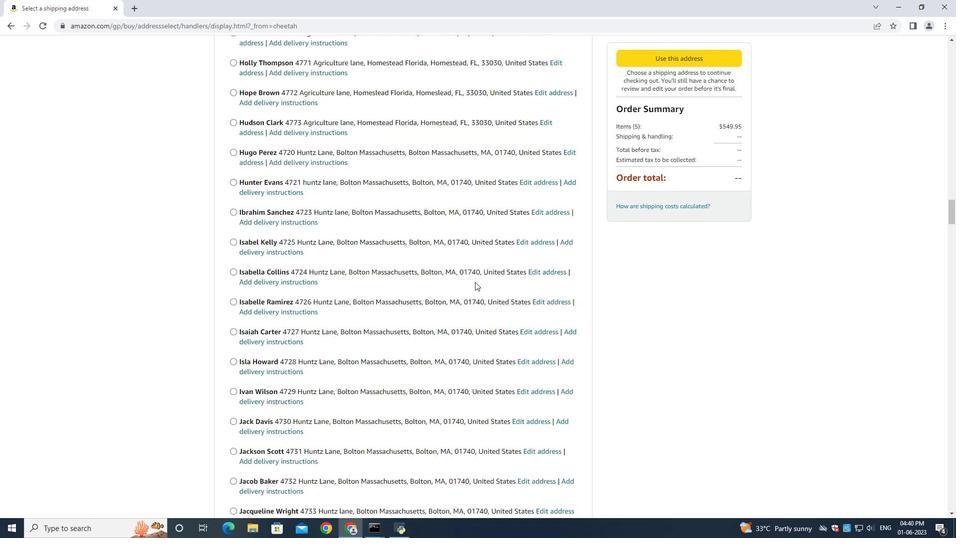 
Action: Mouse scrolled (475, 280) with delta (0, 0)
Screenshot: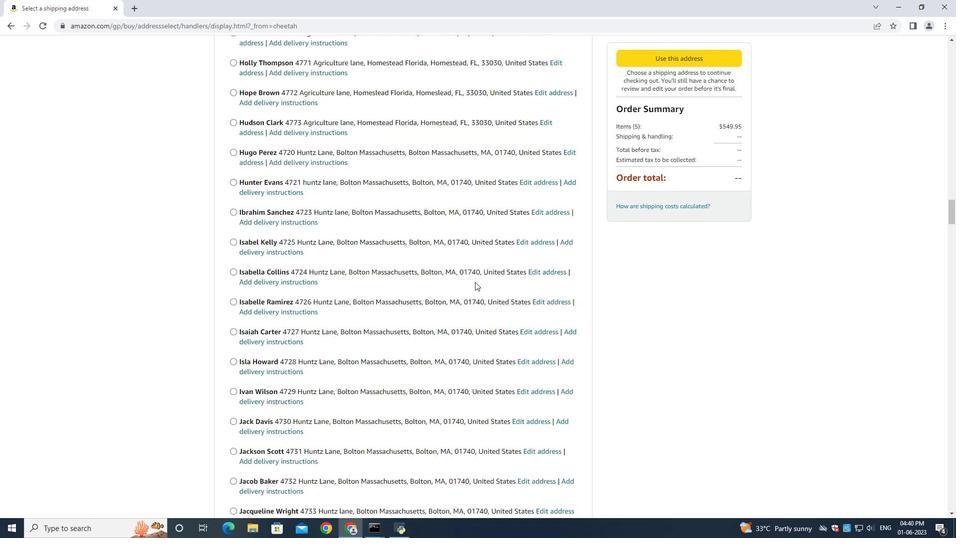 
Action: Mouse scrolled (475, 281) with delta (0, 0)
Screenshot: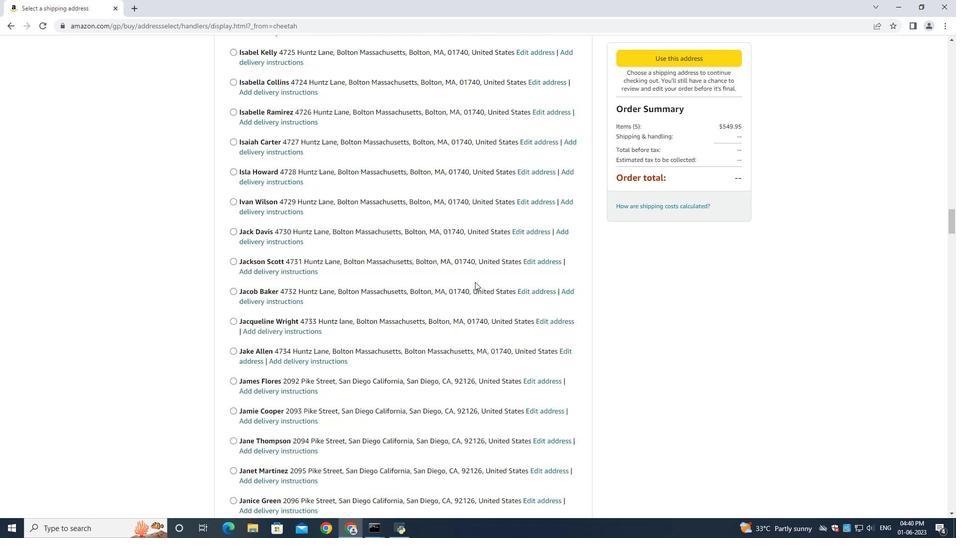 
Action: Mouse scrolled (475, 281) with delta (0, 0)
Screenshot: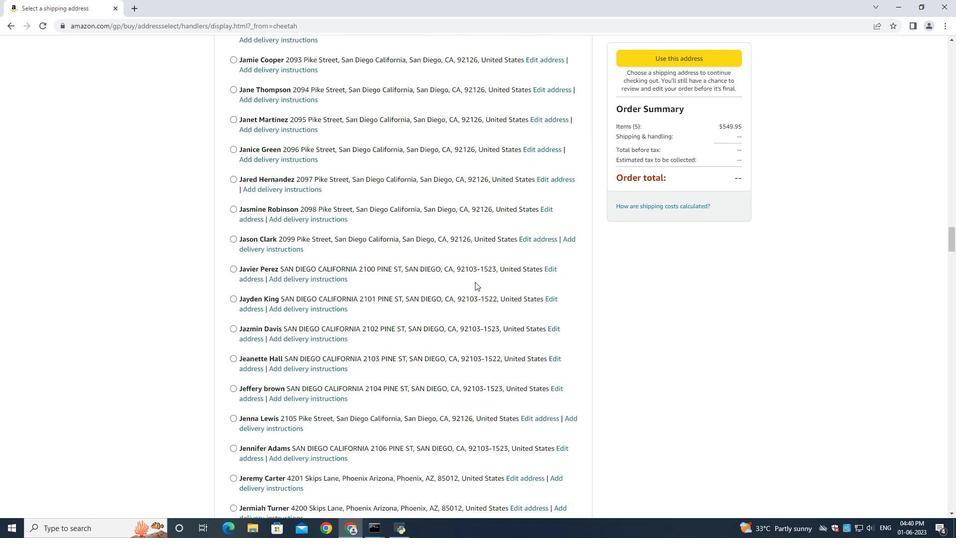 
Action: Mouse scrolled (475, 281) with delta (0, 0)
Screenshot: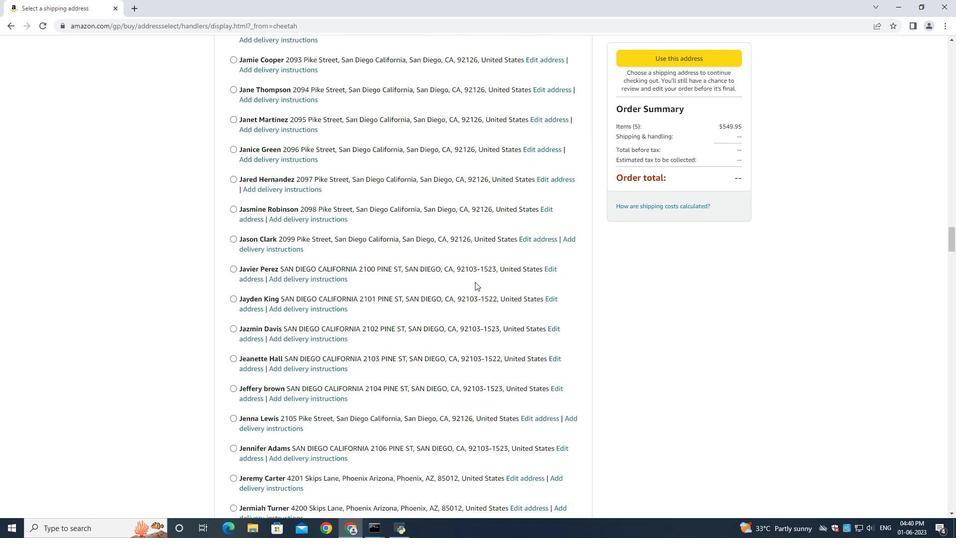 
Action: Mouse scrolled (475, 281) with delta (0, 0)
Screenshot: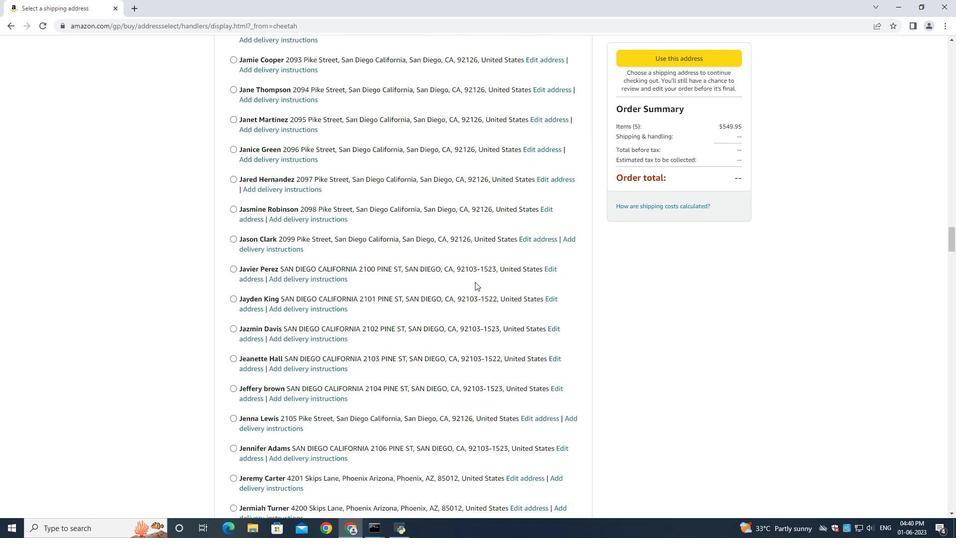 
Action: Mouse scrolled (475, 281) with delta (0, 0)
Screenshot: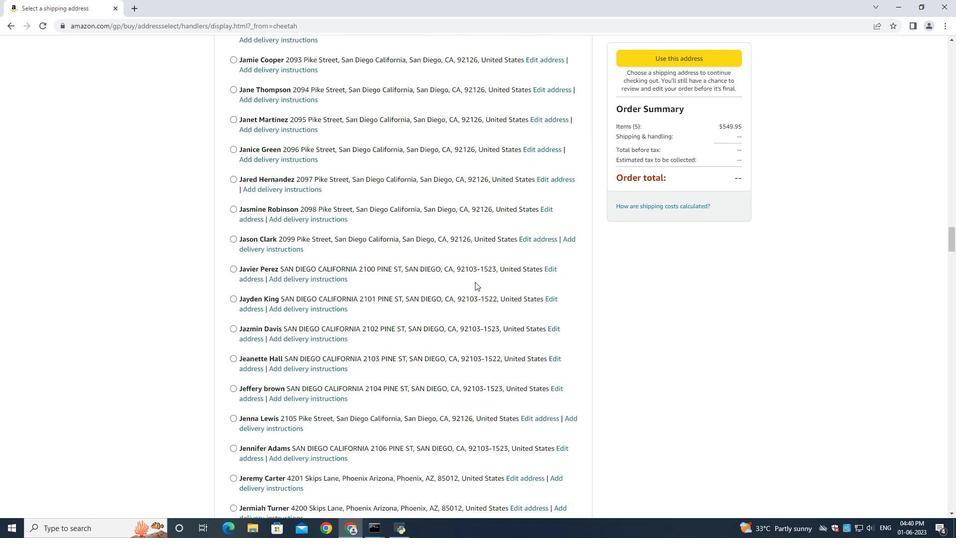 
Action: Mouse scrolled (475, 280) with delta (0, 0)
Screenshot: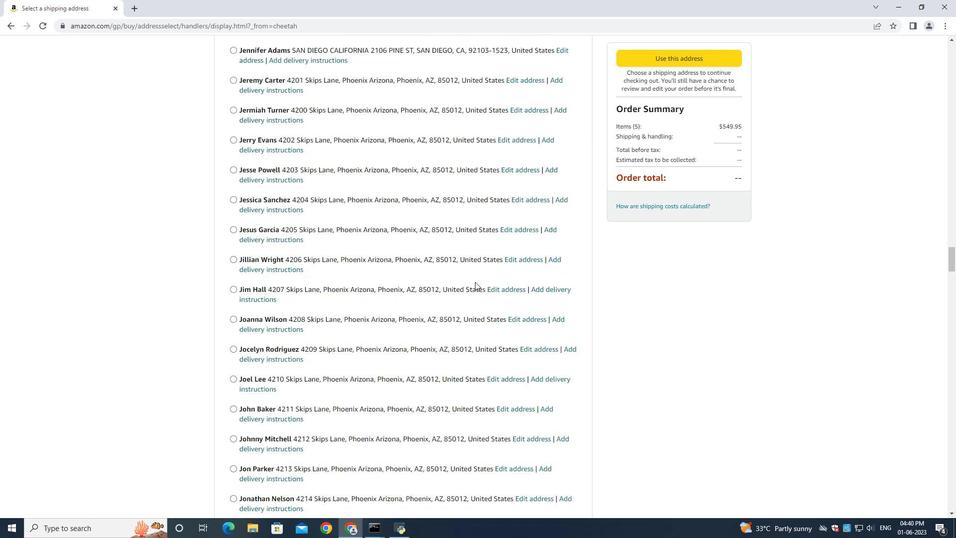
Action: Mouse scrolled (475, 281) with delta (0, 0)
Screenshot: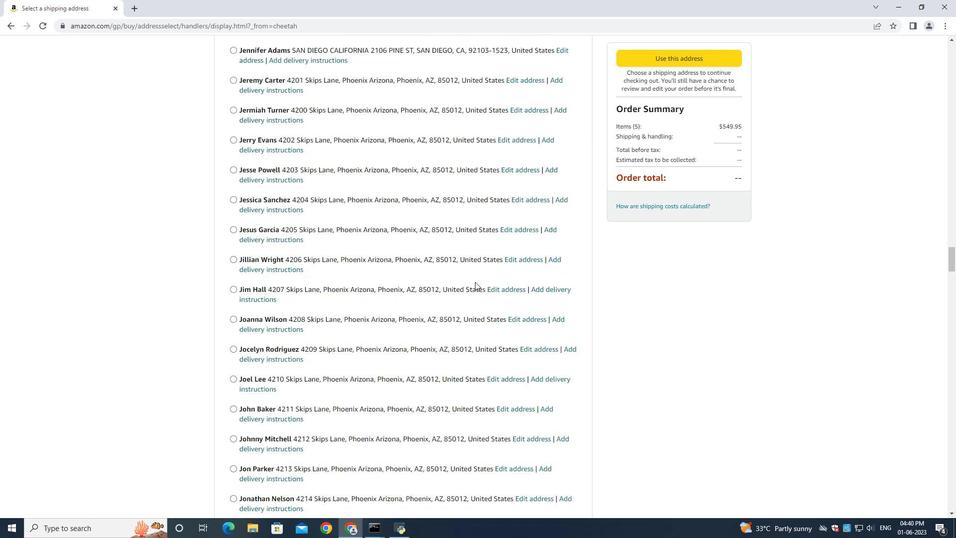 
Action: Mouse scrolled (475, 281) with delta (0, 0)
Screenshot: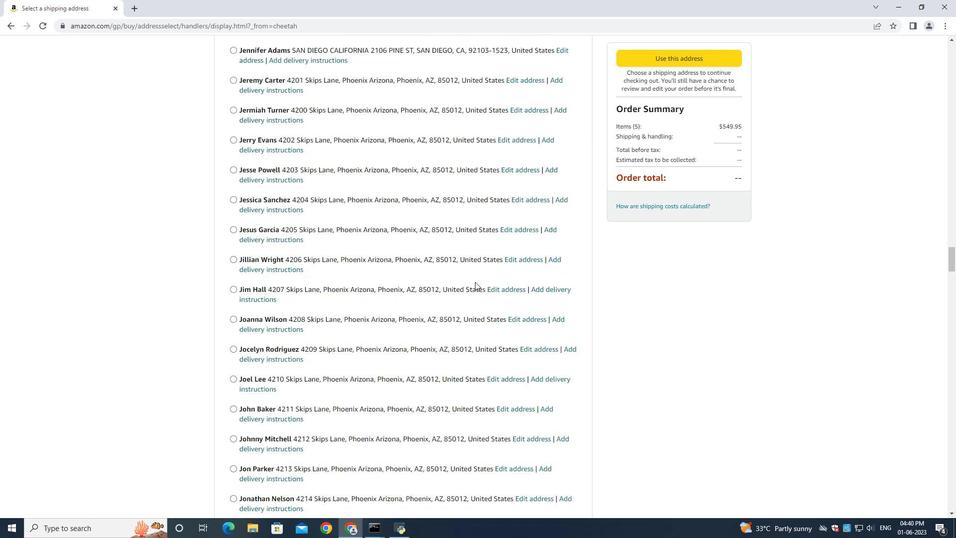 
Action: Mouse scrolled (475, 281) with delta (0, 0)
Screenshot: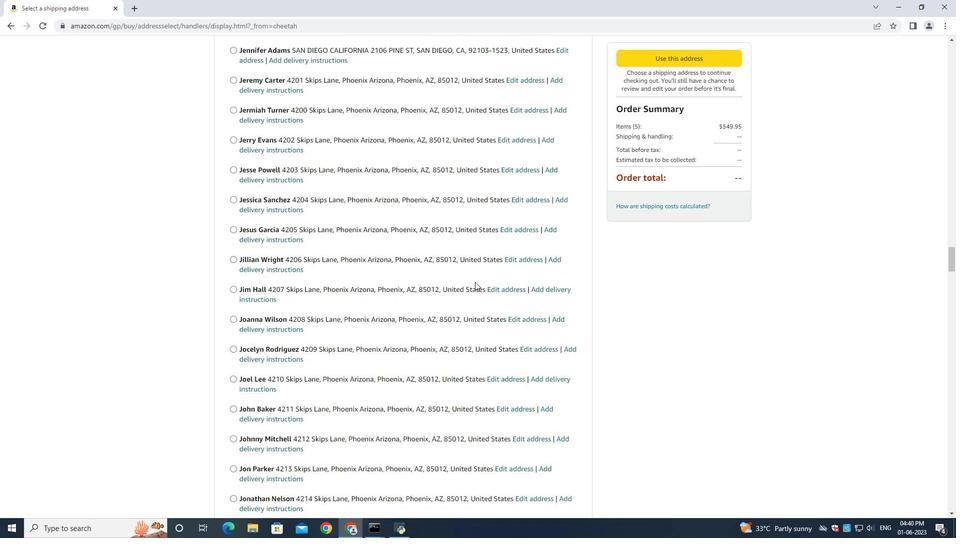 
Action: Mouse moved to (475, 280)
Screenshot: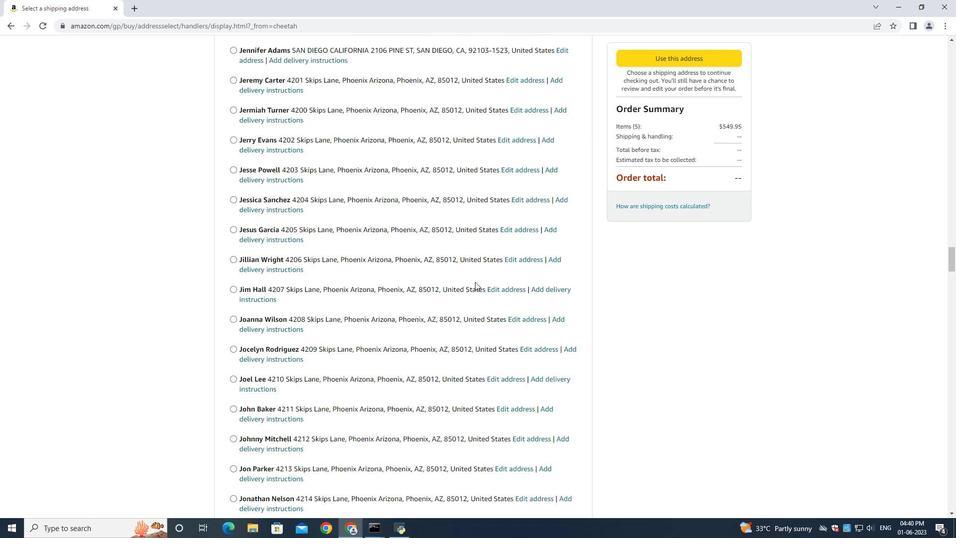 
Action: Mouse scrolled (475, 280) with delta (0, 0)
Screenshot: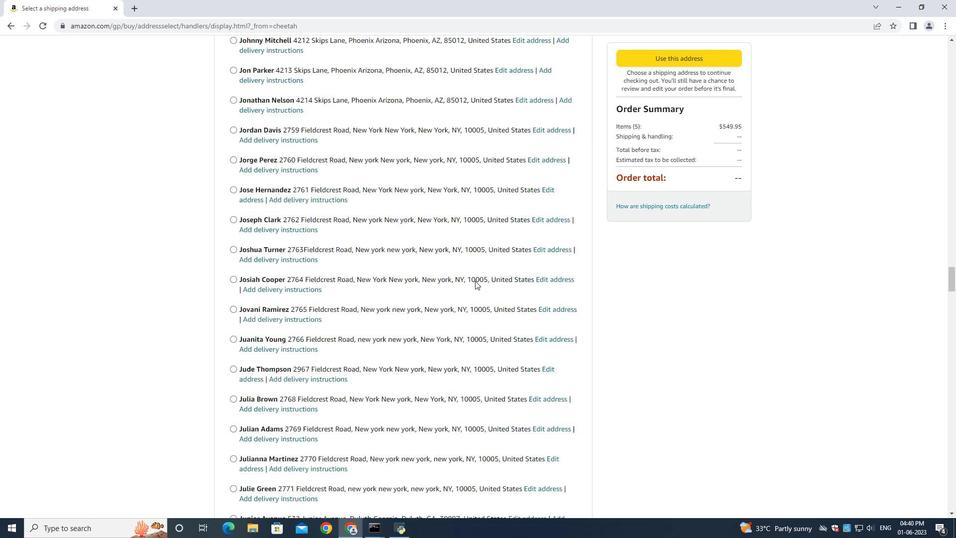 
Action: Mouse scrolled (475, 280) with delta (0, 0)
Screenshot: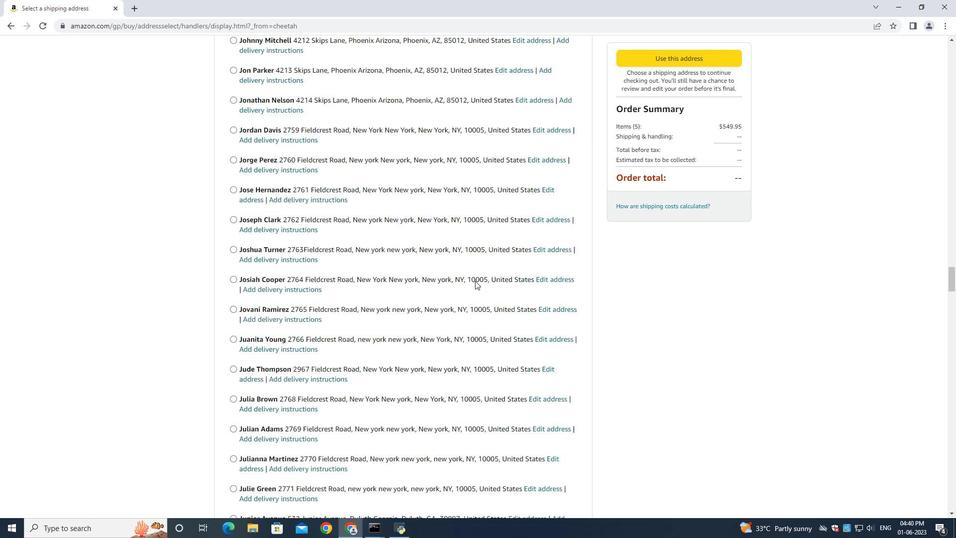 
Action: Mouse scrolled (475, 280) with delta (0, 0)
Screenshot: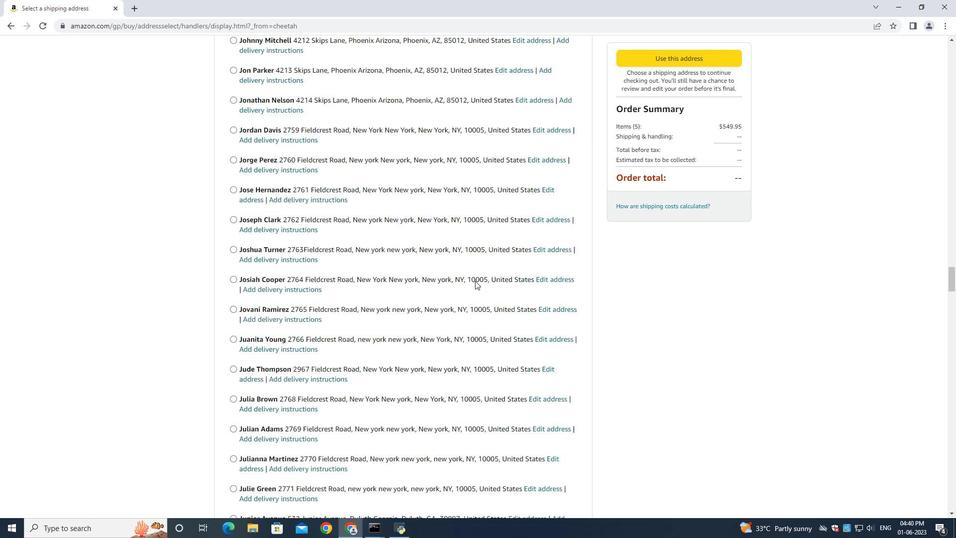 
Action: Mouse scrolled (475, 280) with delta (0, 0)
Screenshot: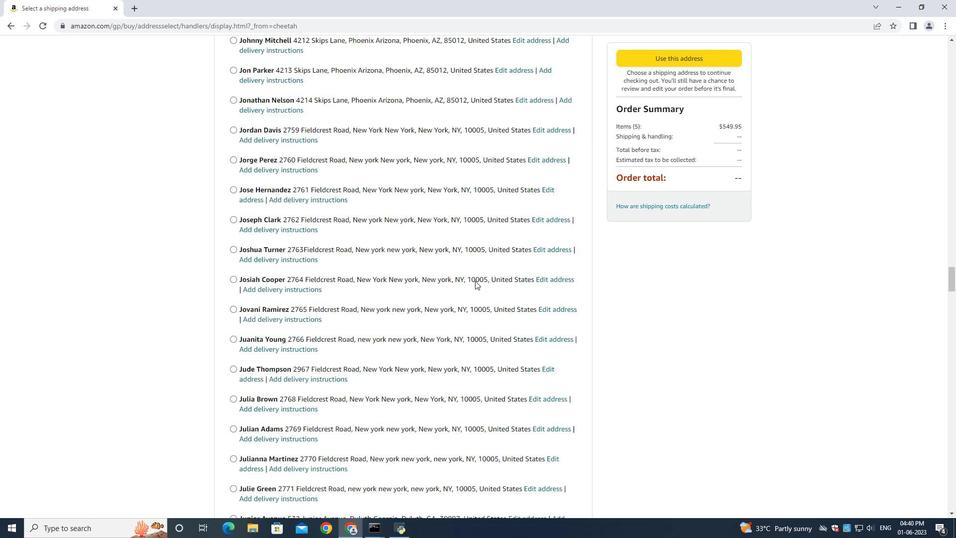 
Action: Mouse scrolled (475, 280) with delta (0, 0)
Screenshot: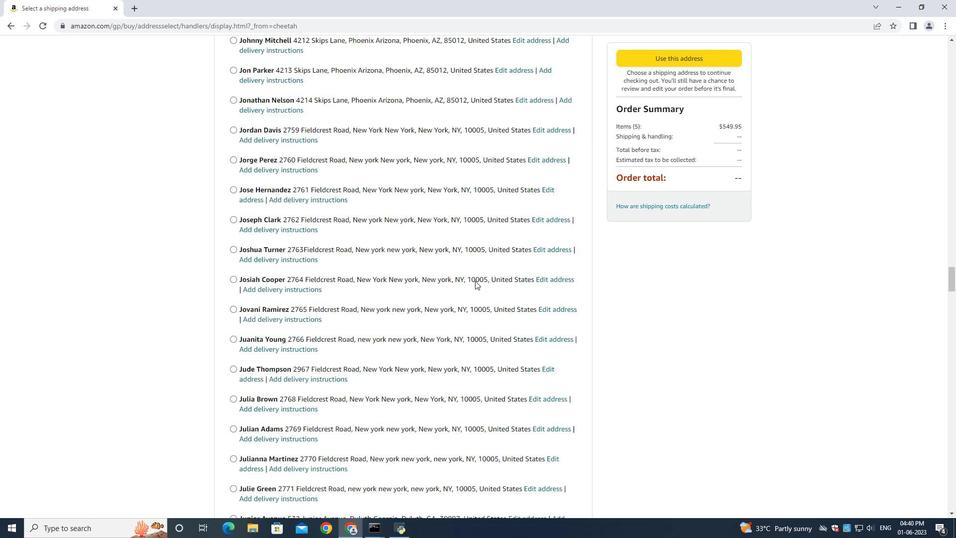 
Action: Mouse scrolled (475, 280) with delta (0, 0)
Screenshot: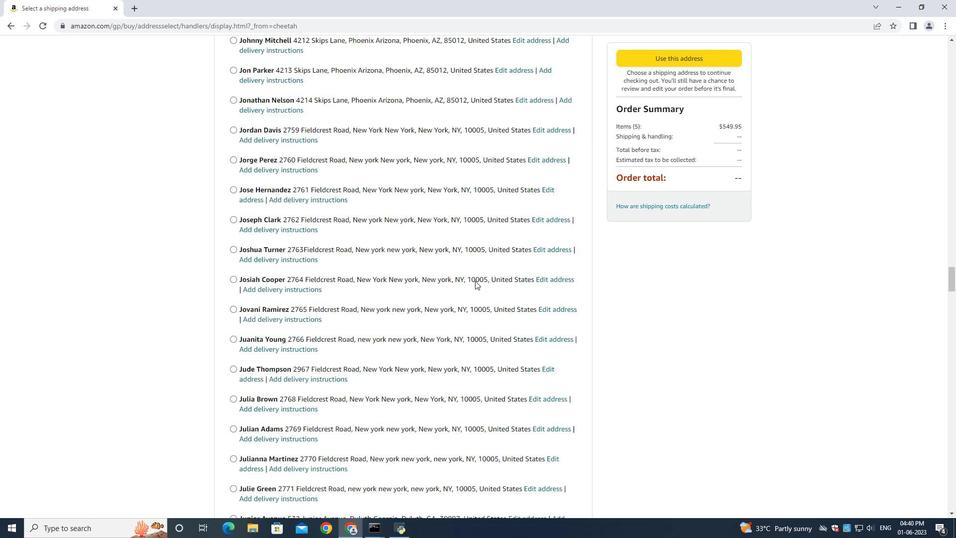 
Action: Mouse scrolled (475, 280) with delta (0, 0)
Screenshot: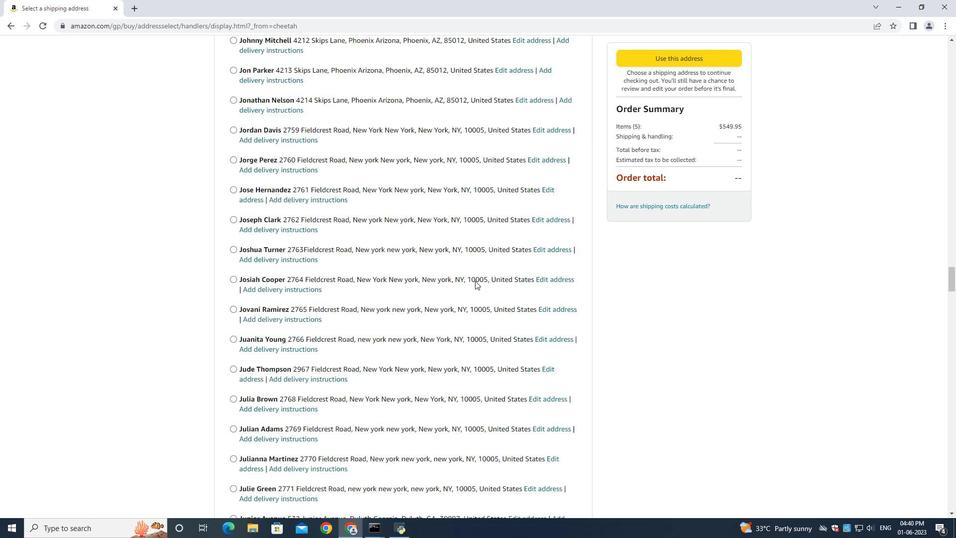 
Action: Mouse scrolled (475, 280) with delta (0, 0)
Screenshot: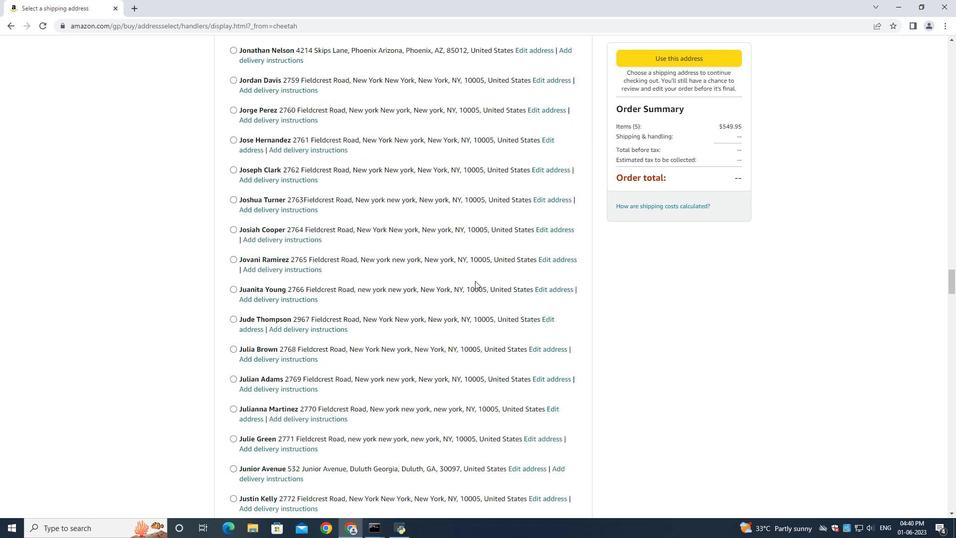 
Action: Mouse moved to (475, 280)
Screenshot: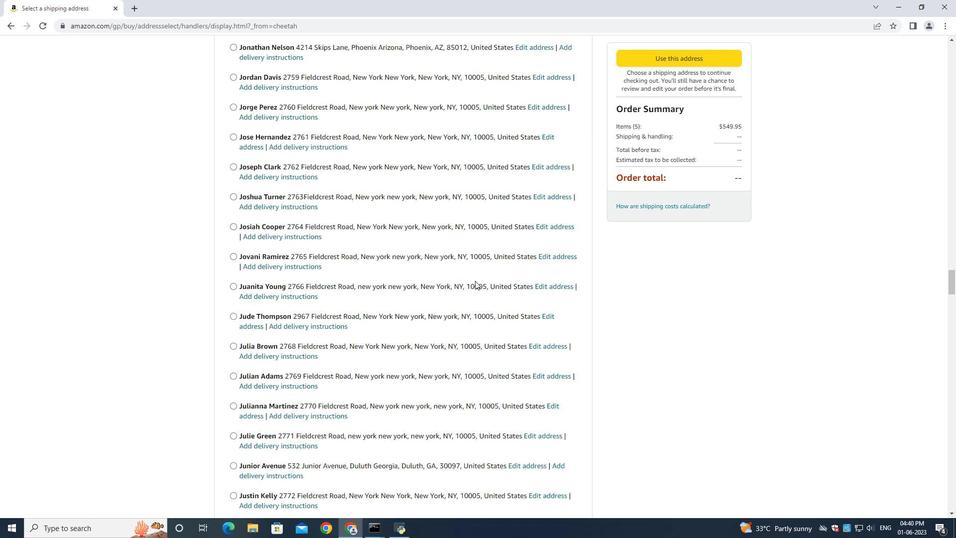 
Action: Mouse scrolled (475, 279) with delta (0, 0)
Screenshot: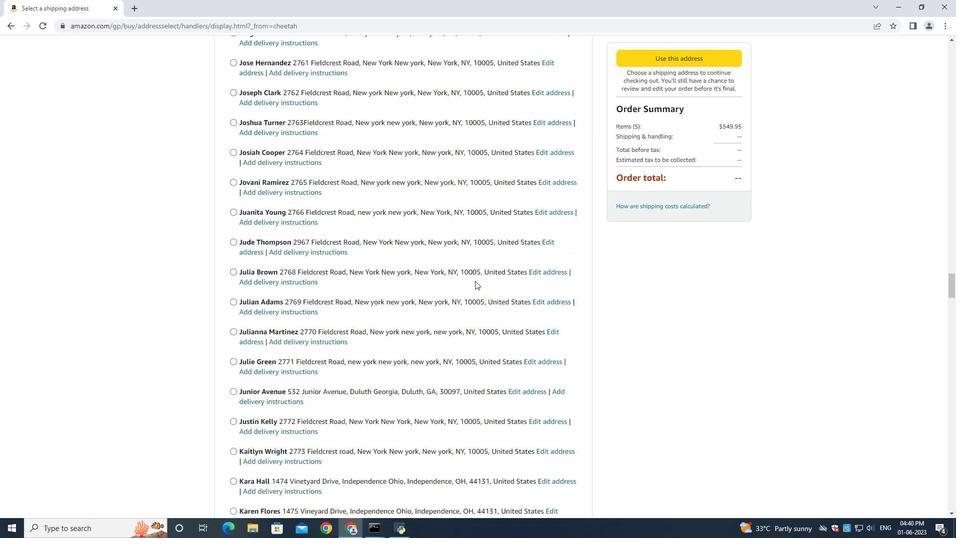 
Action: Mouse scrolled (475, 279) with delta (0, 0)
Screenshot: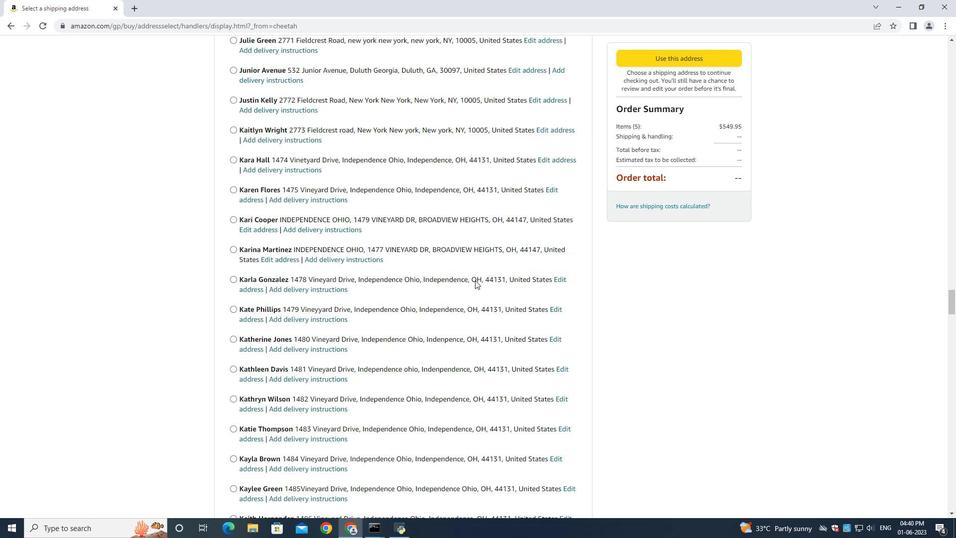 
Action: Mouse scrolled (475, 279) with delta (0, 0)
Screenshot: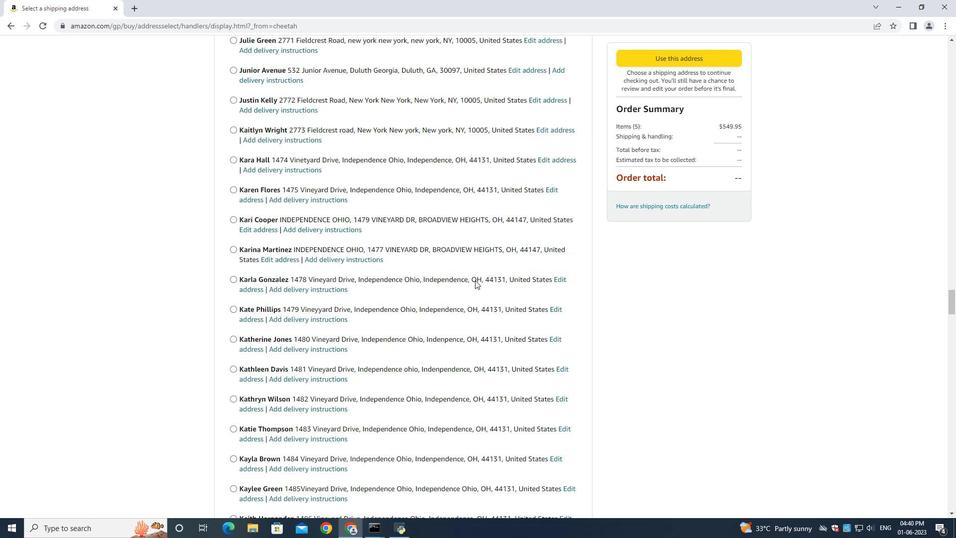 
Action: Mouse scrolled (475, 279) with delta (0, 0)
Screenshot: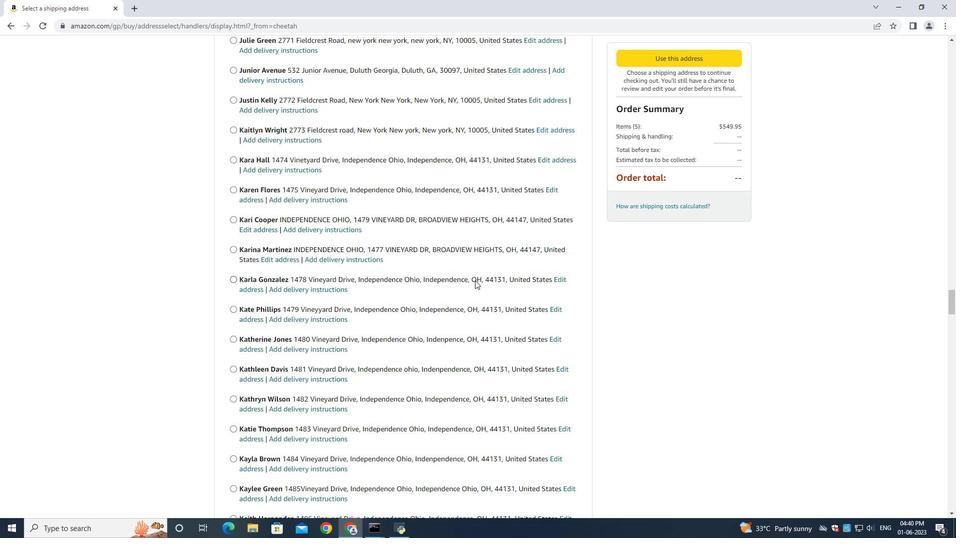 
Action: Mouse scrolled (475, 279) with delta (0, 0)
Screenshot: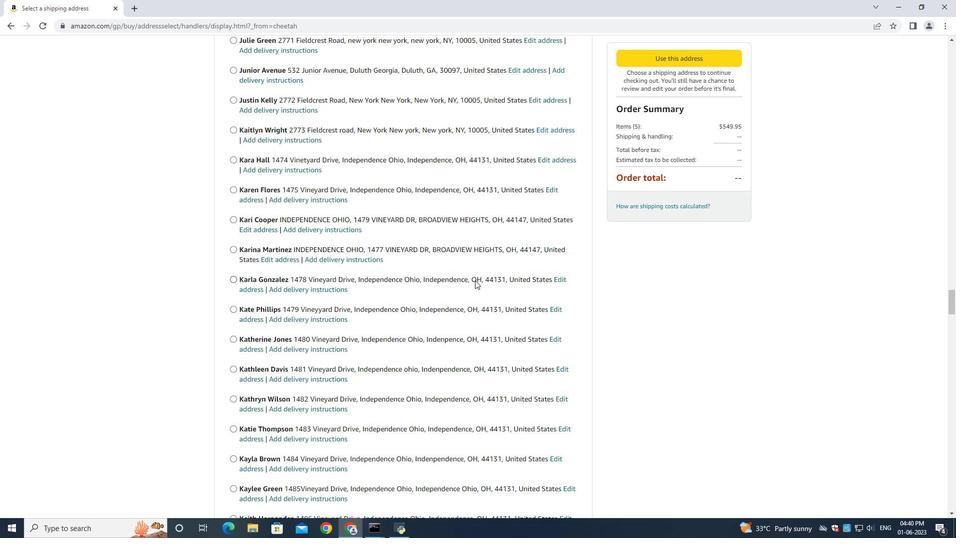 
Action: Mouse moved to (475, 280)
Screenshot: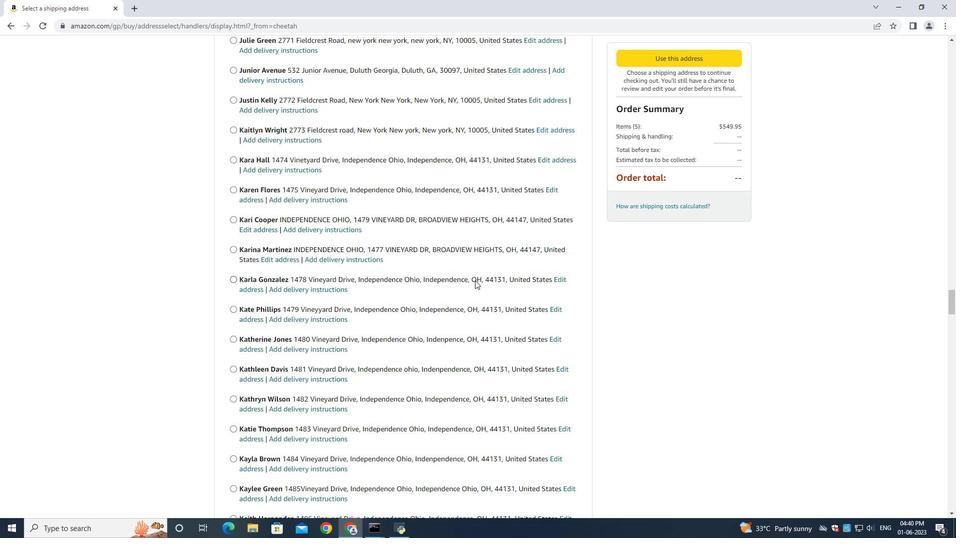 
Action: Mouse scrolled (475, 279) with delta (0, 0)
Screenshot: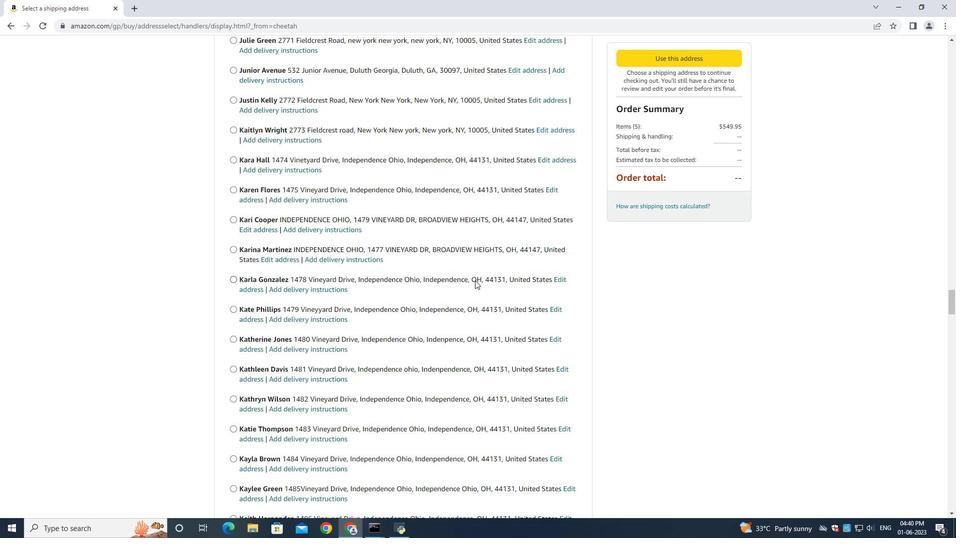 
Action: Mouse moved to (475, 278)
Screenshot: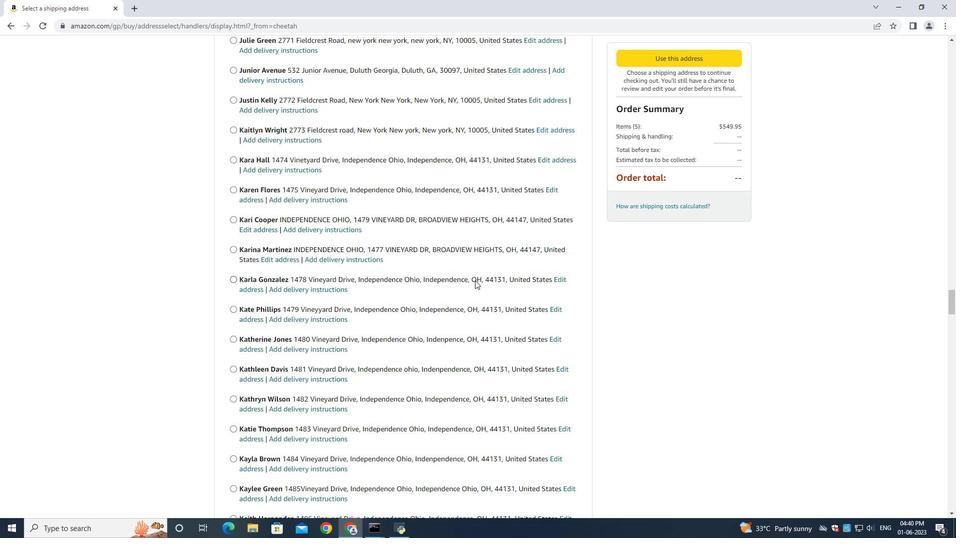 
Action: Mouse scrolled (475, 279) with delta (0, 0)
Screenshot: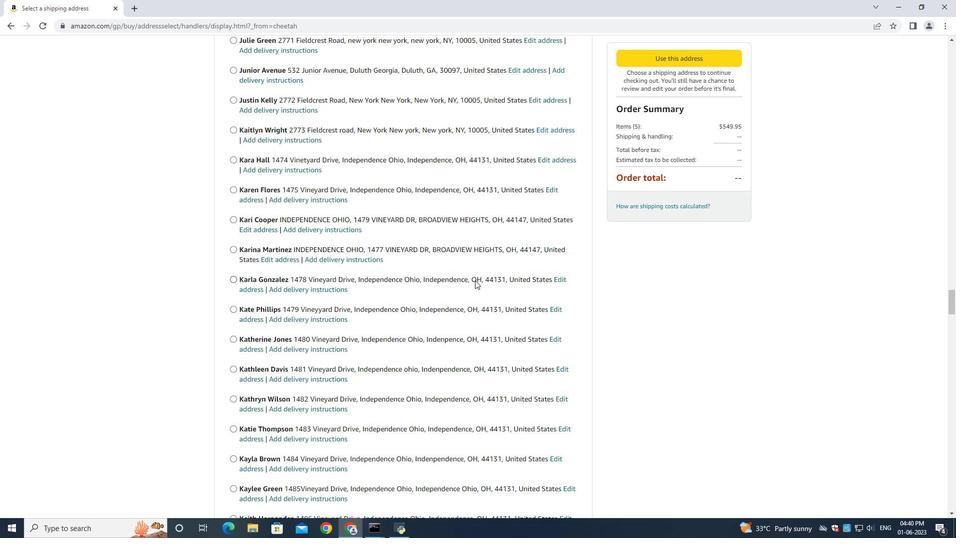 
Action: Mouse moved to (475, 276)
Screenshot: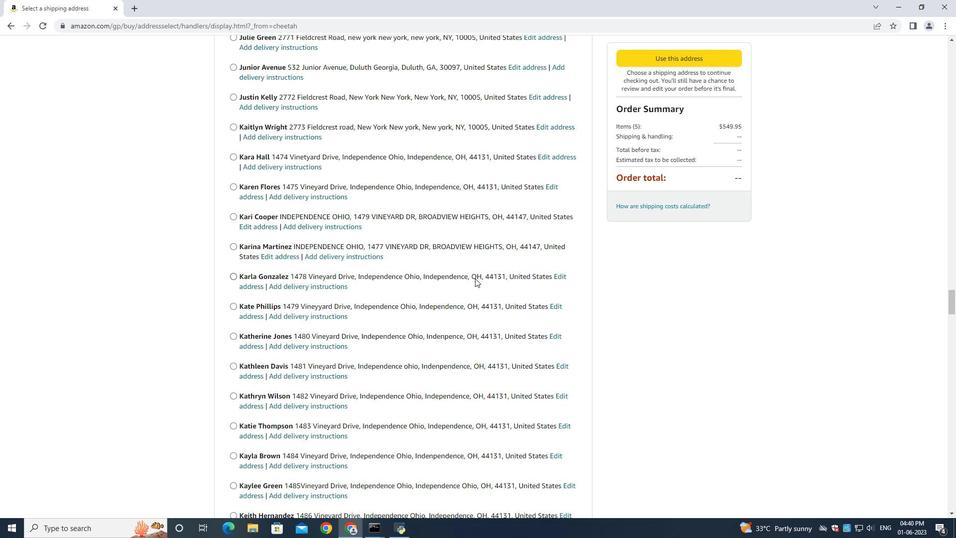 
Action: Mouse scrolled (475, 276) with delta (0, 0)
Screenshot: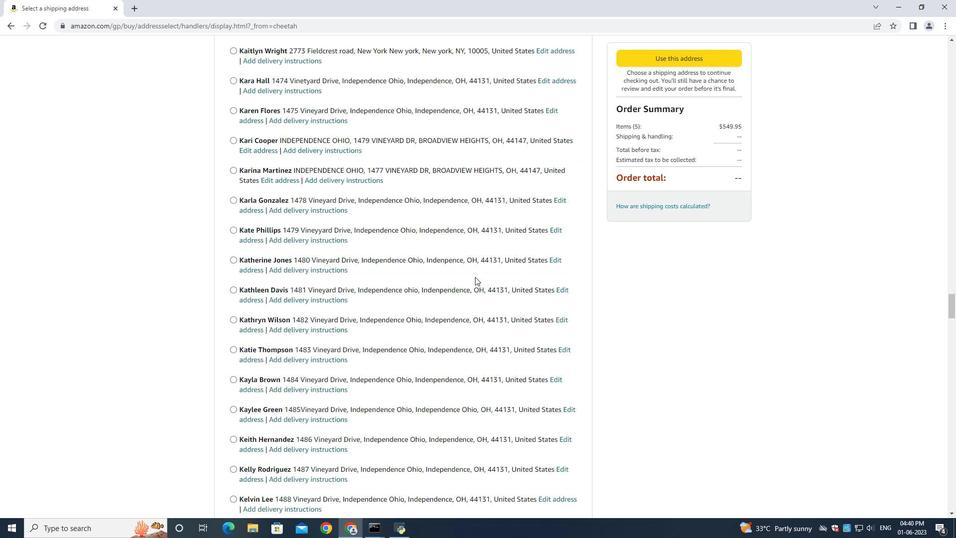 
Action: Mouse moved to (475, 276)
Screenshot: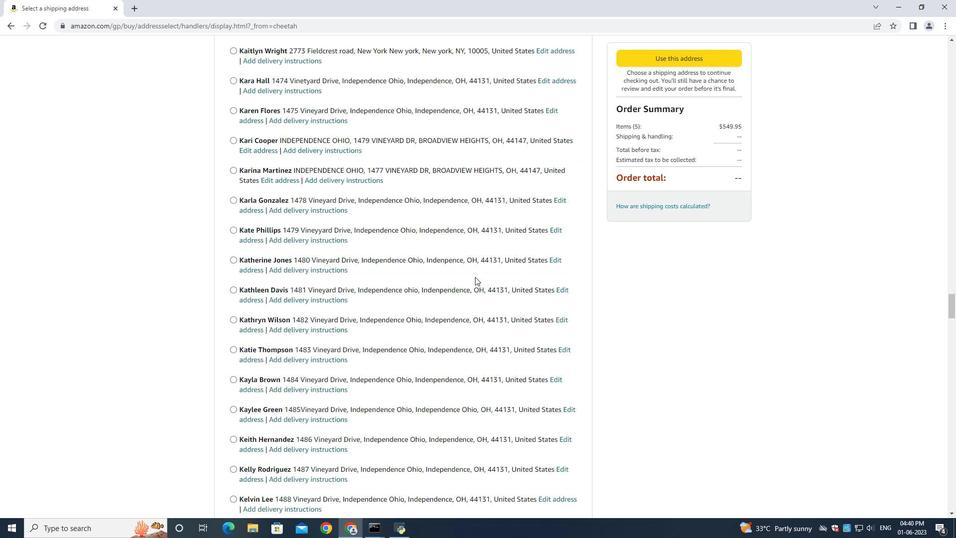 
Action: Mouse scrolled (475, 276) with delta (0, 0)
Screenshot: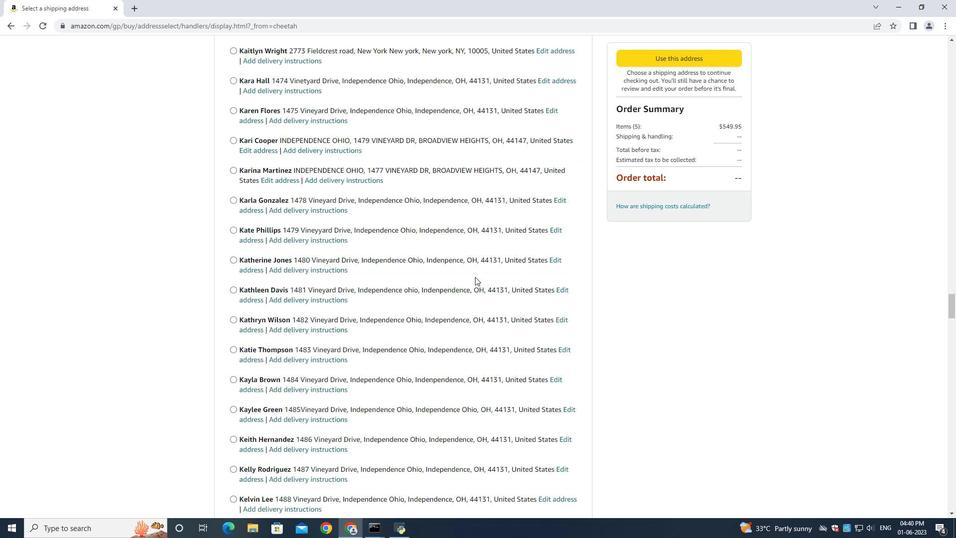 
Action: Mouse scrolled (475, 276) with delta (0, 0)
Screenshot: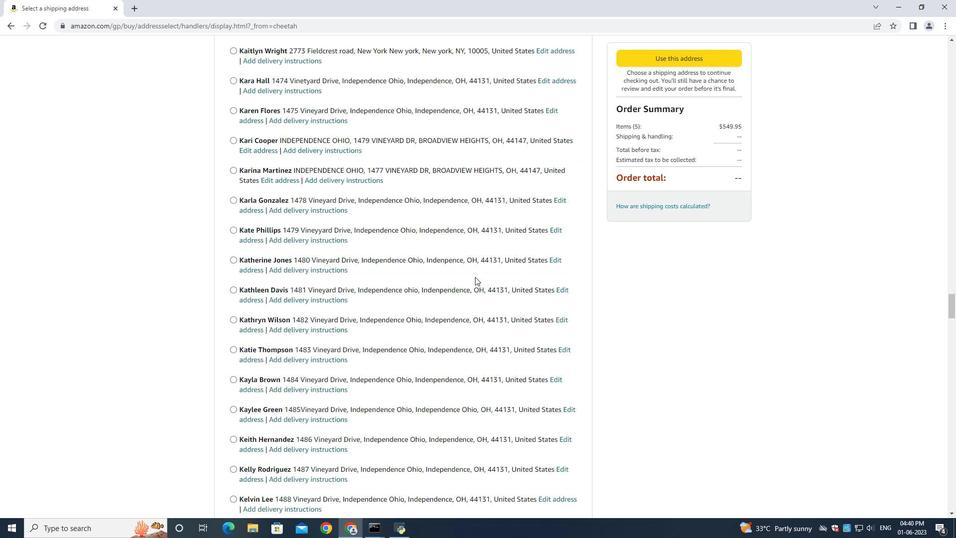
Action: Mouse scrolled (475, 276) with delta (0, 0)
Screenshot: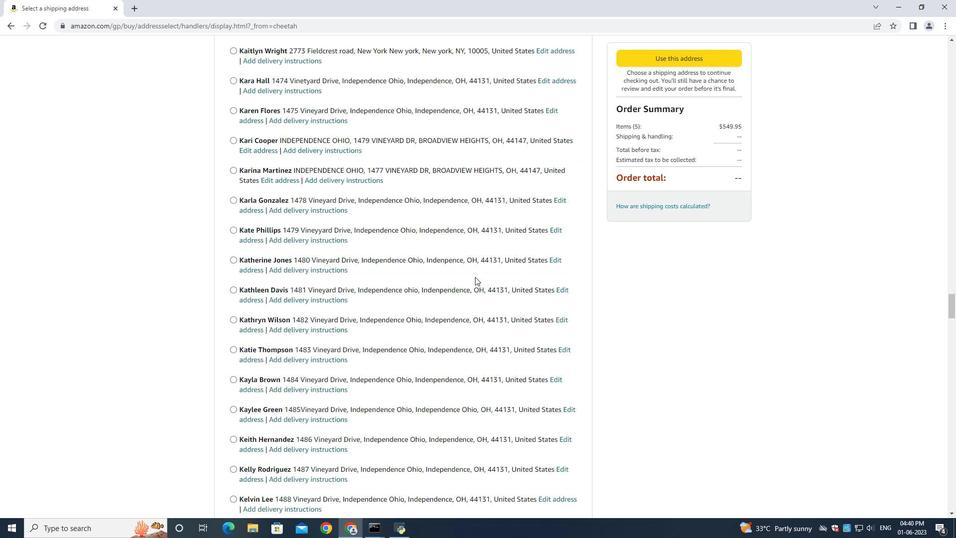 
Action: Mouse scrolled (475, 276) with delta (0, 0)
Screenshot: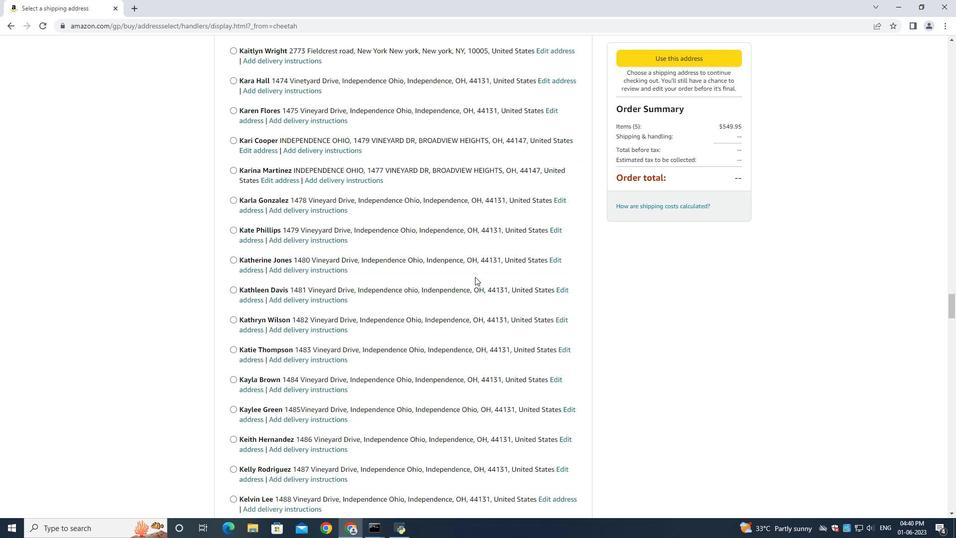 
Action: Mouse scrolled (475, 276) with delta (0, 0)
Screenshot: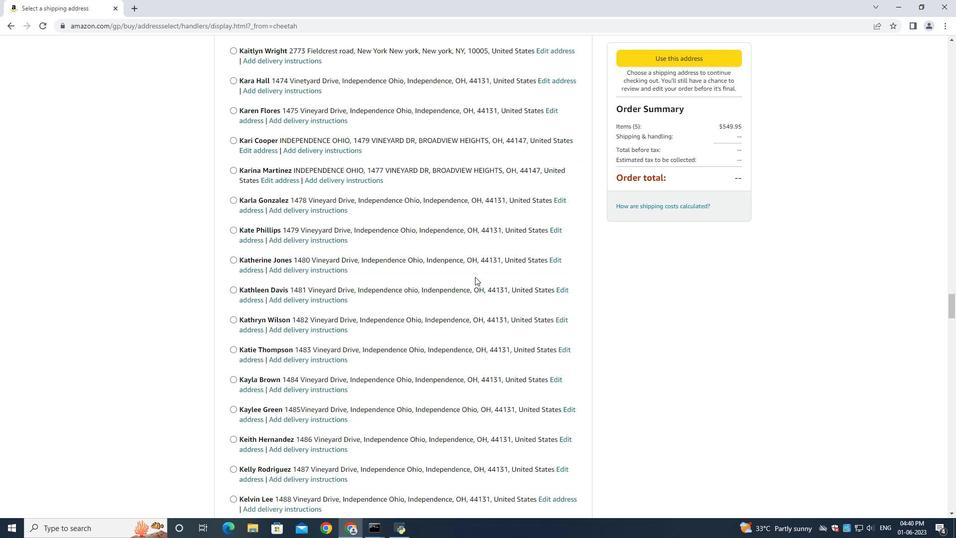 
Action: Mouse scrolled (475, 276) with delta (0, 0)
Screenshot: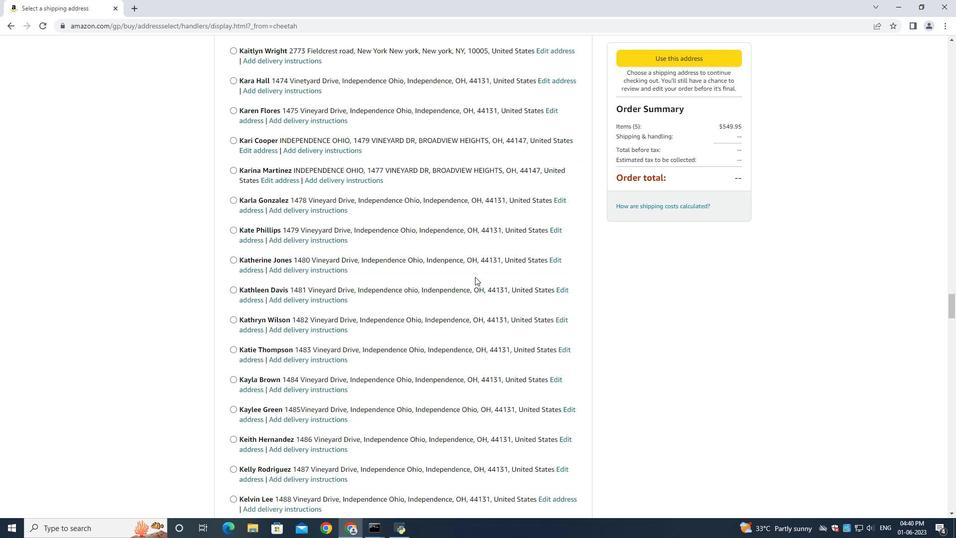
Action: Mouse moved to (475, 277)
Screenshot: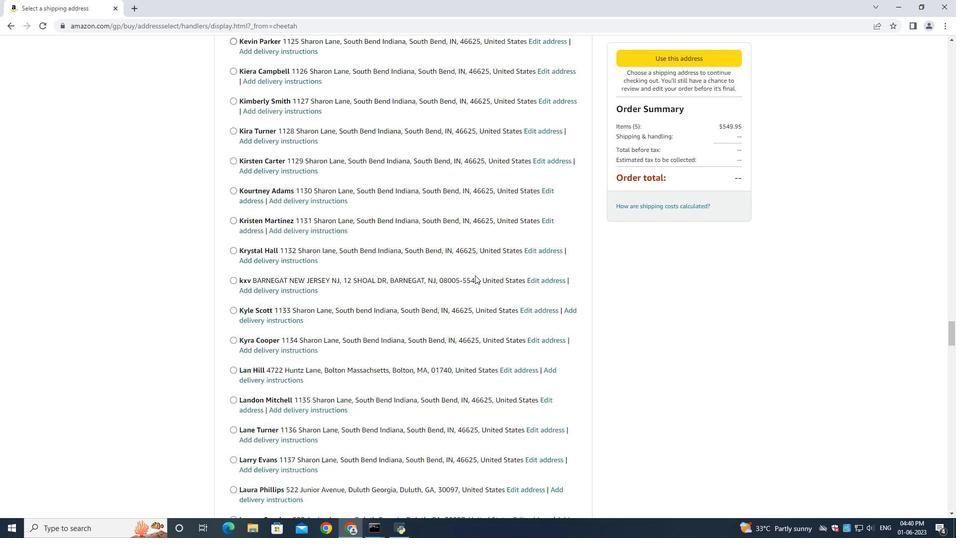 
Action: Mouse scrolled (475, 277) with delta (0, 0)
Screenshot: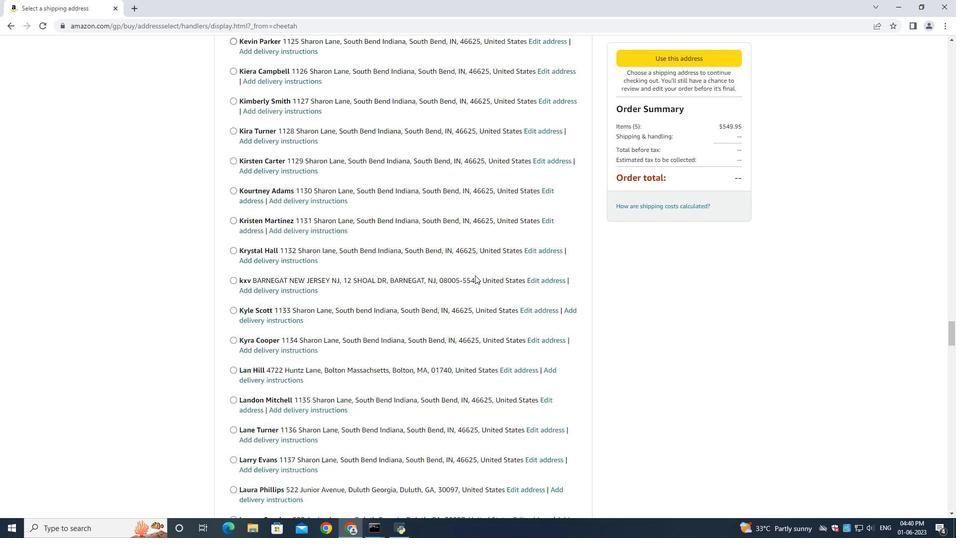 
Action: Mouse scrolled (475, 277) with delta (0, 0)
Screenshot: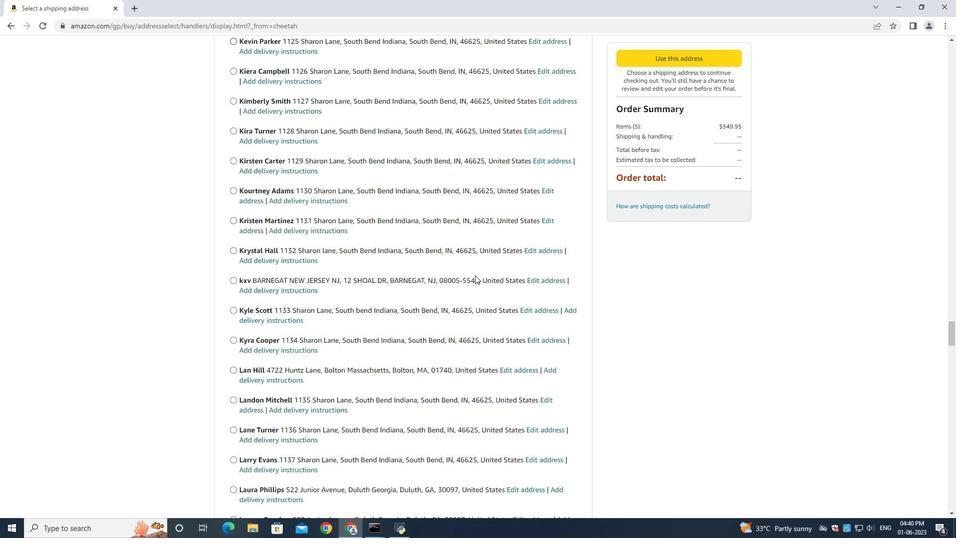 
Action: Mouse scrolled (475, 277) with delta (0, 0)
Screenshot: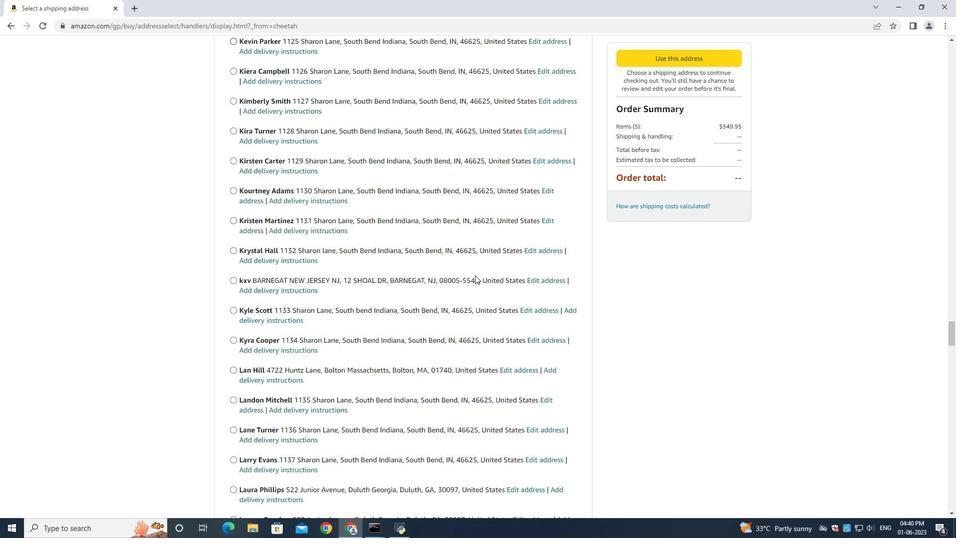 
Action: Mouse scrolled (475, 276) with delta (0, 0)
Screenshot: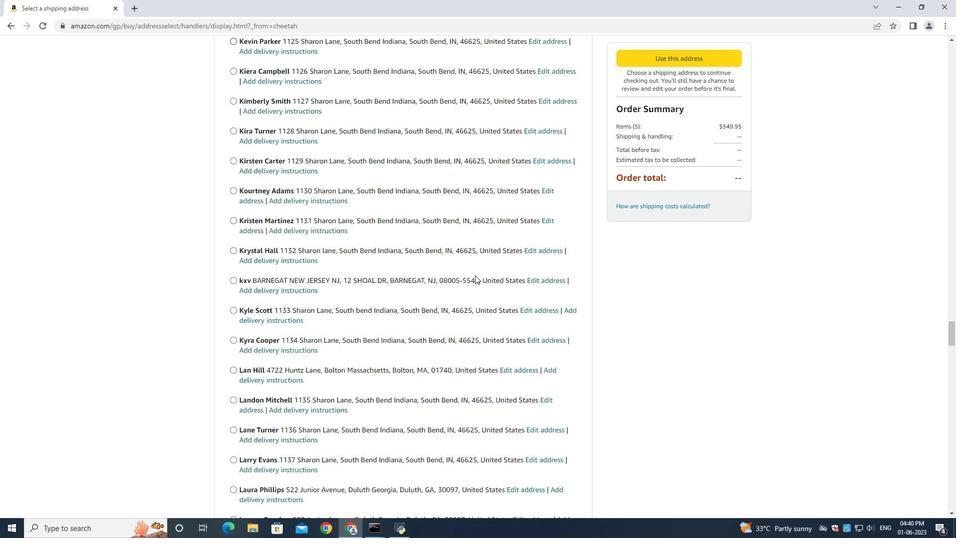 
Action: Mouse scrolled (475, 277) with delta (0, 0)
Screenshot: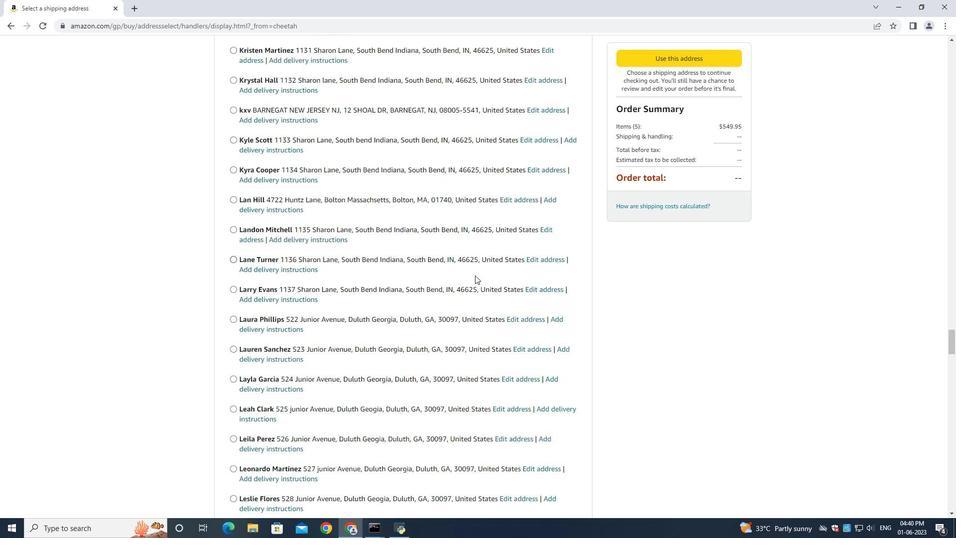 
Action: Mouse scrolled (475, 277) with delta (0, 0)
Screenshot: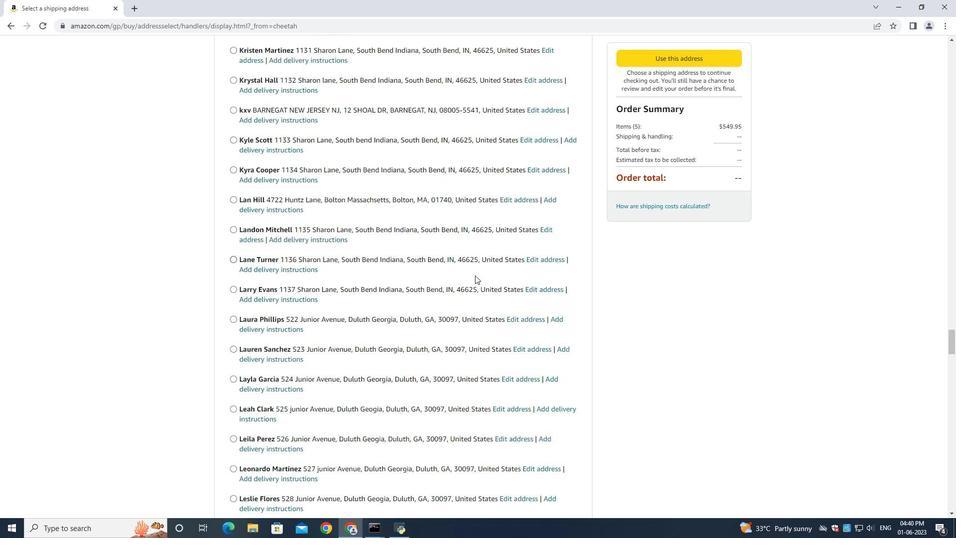 
Action: Mouse scrolled (475, 277) with delta (0, 0)
Screenshot: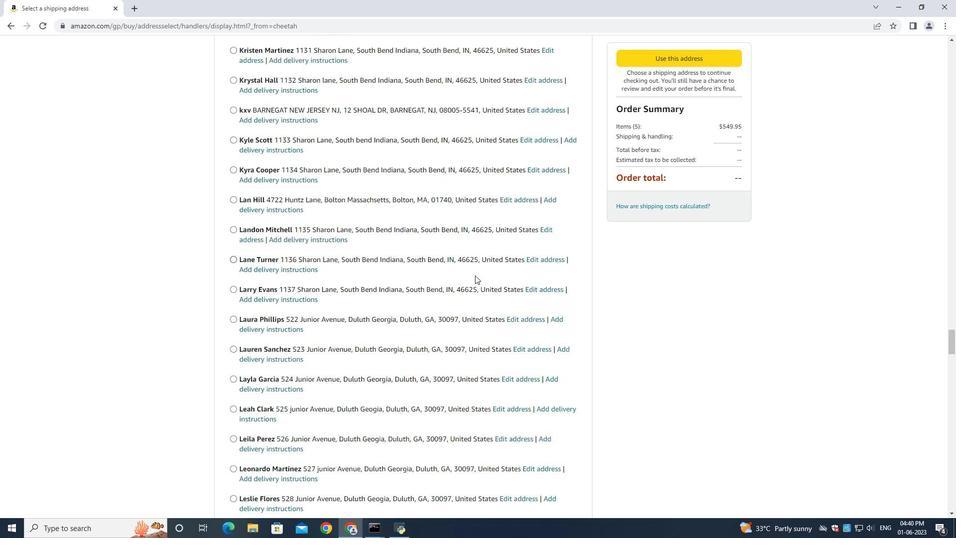 
Action: Mouse scrolled (475, 277) with delta (0, 0)
Screenshot: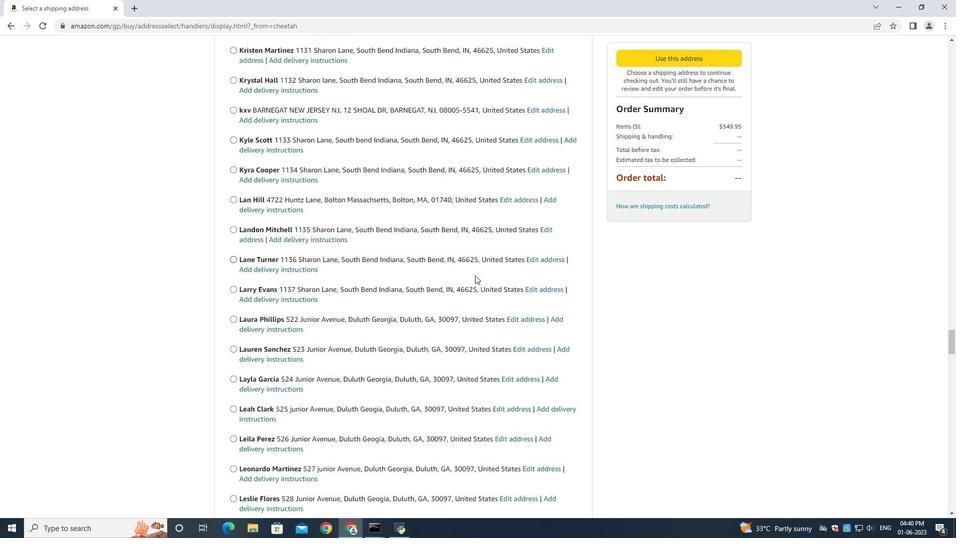 
Action: Mouse moved to (473, 278)
Screenshot: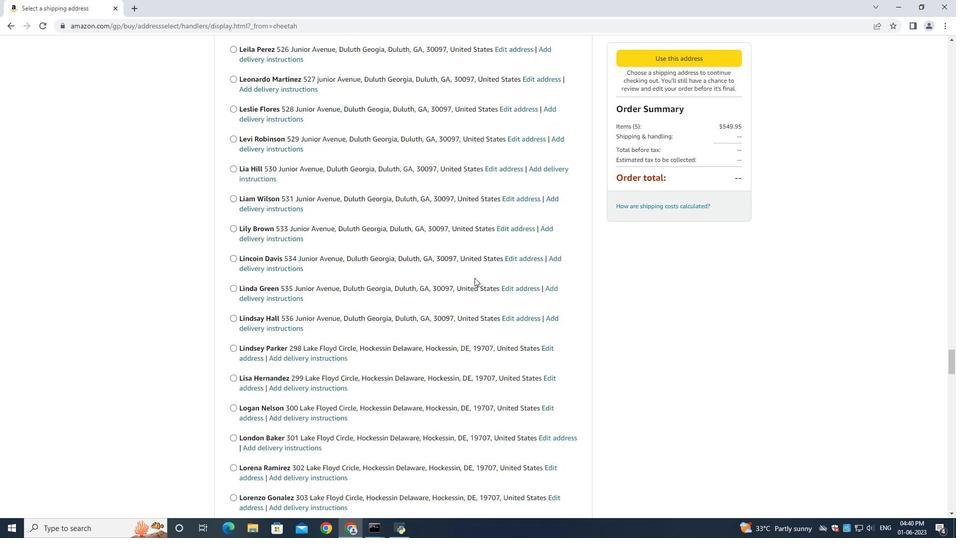 
Action: Mouse scrolled (473, 276) with delta (0, 0)
Screenshot: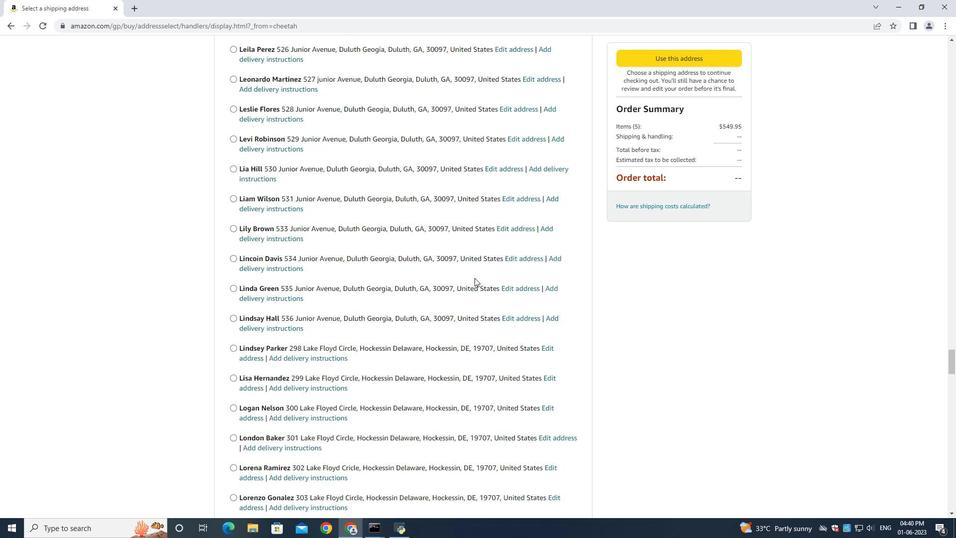 
Action: Mouse moved to (473, 278)
Screenshot: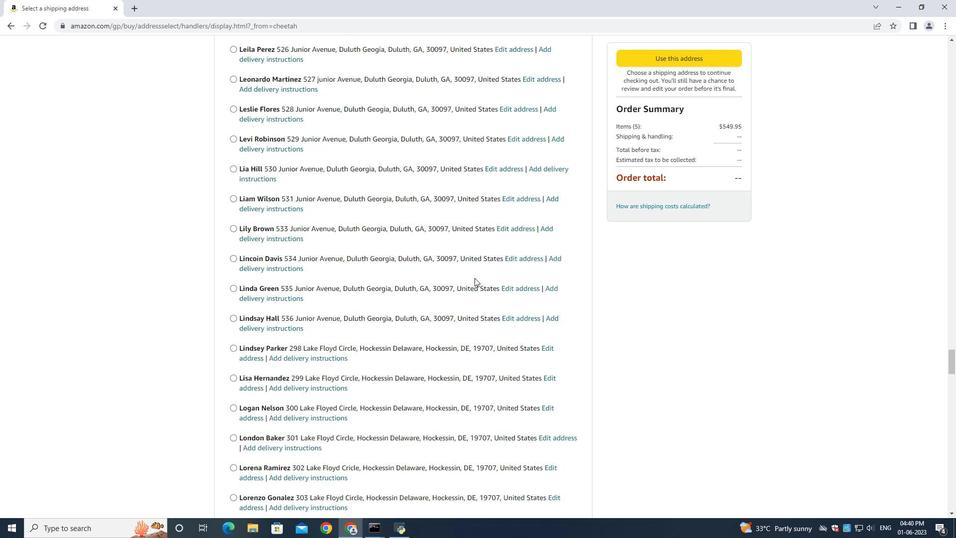 
Action: Mouse scrolled (473, 278) with delta (0, 0)
Screenshot: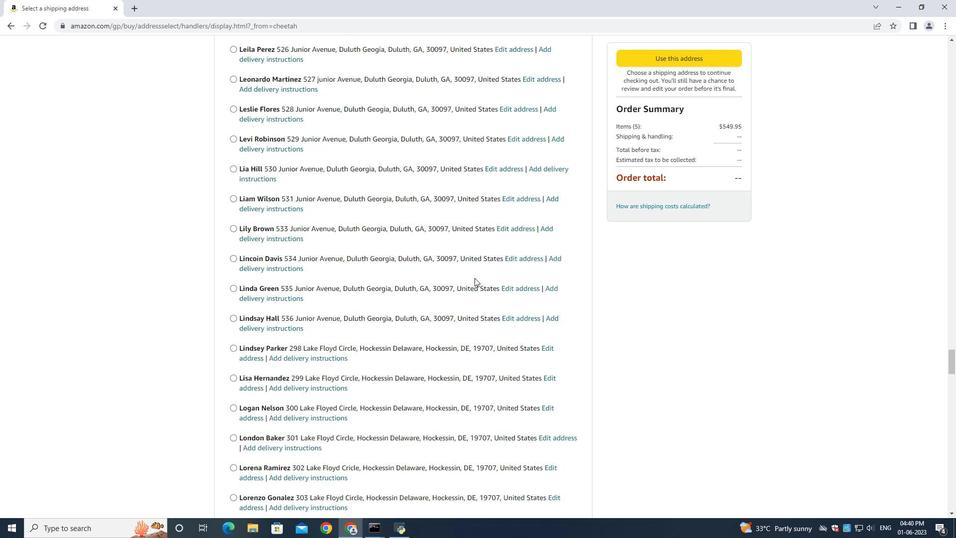 
Action: Mouse scrolled (473, 278) with delta (0, 0)
Screenshot: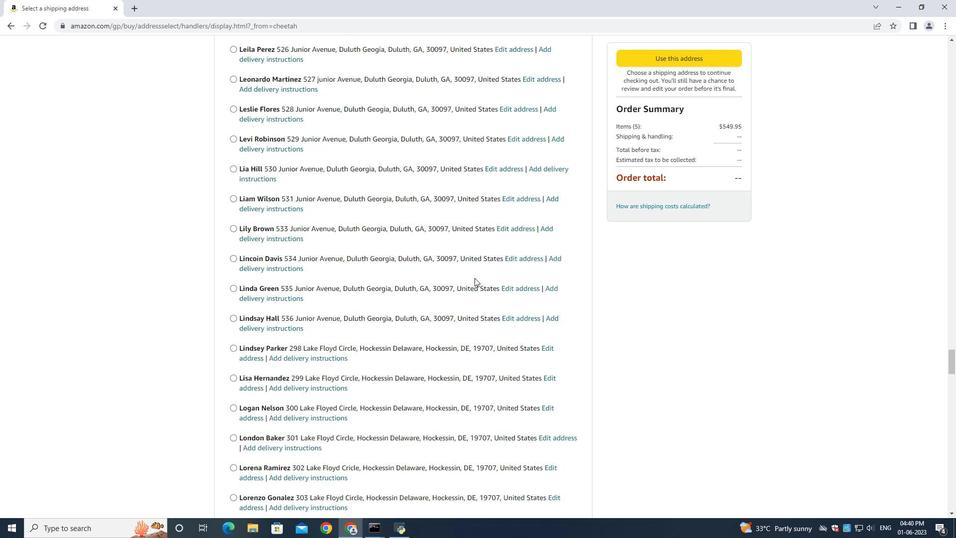 
Action: Mouse scrolled (473, 277) with delta (0, 0)
Screenshot: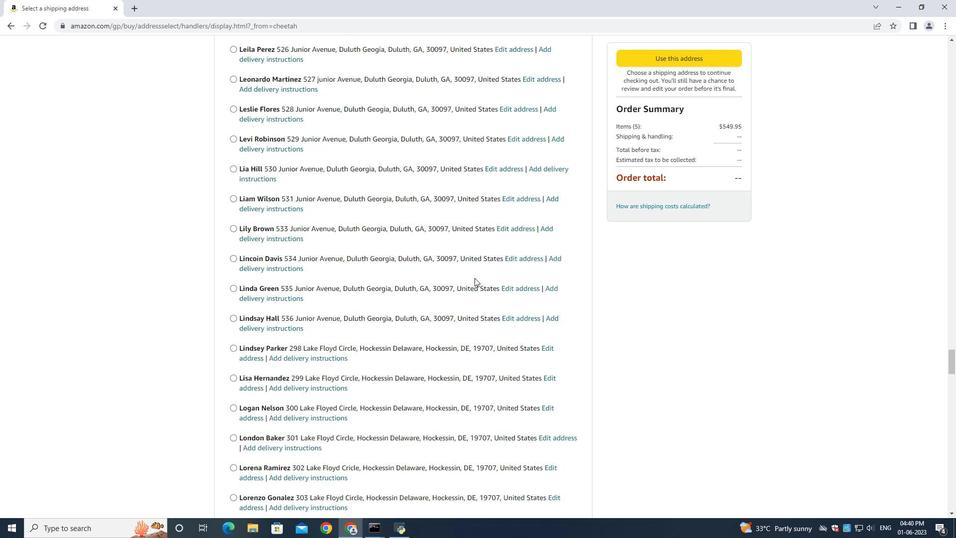
Action: Mouse scrolled (473, 278) with delta (0, 0)
Screenshot: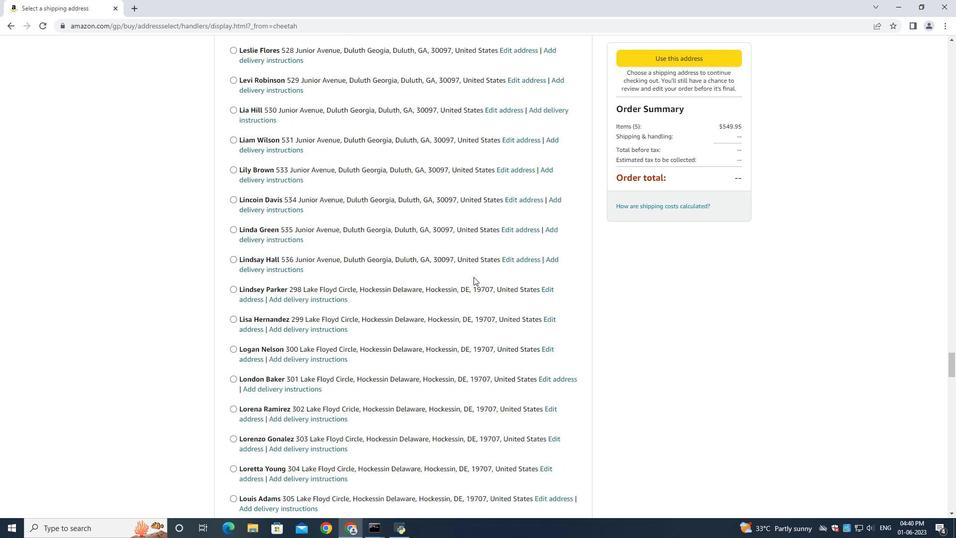 
Action: Mouse scrolled (473, 277) with delta (0, 0)
Screenshot: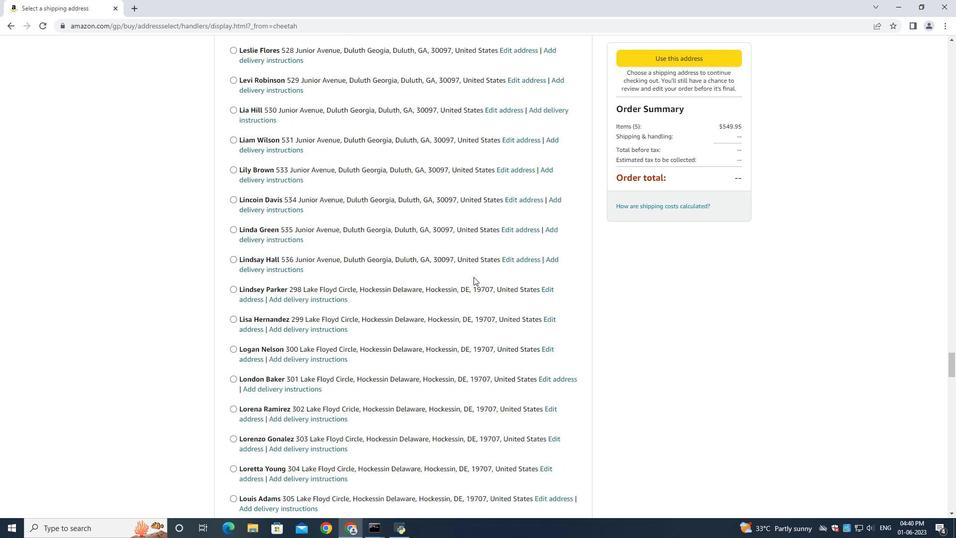 
Action: Mouse scrolled (473, 278) with delta (0, 0)
Screenshot: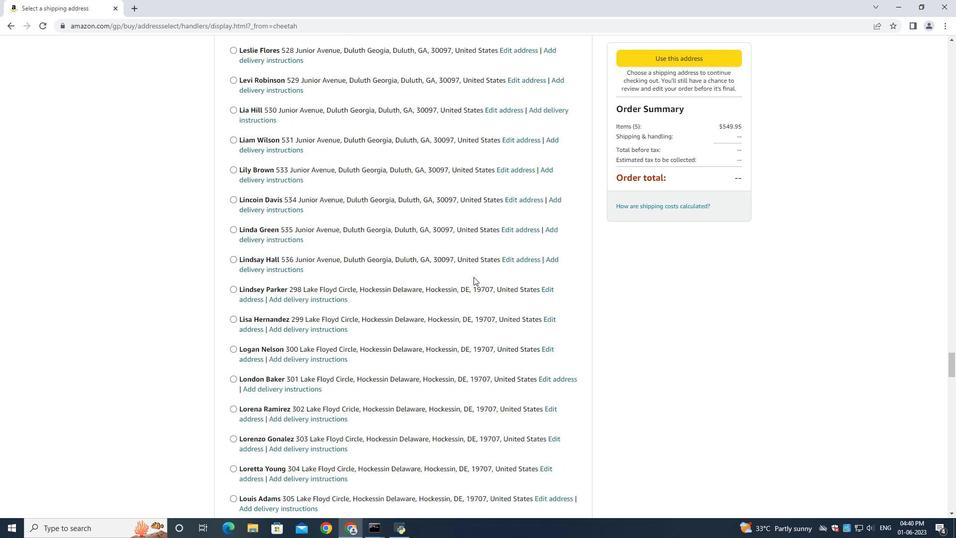 
Action: Mouse scrolled (473, 278) with delta (0, 0)
Screenshot: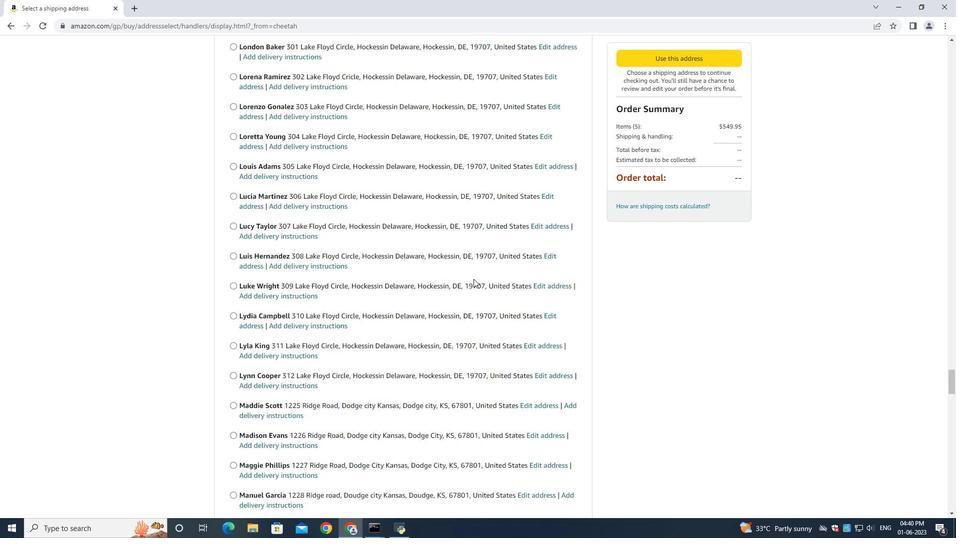 
Action: Mouse scrolled (473, 278) with delta (0, 0)
Screenshot: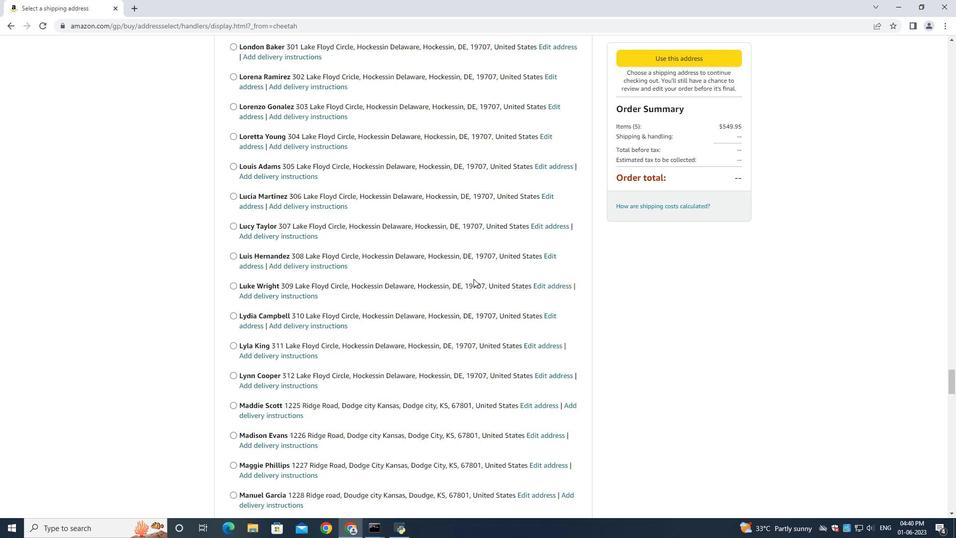 
Action: Mouse scrolled (473, 278) with delta (0, 0)
Screenshot: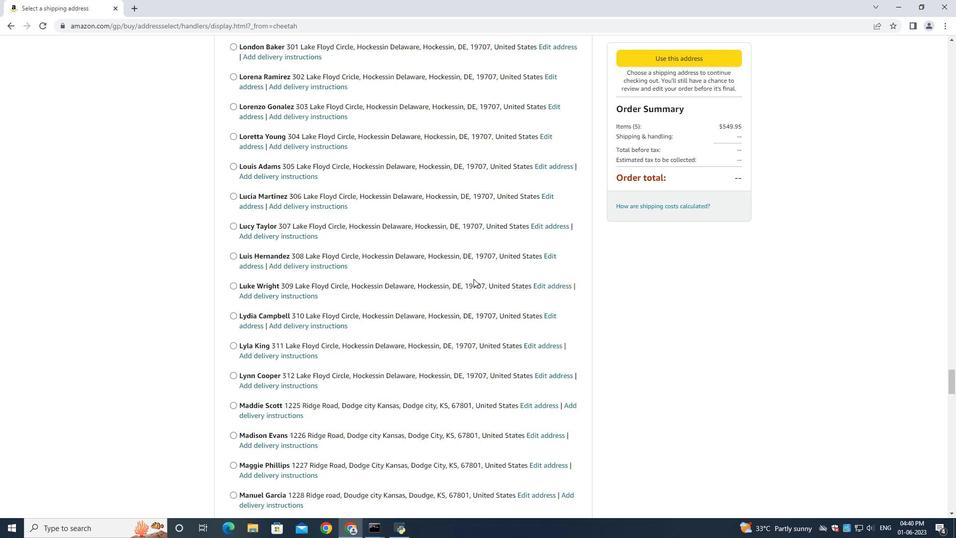 
Action: Mouse scrolled (473, 277) with delta (0, 0)
Screenshot: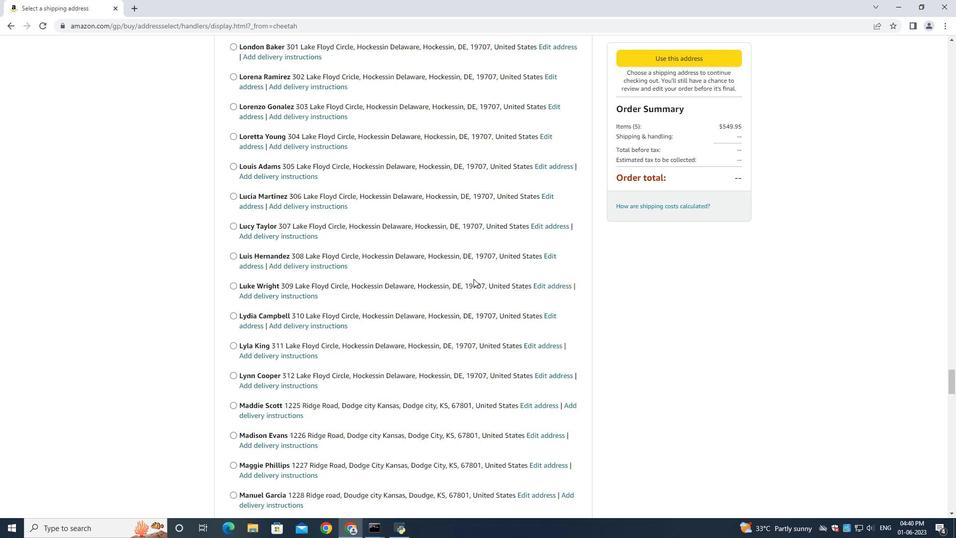 
Action: Mouse scrolled (473, 278) with delta (0, 0)
Screenshot: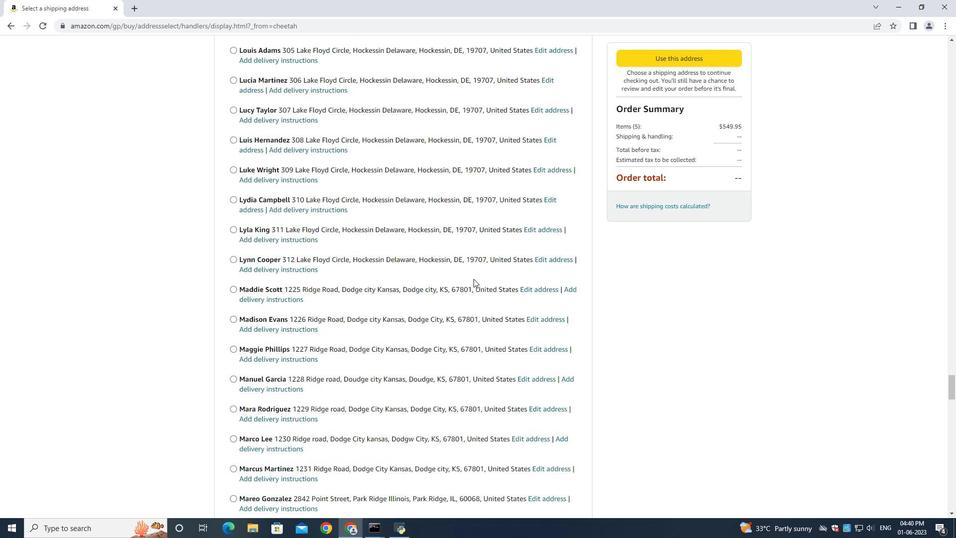 
Action: Mouse scrolled (473, 278) with delta (0, 0)
Screenshot: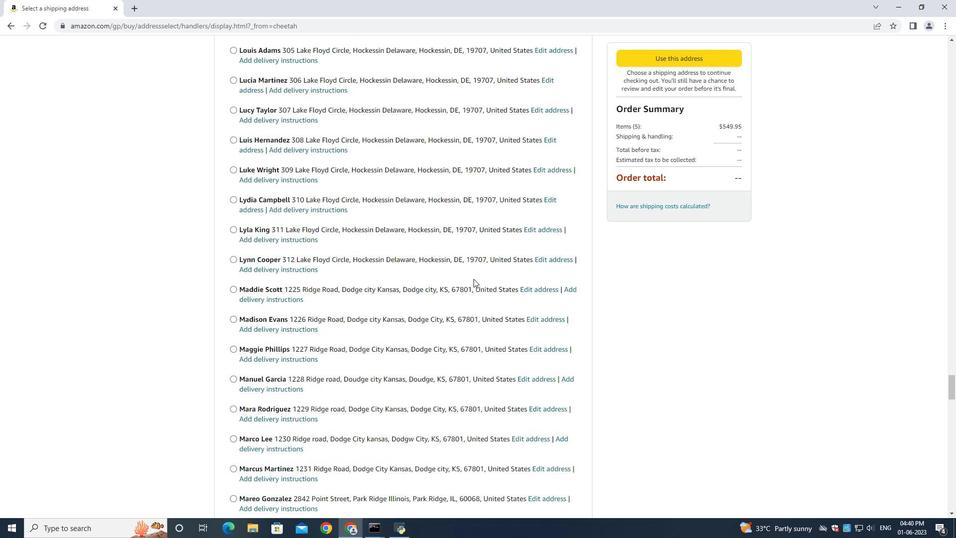 
Action: Mouse scrolled (473, 278) with delta (0, 0)
Screenshot: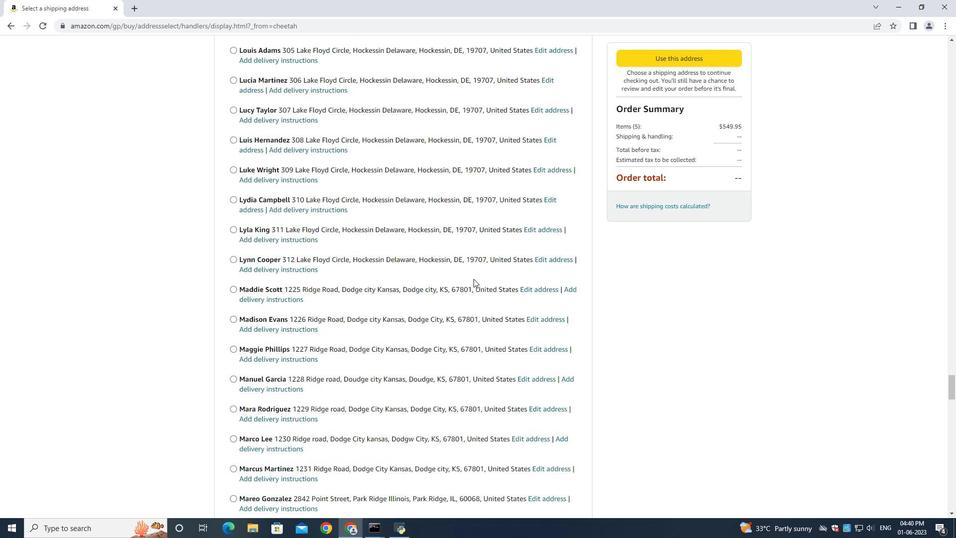 
Action: Mouse scrolled (473, 278) with delta (0, 0)
Screenshot: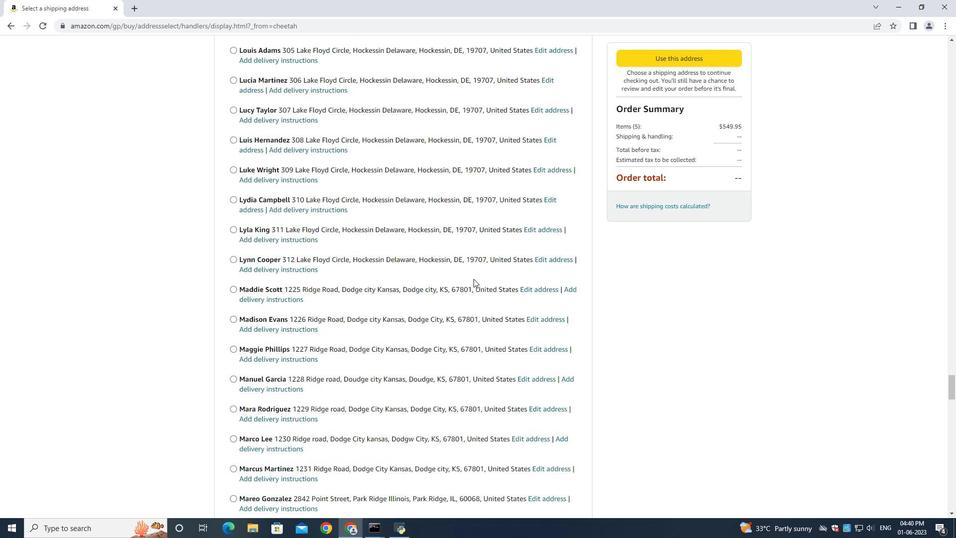 
Action: Mouse scrolled (473, 278) with delta (0, 0)
Screenshot: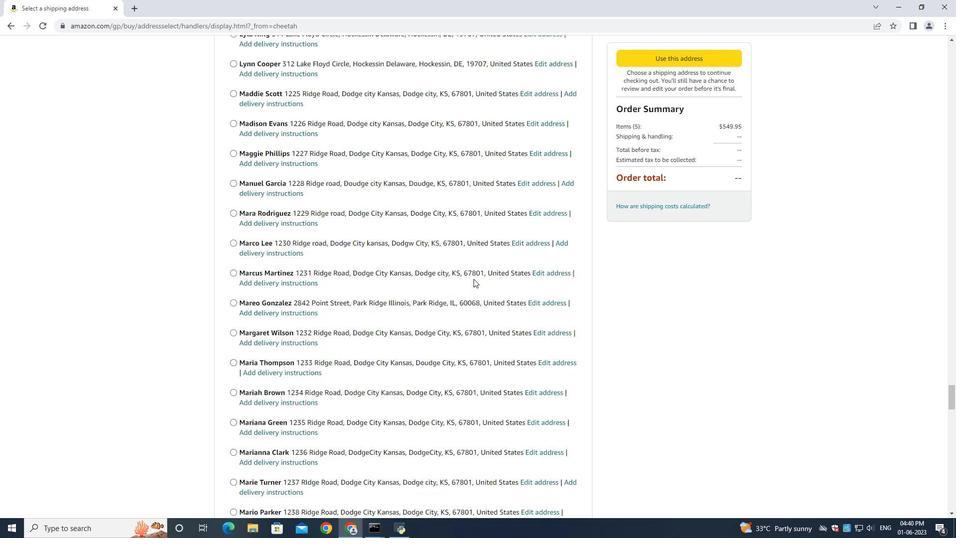 
Action: Mouse scrolled (473, 278) with delta (0, 0)
Screenshot: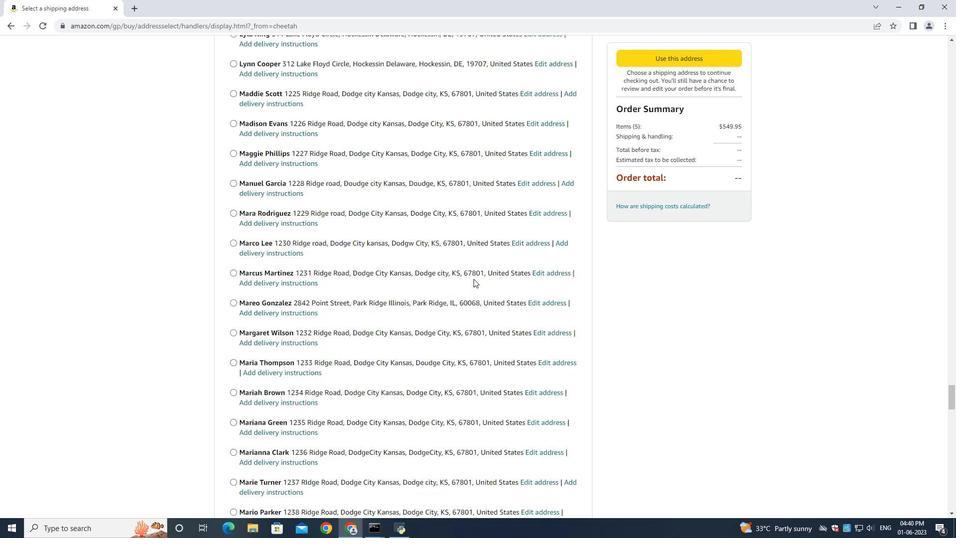 
Action: Mouse scrolled (473, 278) with delta (0, 0)
Screenshot: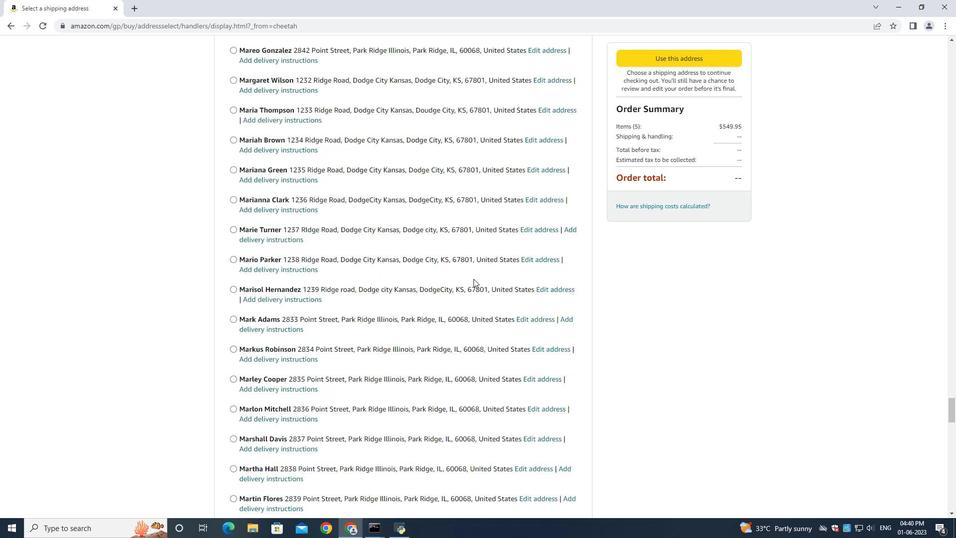 
Action: Mouse scrolled (473, 277) with delta (0, 0)
Screenshot: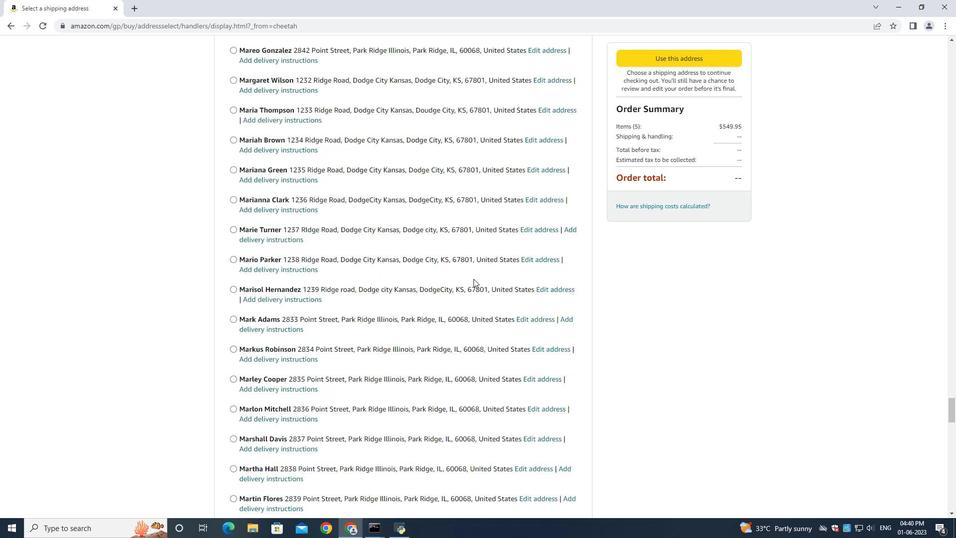 
Action: Mouse scrolled (473, 278) with delta (0, 0)
Screenshot: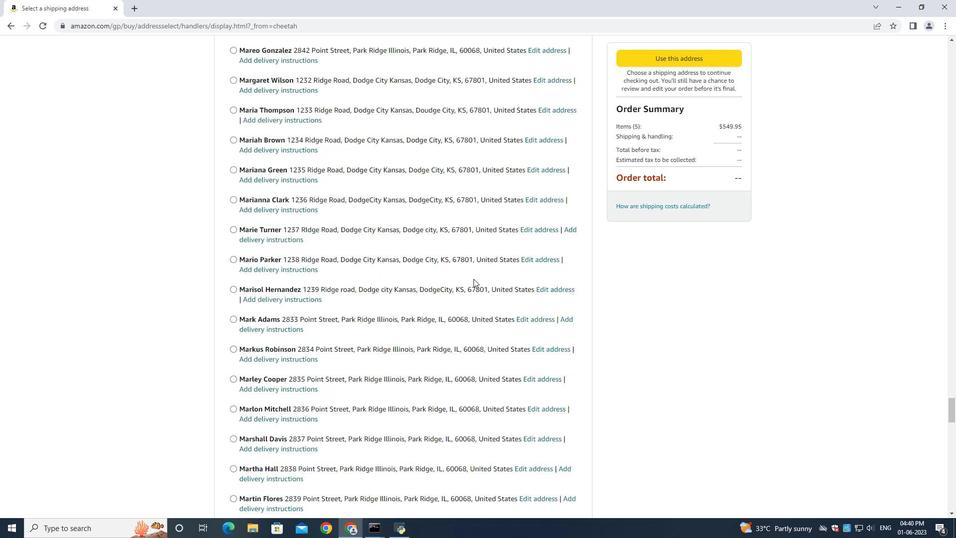 
Action: Mouse scrolled (473, 278) with delta (0, 0)
Screenshot: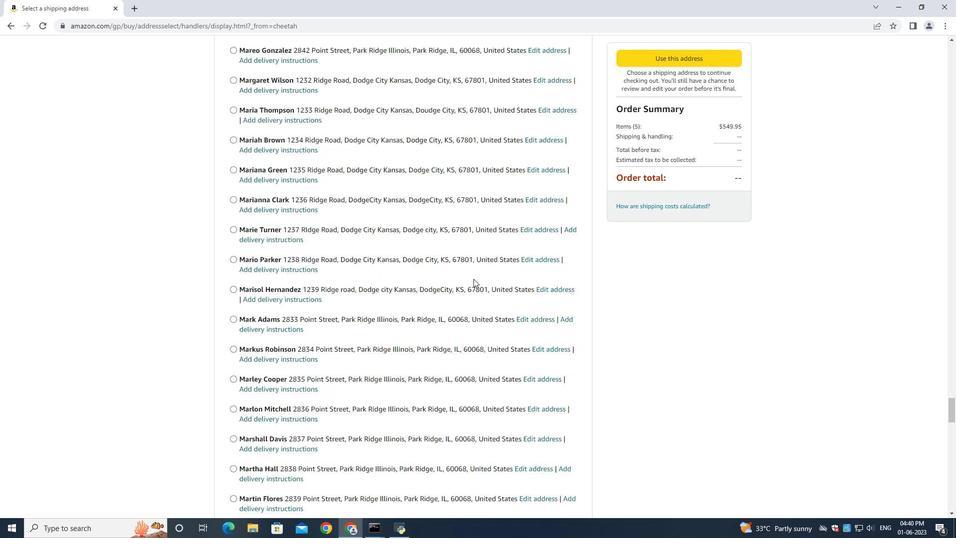 
Action: Mouse scrolled (473, 278) with delta (0, 0)
Screenshot: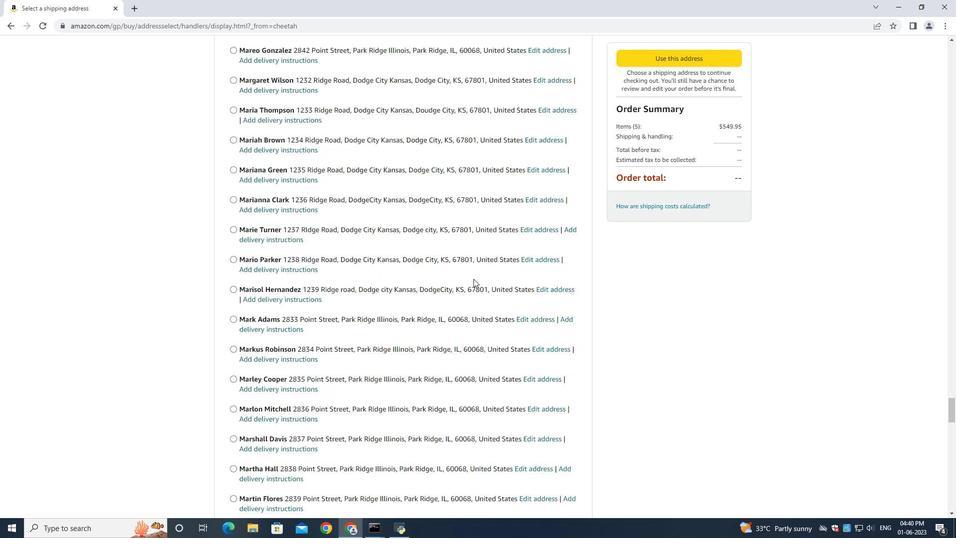 
Action: Mouse scrolled (473, 278) with delta (0, 0)
Screenshot: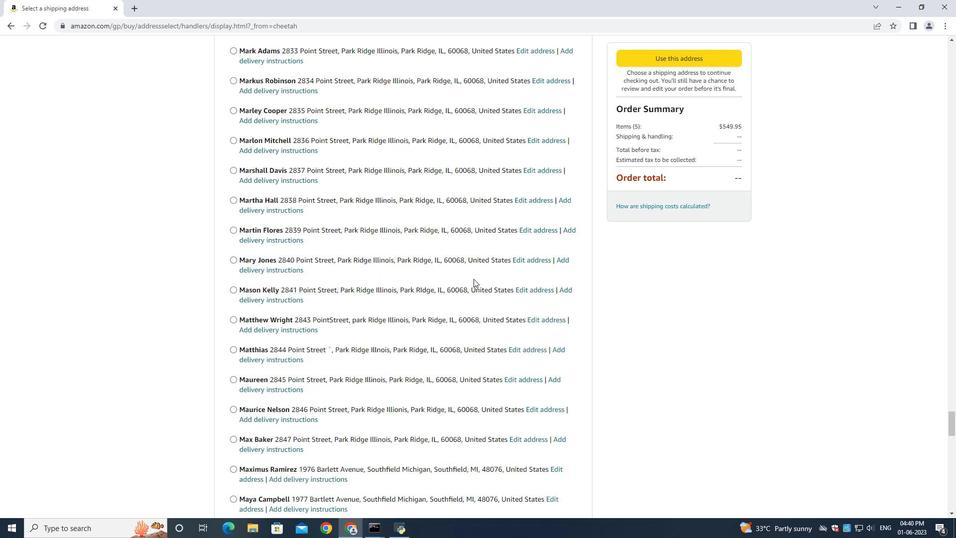 
Action: Mouse scrolled (473, 278) with delta (0, 0)
Screenshot: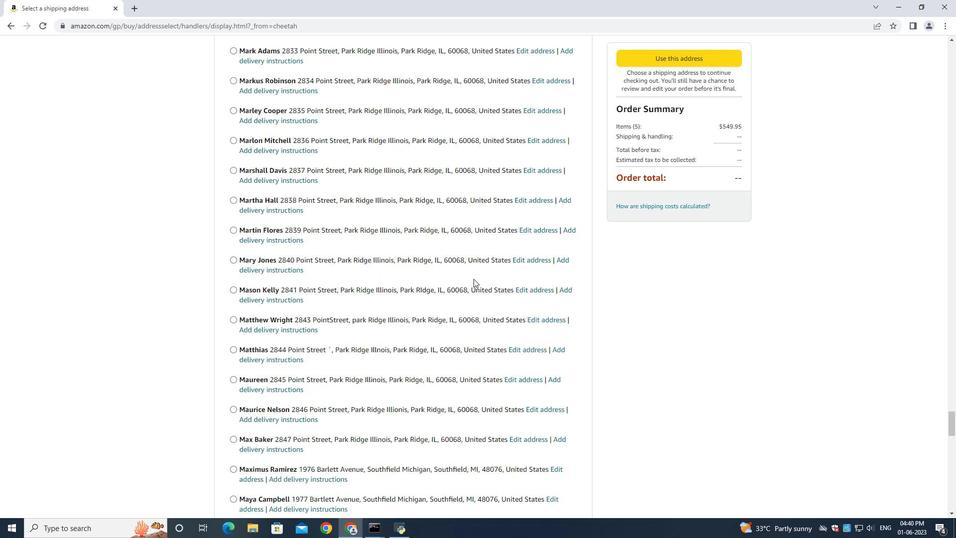 
Action: Mouse scrolled (473, 278) with delta (0, 0)
Screenshot: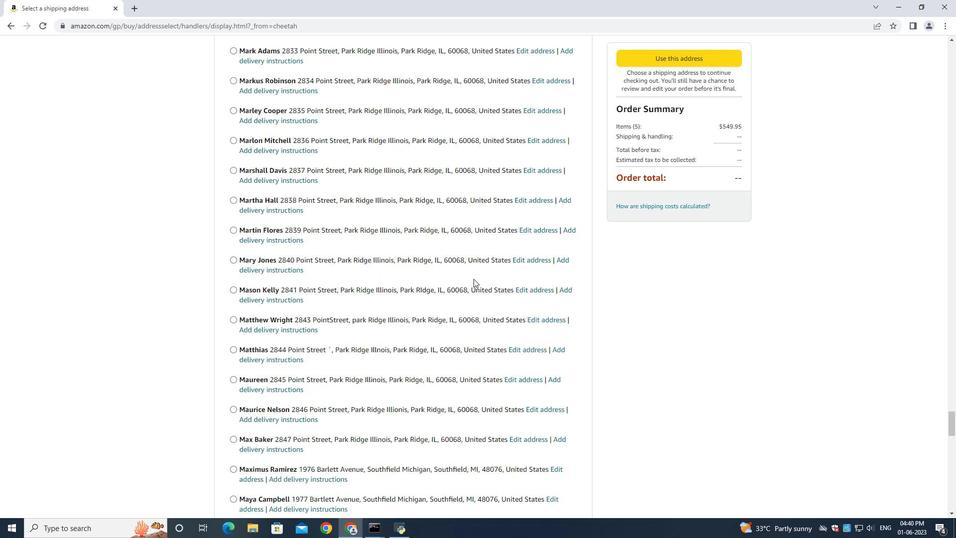 
Action: Mouse scrolled (473, 278) with delta (0, 0)
Screenshot: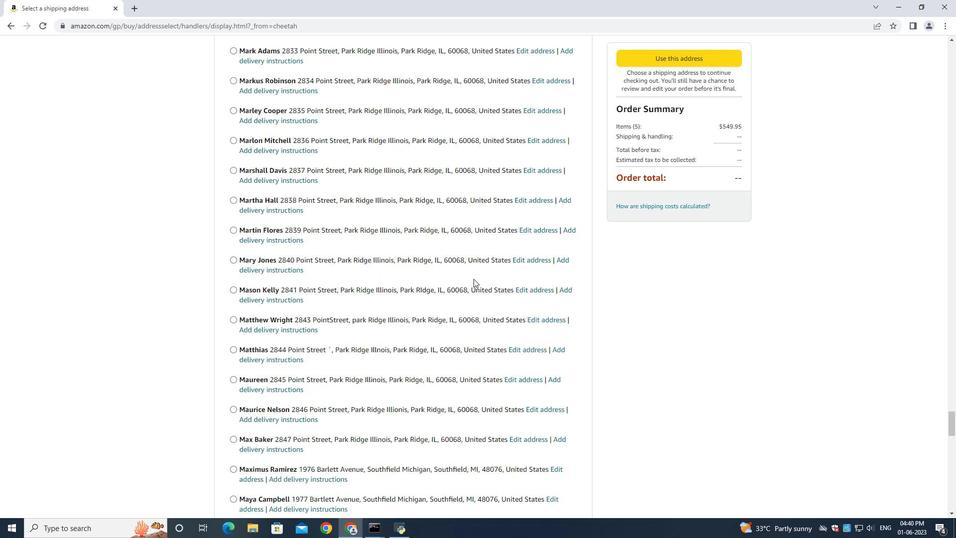 
Action: Mouse scrolled (473, 278) with delta (0, 0)
Screenshot: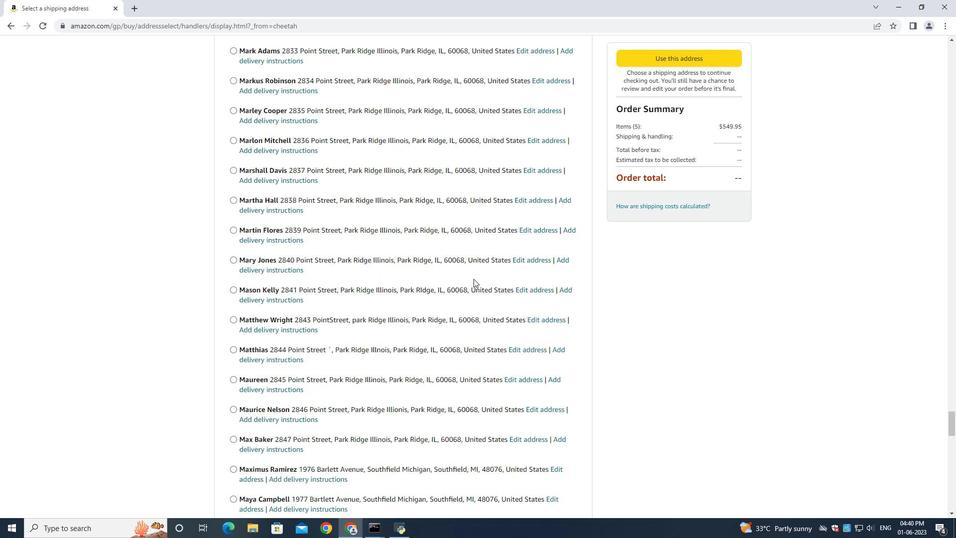 
Action: Mouse scrolled (473, 278) with delta (0, 0)
Screenshot: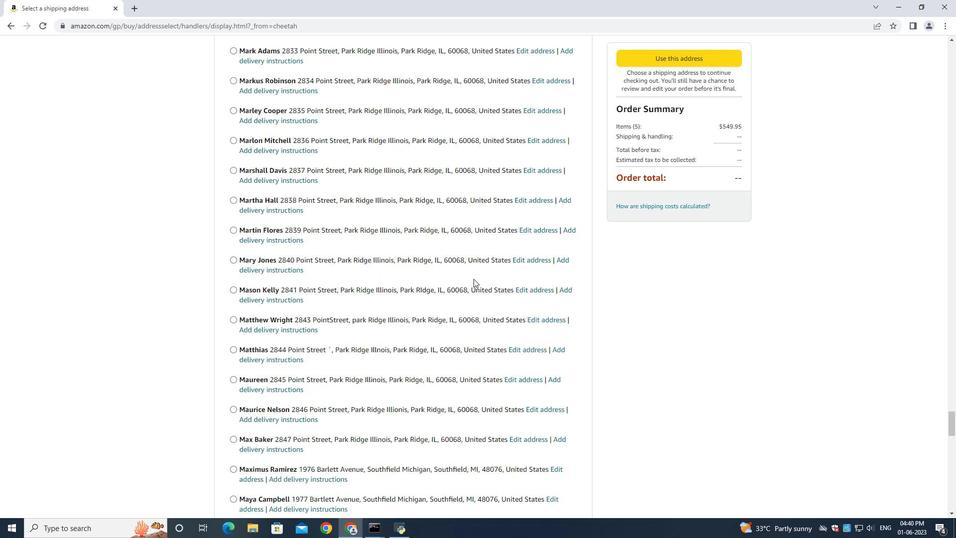 
Action: Mouse scrolled (473, 277) with delta (0, 0)
Screenshot: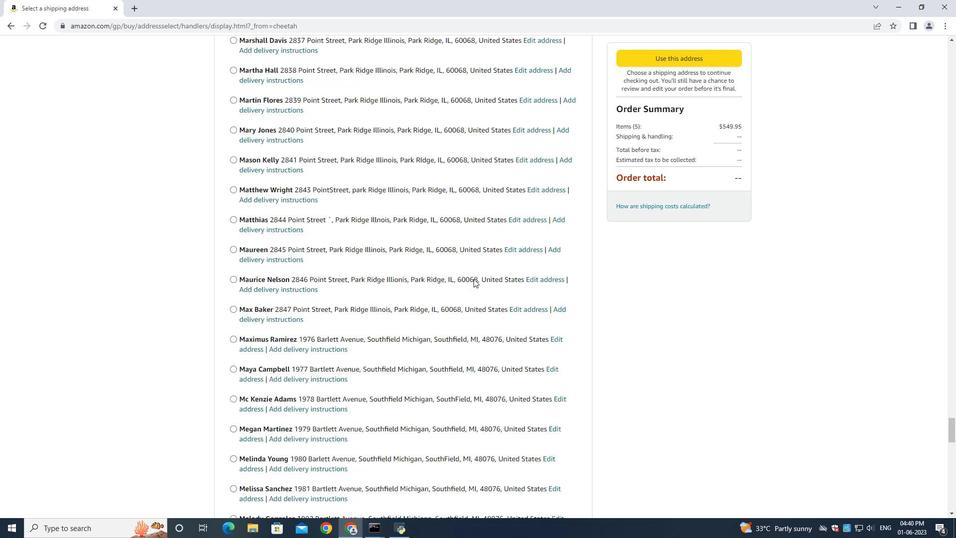 
Action: Mouse scrolled (473, 278) with delta (0, 0)
Screenshot: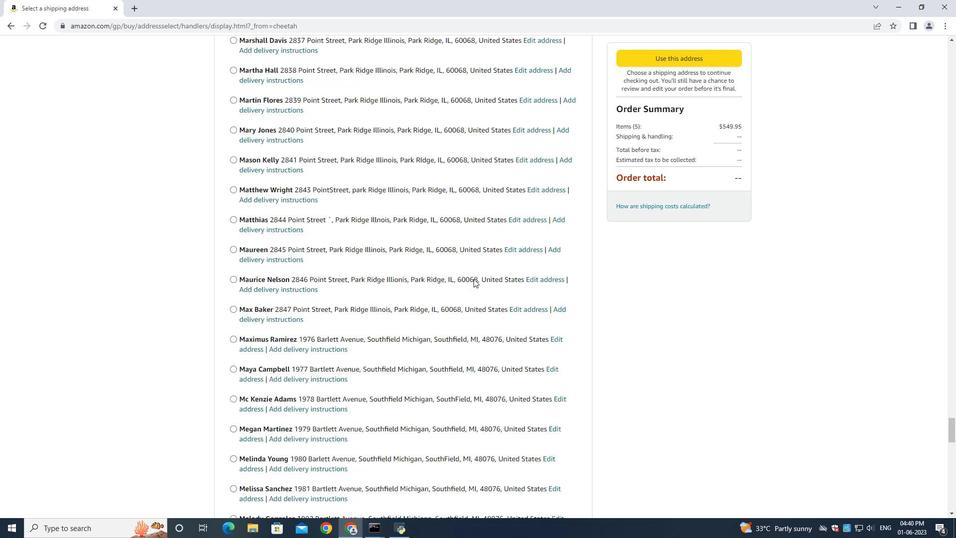 
Action: Mouse moved to (473, 278)
Screenshot: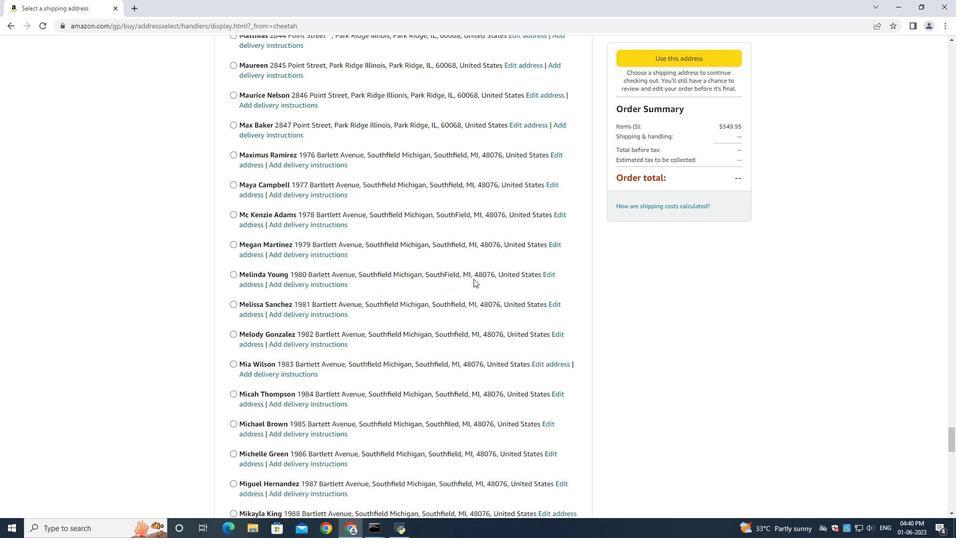 
Action: Mouse scrolled (473, 278) with delta (0, 0)
Screenshot: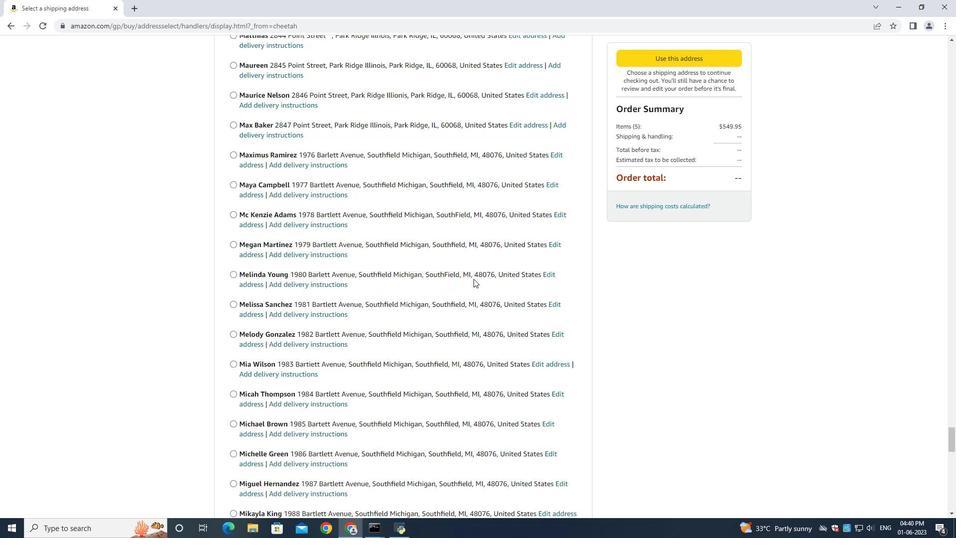 
Action: Mouse scrolled (473, 278) with delta (0, 0)
Screenshot: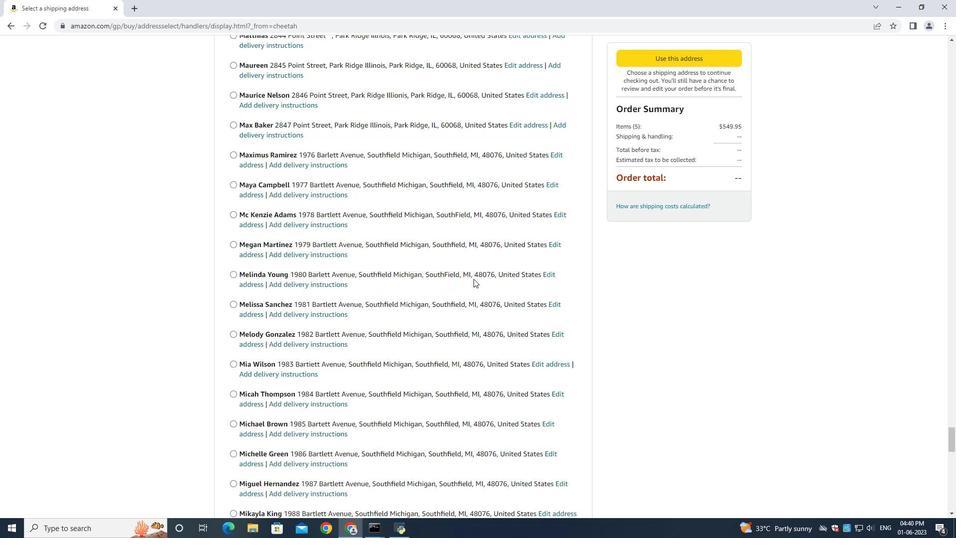 
Action: Mouse scrolled (473, 278) with delta (0, 0)
Screenshot: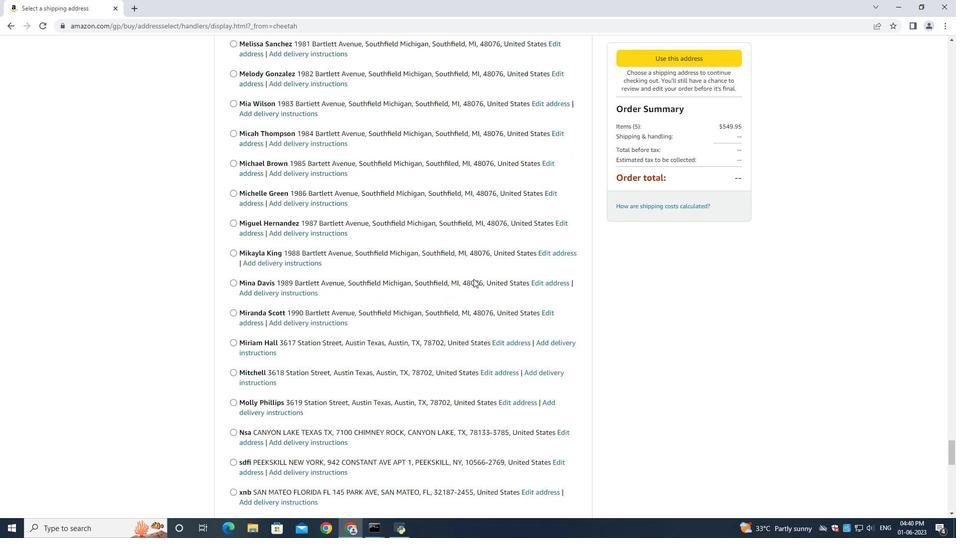 
Action: Mouse scrolled (473, 278) with delta (0, 0)
Screenshot: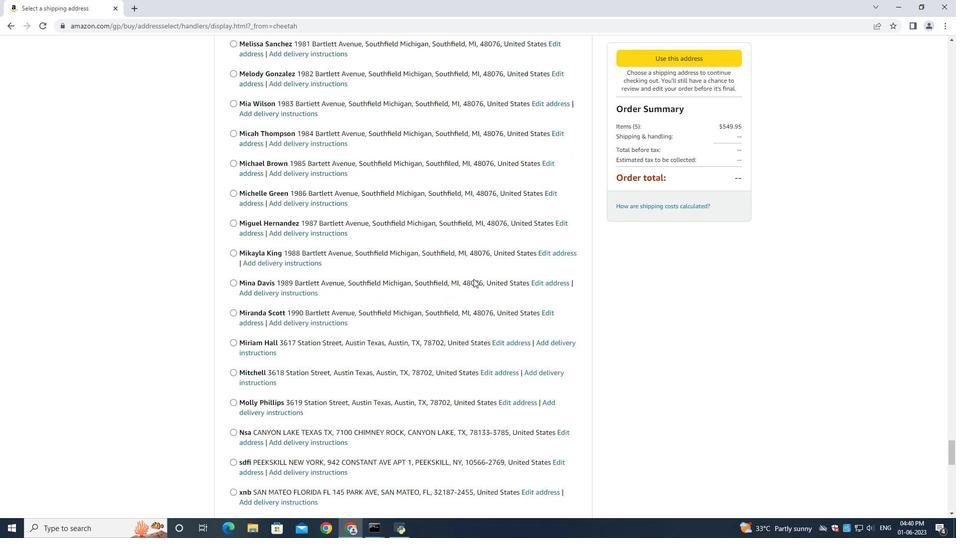 
Action: Mouse scrolled (473, 278) with delta (0, 0)
Screenshot: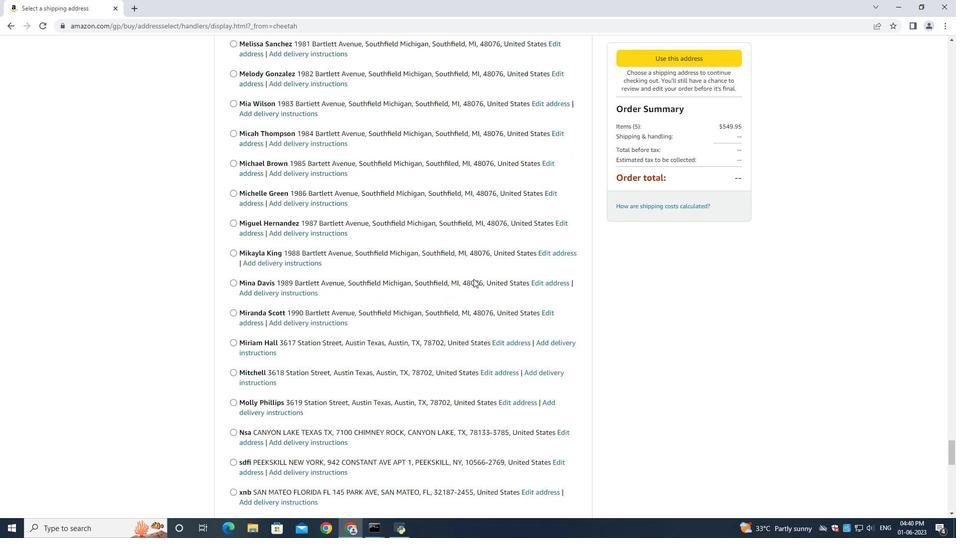 
Action: Mouse scrolled (473, 277) with delta (0, 0)
Screenshot: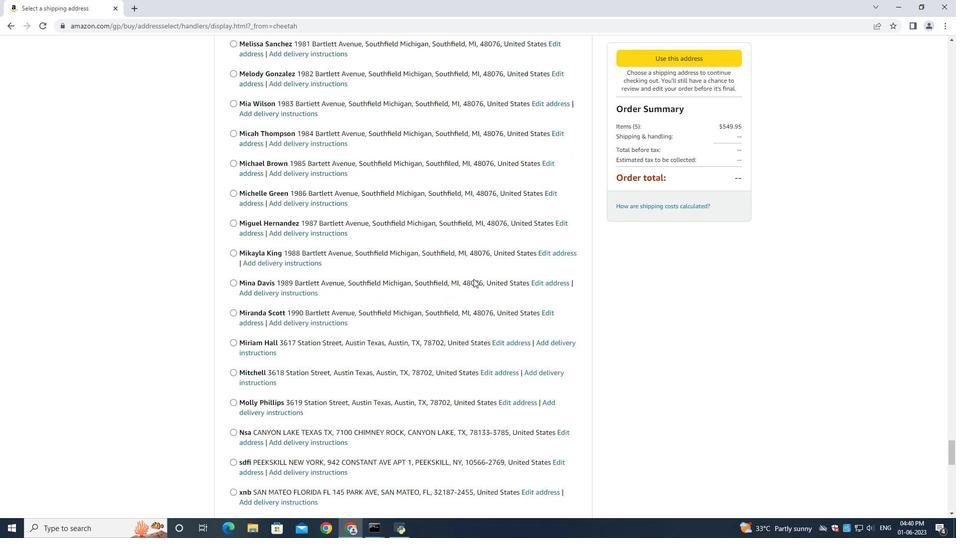 
Action: Mouse scrolled (473, 278) with delta (0, 0)
Screenshot: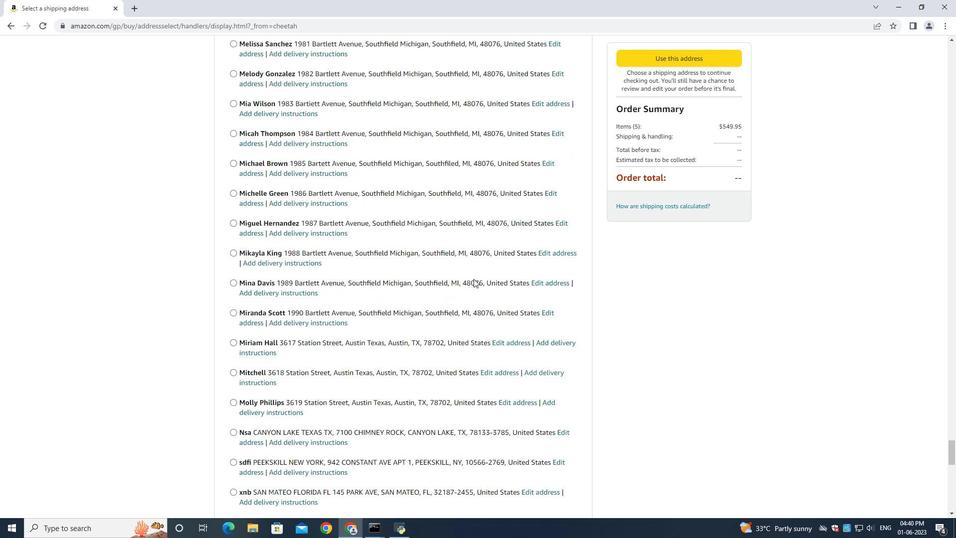 
Action: Mouse scrolled (473, 278) with delta (0, 0)
Screenshot: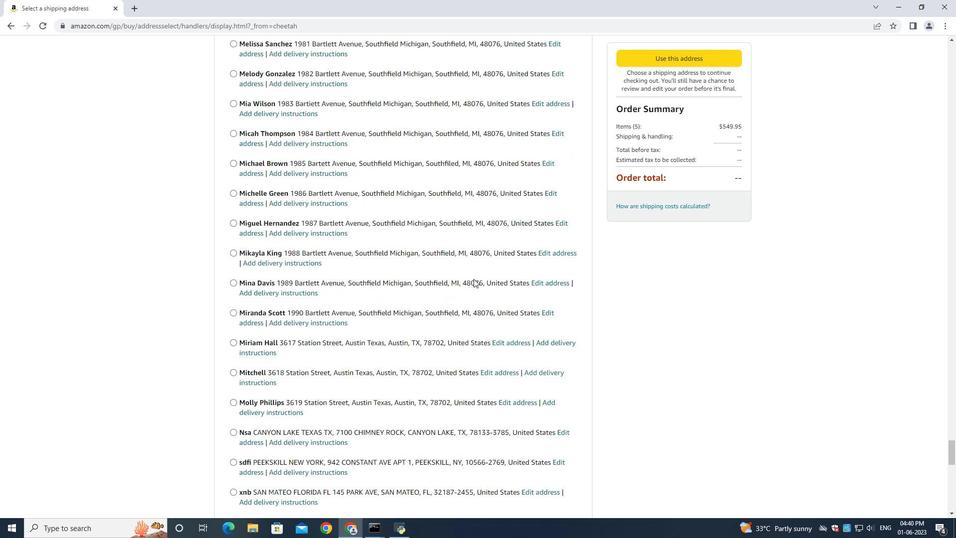 
Action: Mouse scrolled (473, 278) with delta (0, 0)
Screenshot: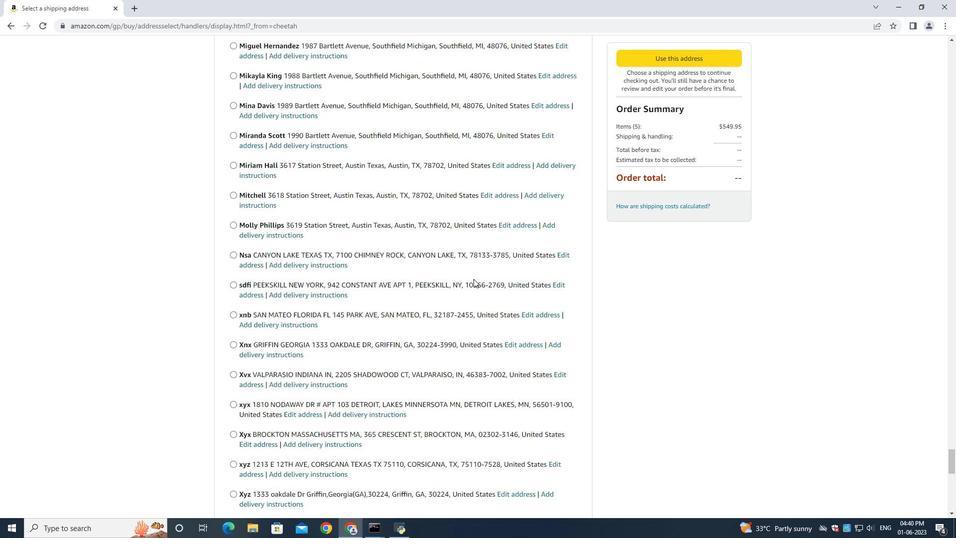 
Action: Mouse scrolled (473, 278) with delta (0, 0)
Screenshot: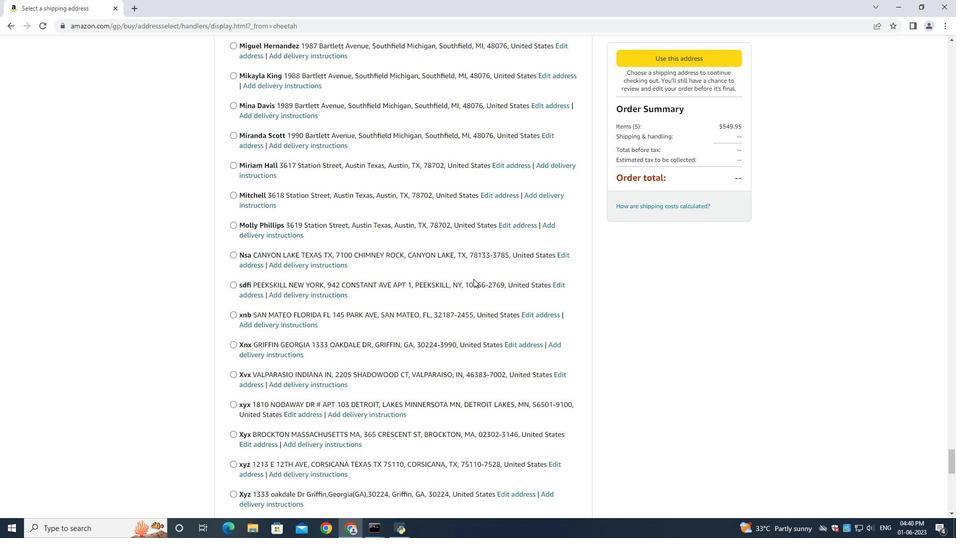
Action: Mouse scrolled (473, 277) with delta (0, 0)
Screenshot: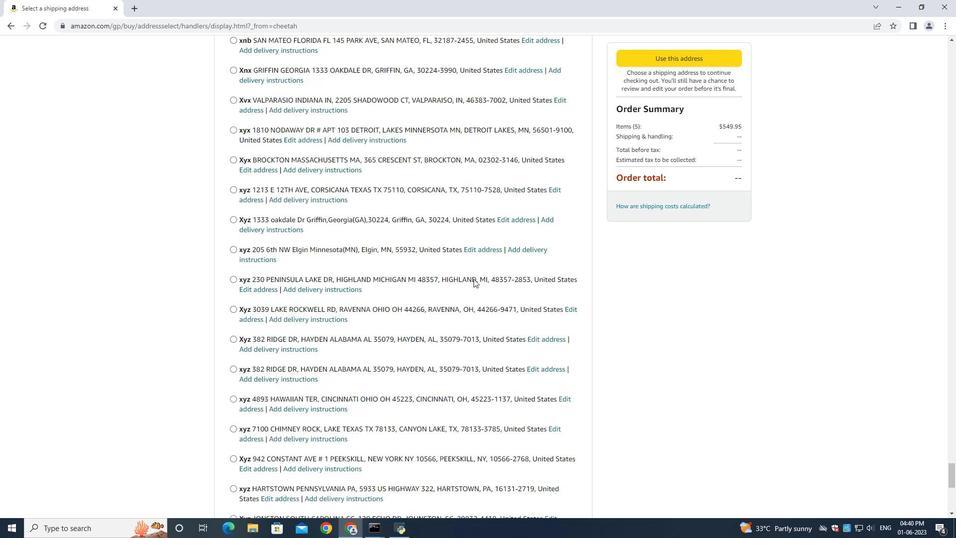 
Action: Mouse scrolled (473, 278) with delta (0, 0)
Screenshot: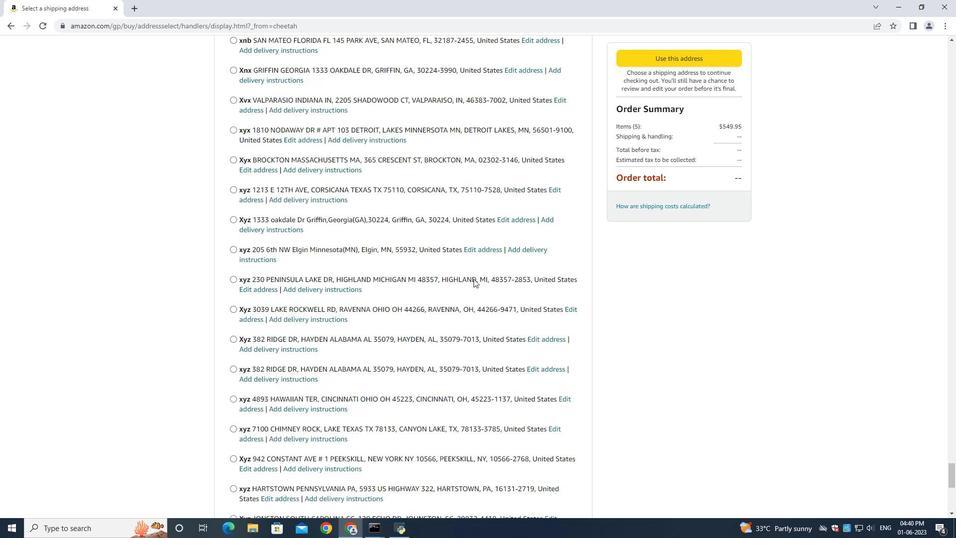 
Action: Mouse scrolled (473, 277) with delta (0, 0)
Screenshot: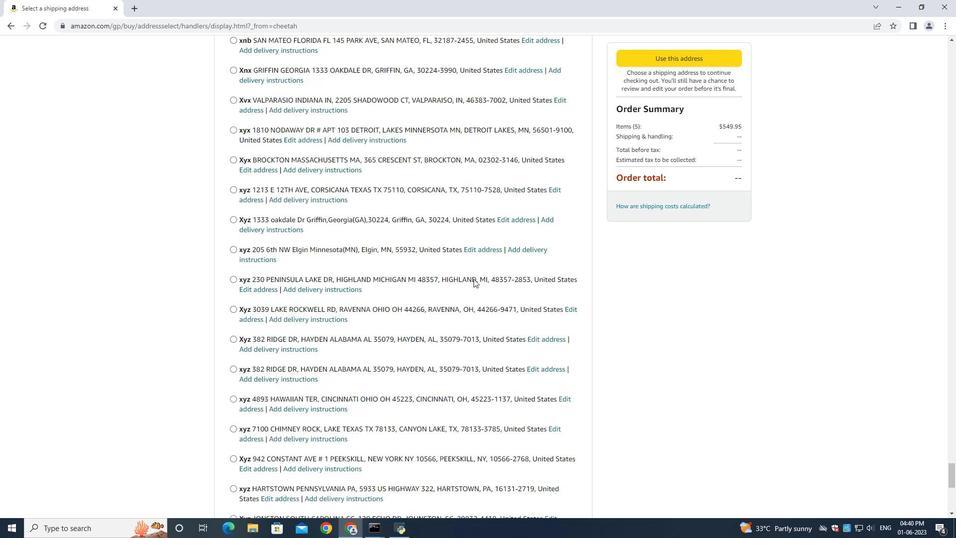 
Action: Mouse scrolled (473, 278) with delta (0, 0)
Screenshot: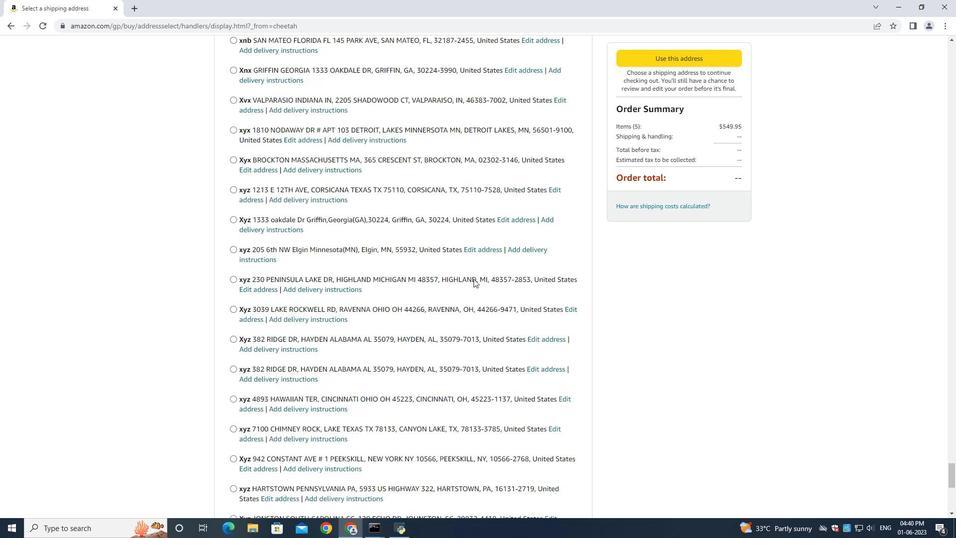 
Action: Mouse moved to (466, 273)
Screenshot: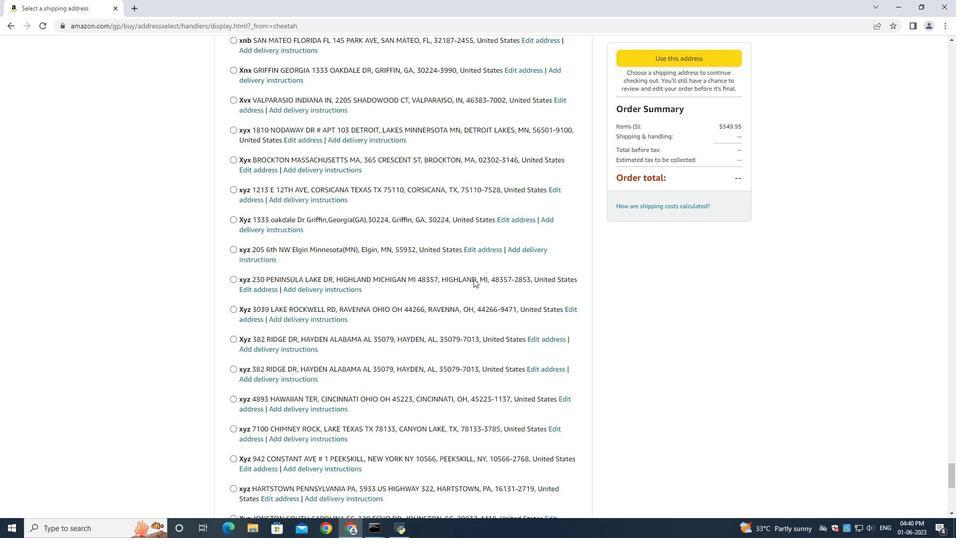 
Action: Mouse scrolled (466, 272) with delta (0, 0)
Screenshot: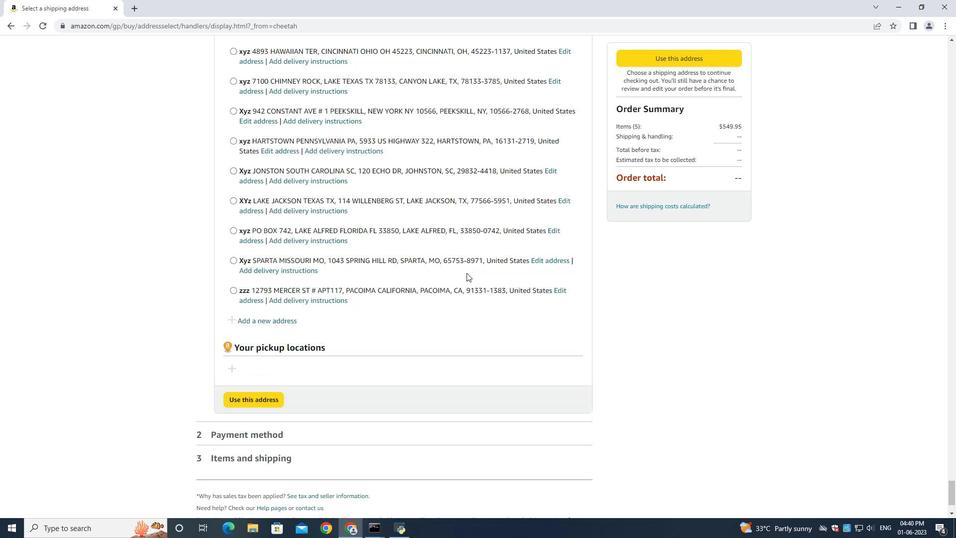 
Action: Mouse moved to (466, 274)
Screenshot: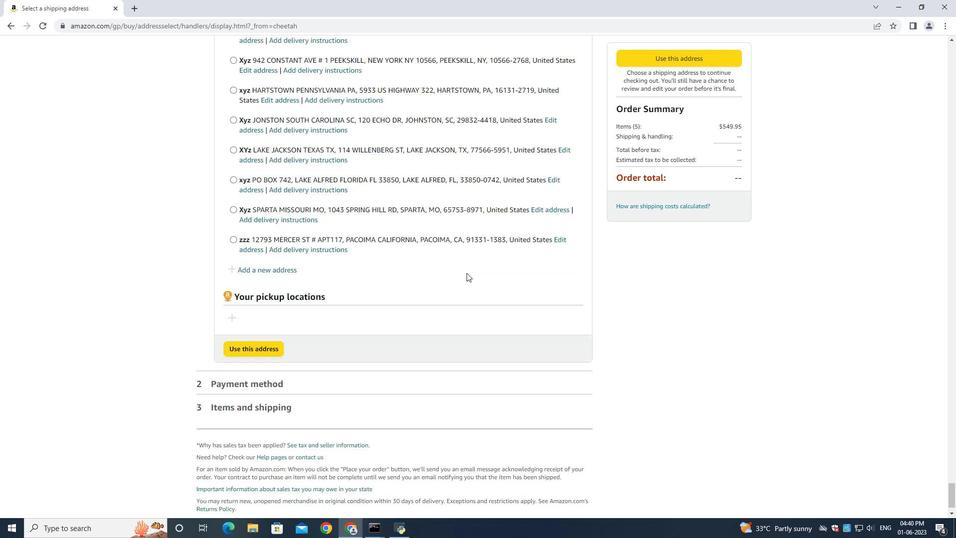 
Action: Mouse scrolled (466, 273) with delta (0, 0)
Screenshot: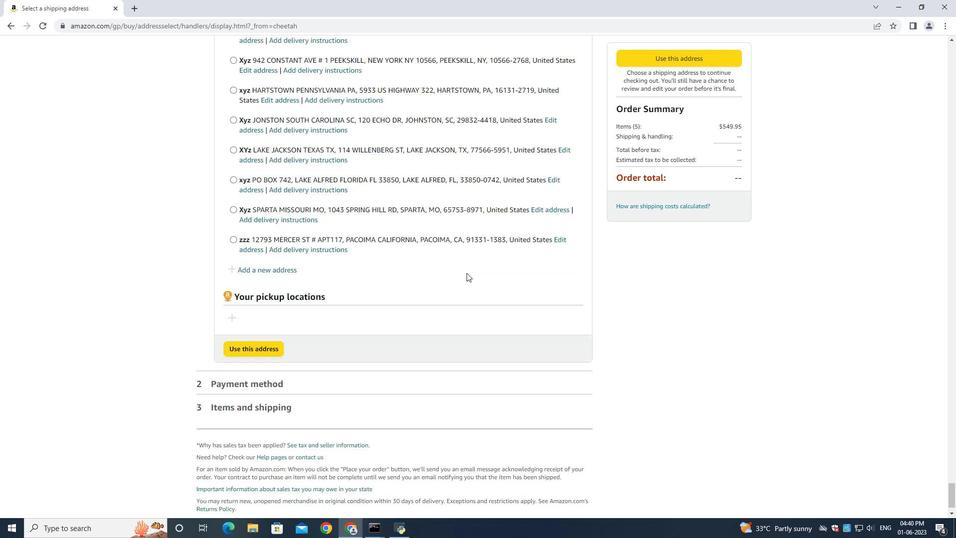 
Action: Mouse scrolled (466, 274) with delta (0, 0)
Screenshot: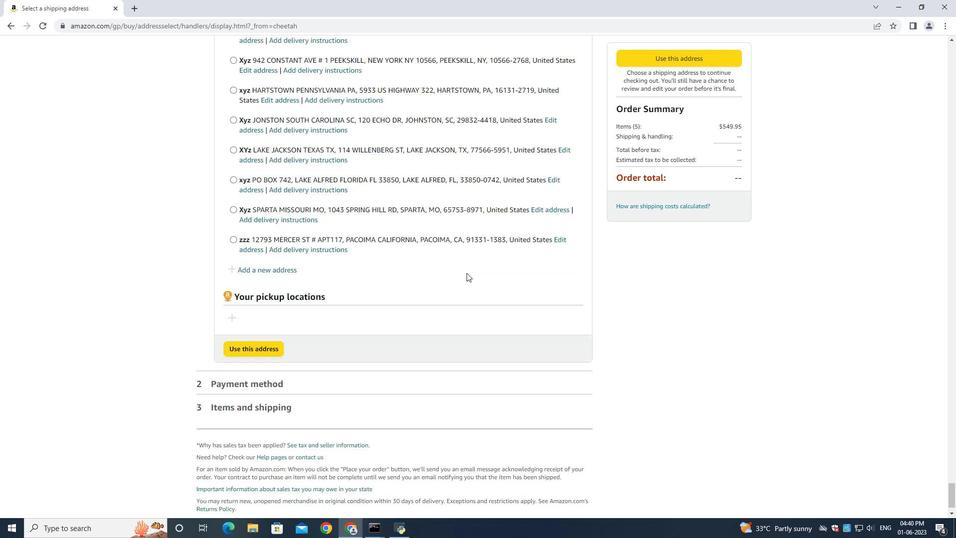 
Action: Mouse scrolled (466, 274) with delta (0, 0)
Screenshot: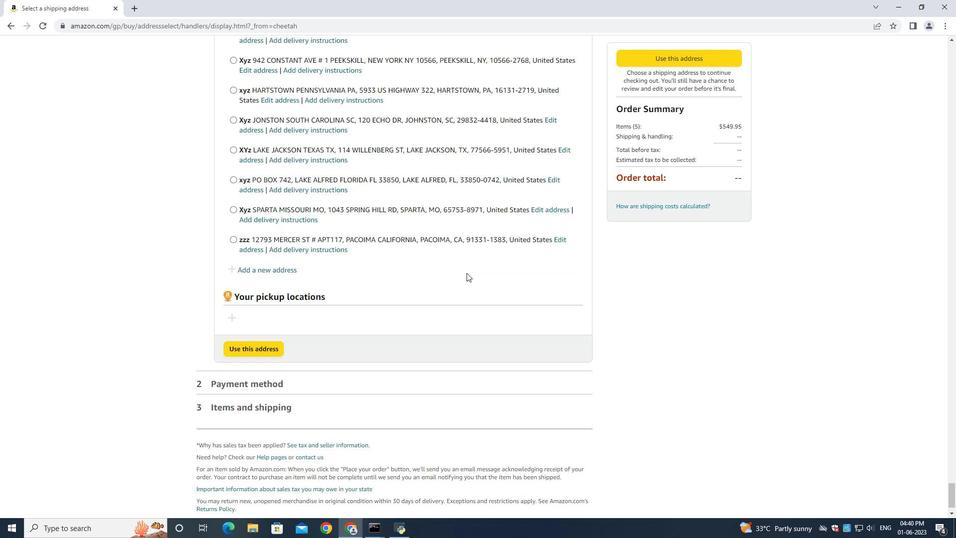 
Action: Mouse scrolled (466, 274) with delta (0, 0)
Screenshot: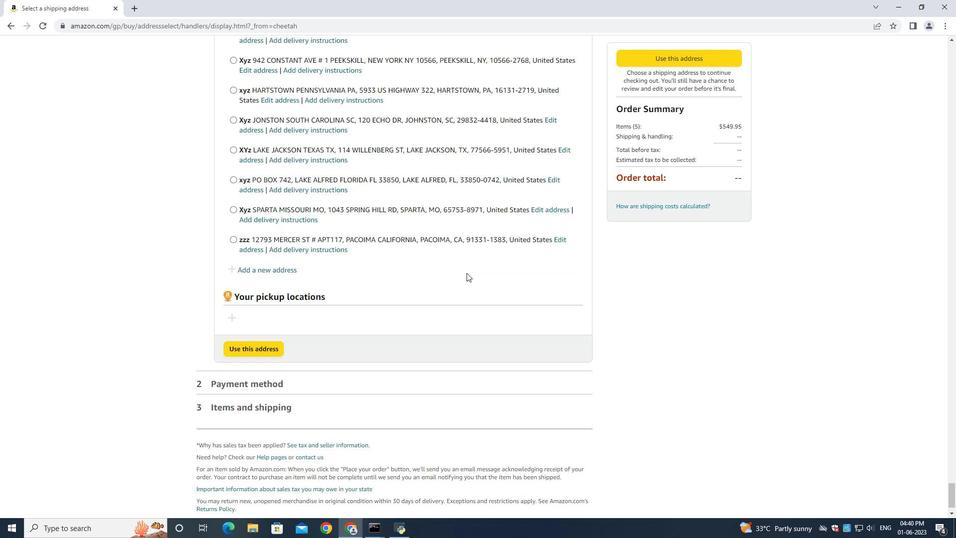 
Action: Mouse scrolled (466, 273) with delta (0, 0)
Screenshot: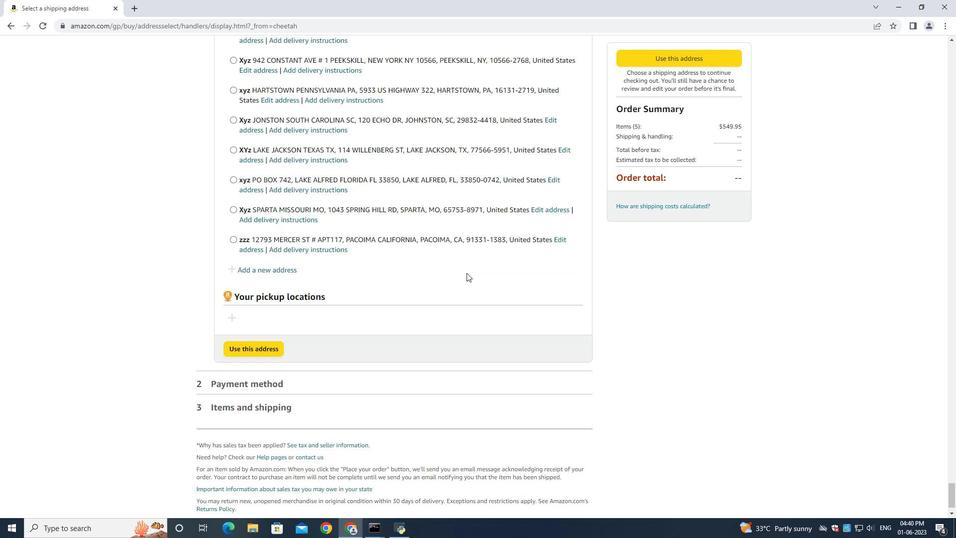 
Action: Mouse scrolled (466, 274) with delta (0, 0)
Screenshot: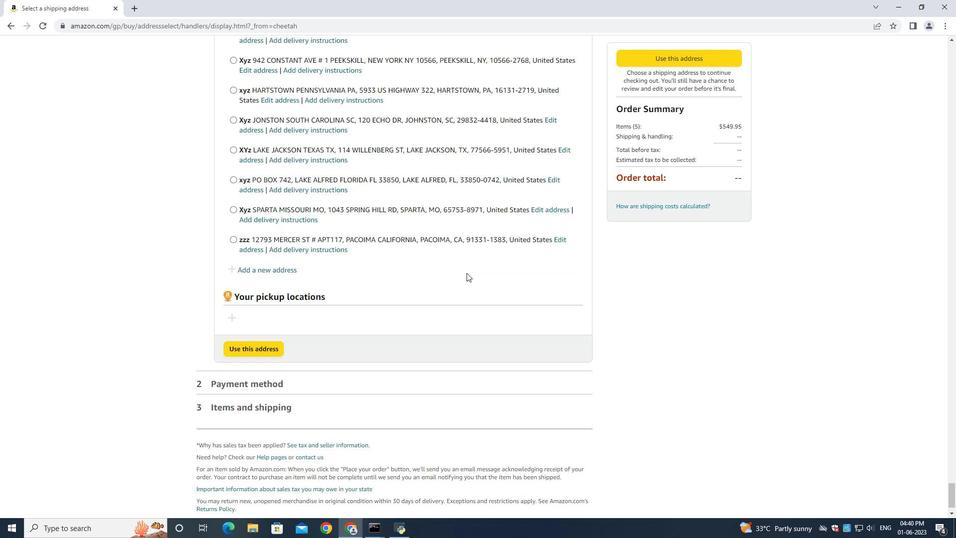 
Action: Mouse scrolled (466, 274) with delta (0, 0)
Screenshot: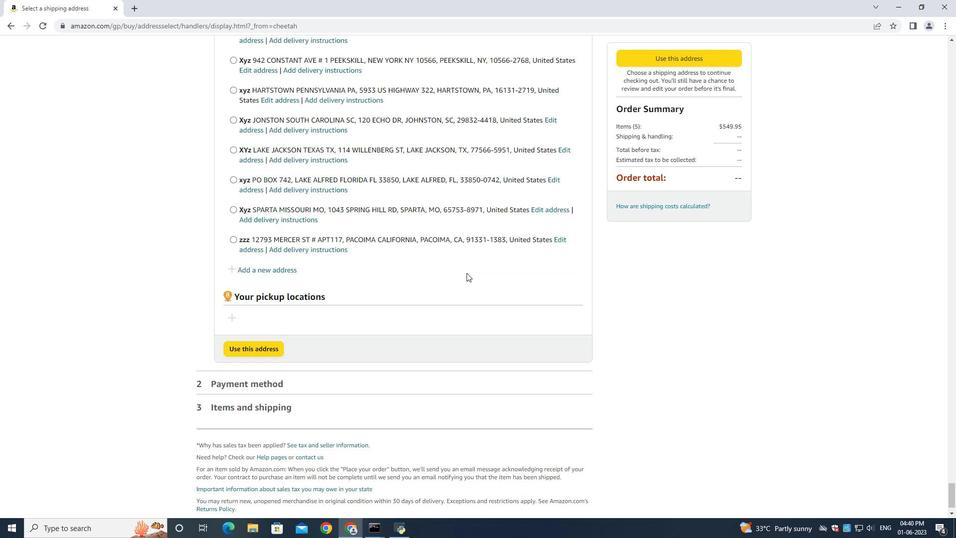 
Action: Mouse moved to (264, 235)
Screenshot: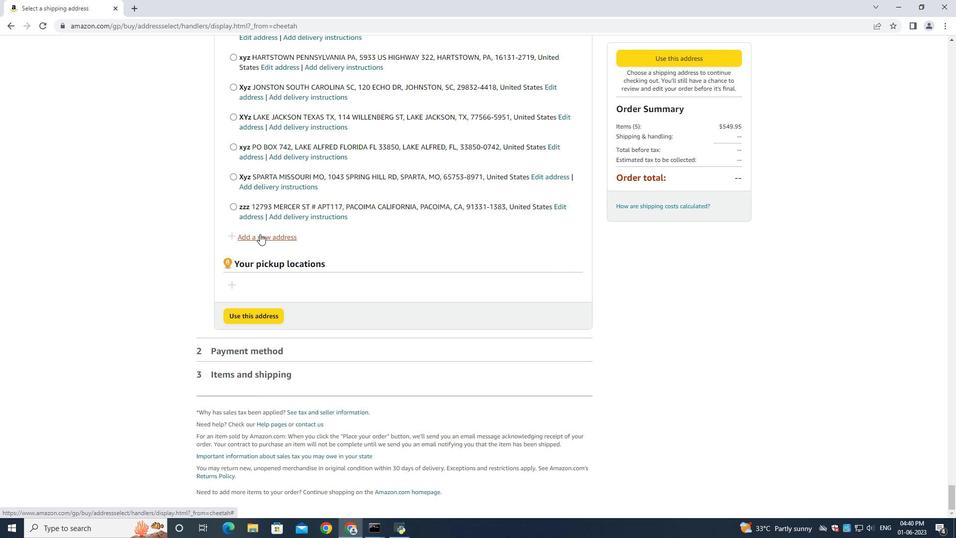 
Action: Mouse pressed left at (264, 235)
Screenshot: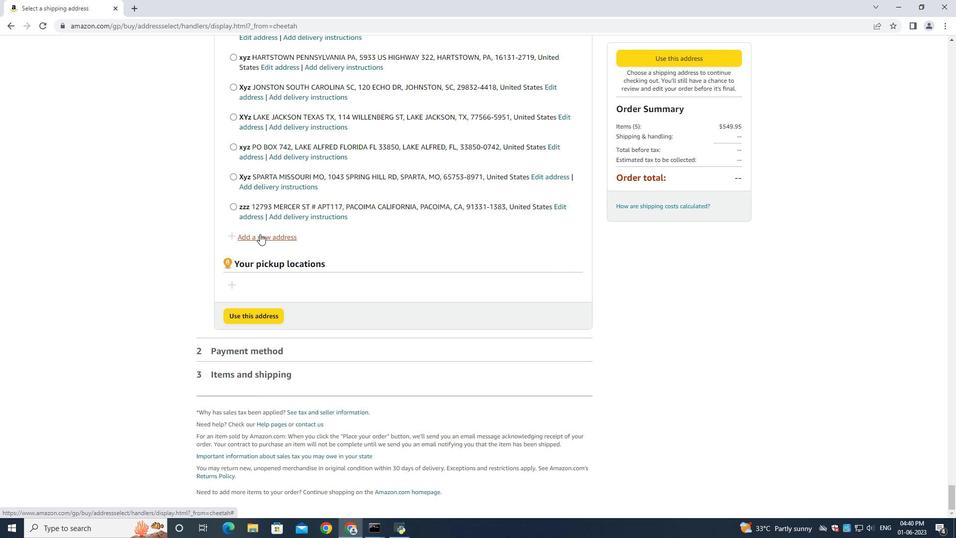 
Action: Mouse moved to (343, 245)
Screenshot: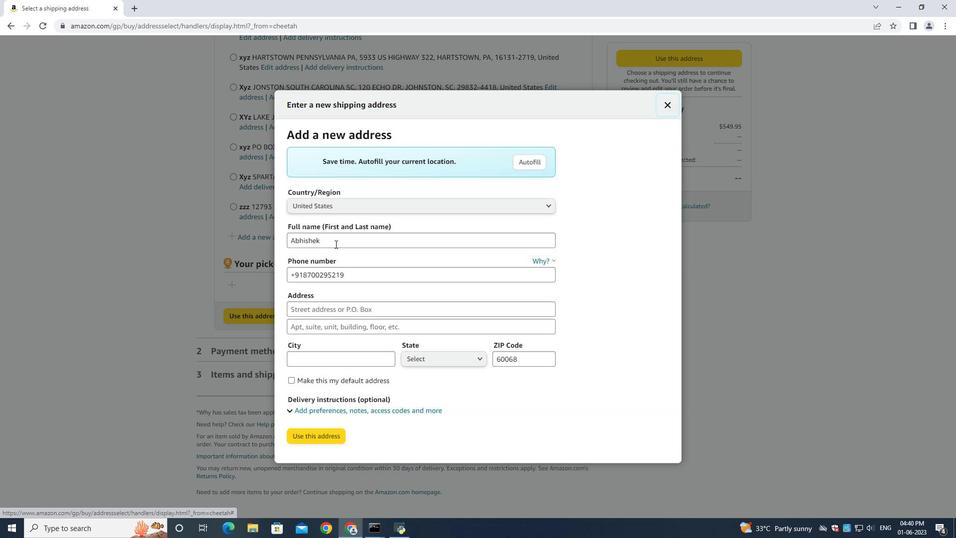 
Action: Mouse pressed left at (343, 245)
Screenshot: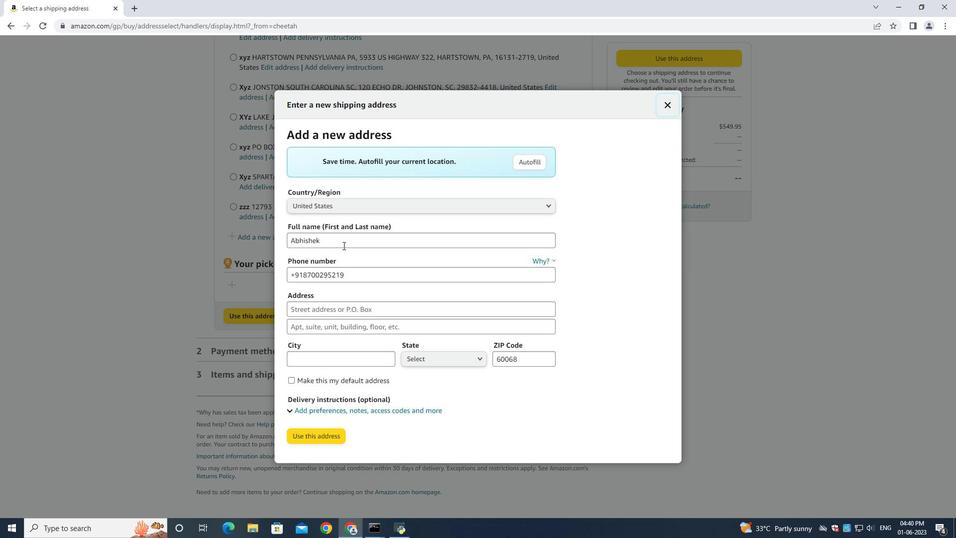 
Action: Key pressed ctrl+A<Key.backspace><Key.shift><Key.shift><Key.shift><Key.shift><Key.shift><Key.shift><Key.shift><Key.shift><Key.shift><Key.shift><Key.shift><Key.shift><Key.shift><Key.shift><Key.shift><Key.shift><Key.shift><Key.shift><Key.shift><Key.shift><Key.shift><Key.shift><Key.shift><Key.shift><Key.shift><Key.shift><Key.shift><Key.shift><Key.shift><Key.shift><Key.shift><Key.shift><Key.shift><Key.shift><Key.shift><Key.shift><Key.shift><Key.shift><Key.shift><Key.shift><Key.shift><Key.shift><Key.shift><Key.shift><Key.shift><Key.shift><Key.shift><Key.shift><Key.shift><Key.shift><Key.shift><Key.shift><Key.shift><Key.shift><Key.shift><Key.shift><Key.shift><Key.shift><Key.shift><Key.shift><Key.shift><Key.shift><Key.shift><Key.shift><Key.shift><Key.shift><Key.shift><Key.shift><Key.shift><Key.shift><Key.shift><Key.shift><Key.shift><Key.shift><Key.shift><Key.shift><Key.shift><Key.shift><Key.shift><Key.shift><Key.shift><Key.shift><Key.shift><Key.shift><Key.shift><Key.shift><Key.shift><Key.shift><Key.shift><Key.shift><Key.shift><Key.shift><Key.shift><Key.shift><Key.shift><Key.shift><Key.shift><Key.shift><Key.shift><Key.shift><Key.shift><Key.shift><Key.shift><Key.shift><Key.shift><Key.shift><Key.shift>Adam<Key.space><Key.shift>Smith<Key.space><Key.tab><Key.tab><Key.backspace>5122113583<Key.tab>3620<Key.space><Key.shift>Station<Key.space><Key.shift><Key.shift><Key.shift><Key.shift><Key.shift><Key.shift><Key.shift>Street<Key.space><Key.shift><Key.tab><Key.shift>Austin<Key.space><Key.shift><Key.shift><Key.shift><Key.shift><Key.shift><Key.shift><Key.shift><Key.shift><Key.shift><Key.shift><Key.shift><Key.shift><Key.shift><Key.shift><Key.shift><Key.shift><Key.shift>Texas<Key.tab><Key.shift>Austin<Key.space><Key.tab><Key.shift><Key.shift>tex<Key.tab>=<Key.backspace><Key.backspace><Key.backspace>78702
Screenshot: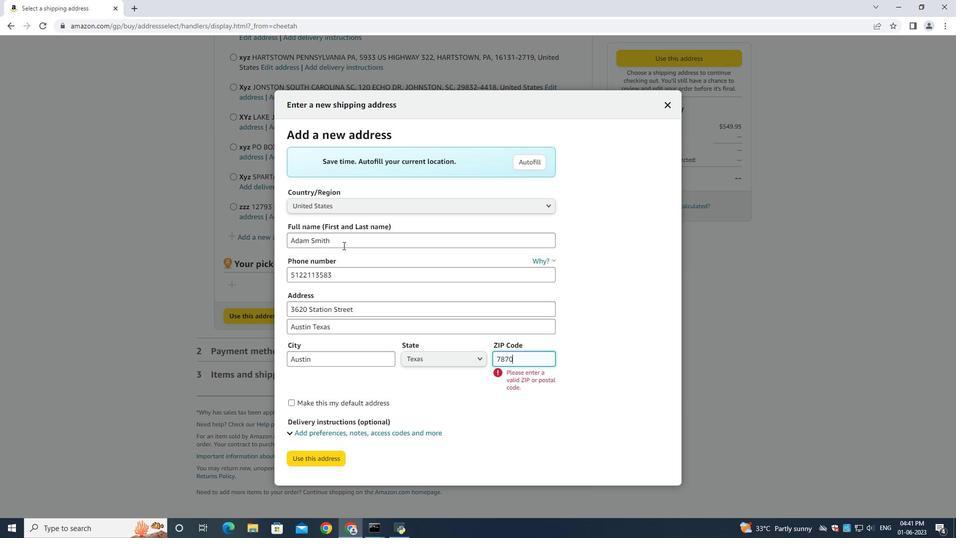 
Action: Mouse moved to (324, 433)
Screenshot: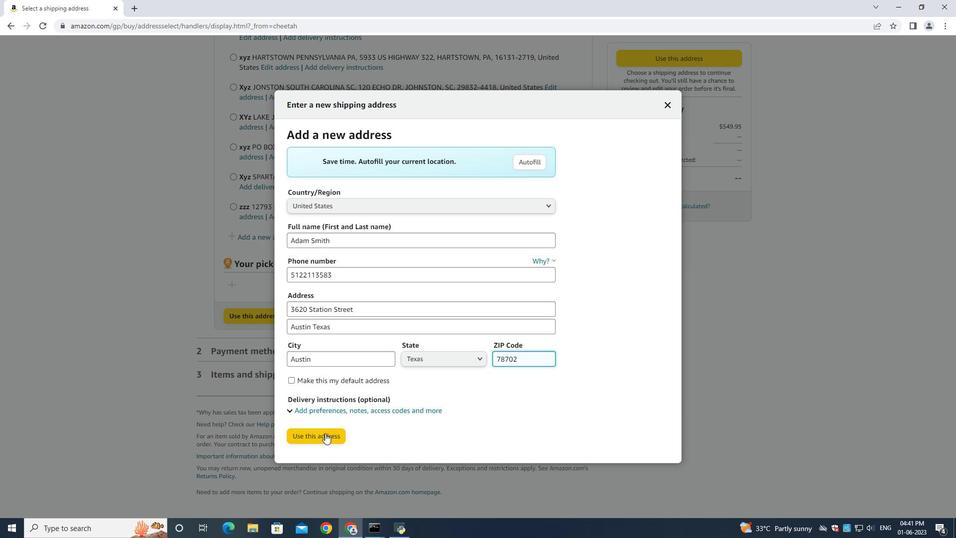 
Action: Mouse pressed left at (324, 433)
Screenshot: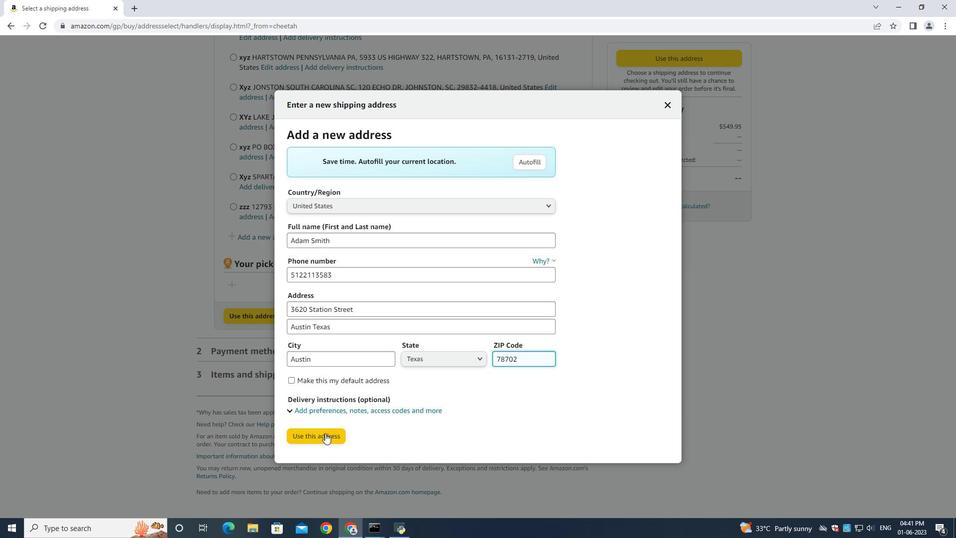 
Action: Mouse moved to (314, 502)
Screenshot: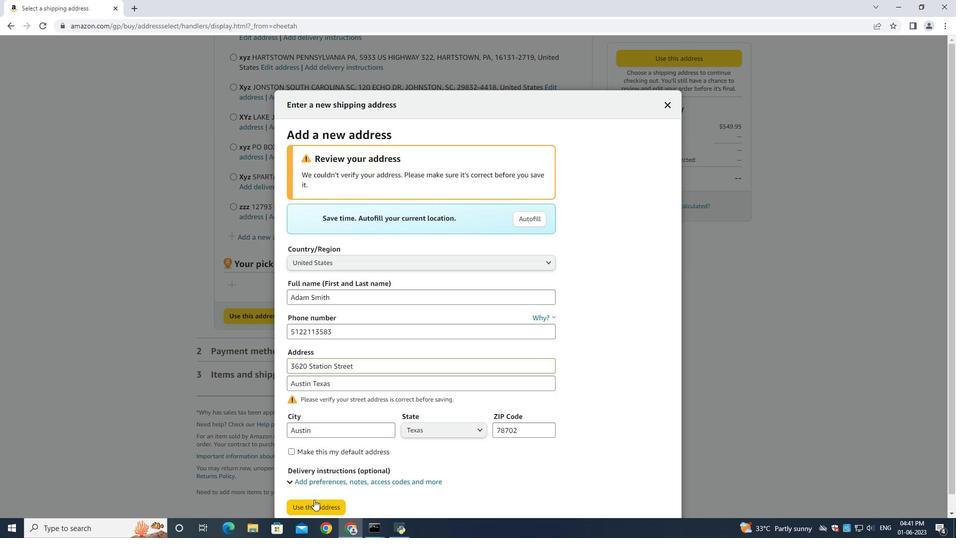 
Action: Mouse pressed left at (314, 502)
Screenshot: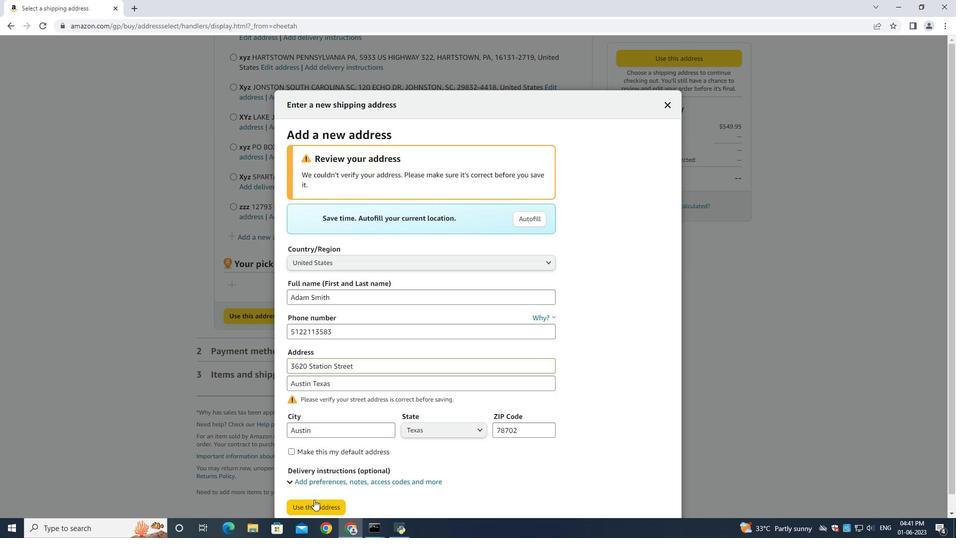 
Action: Mouse moved to (414, 310)
Screenshot: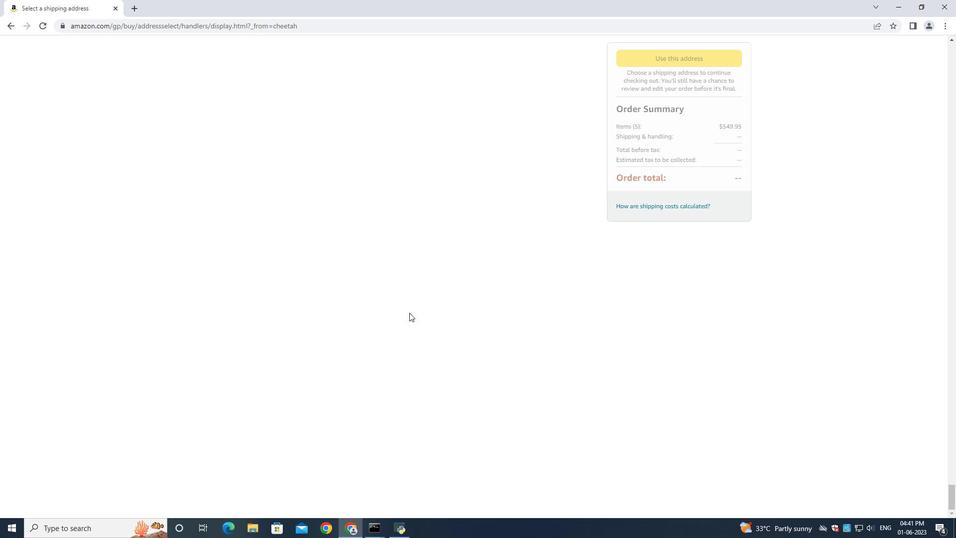 
Action: Mouse scrolled (414, 310) with delta (0, 0)
Screenshot: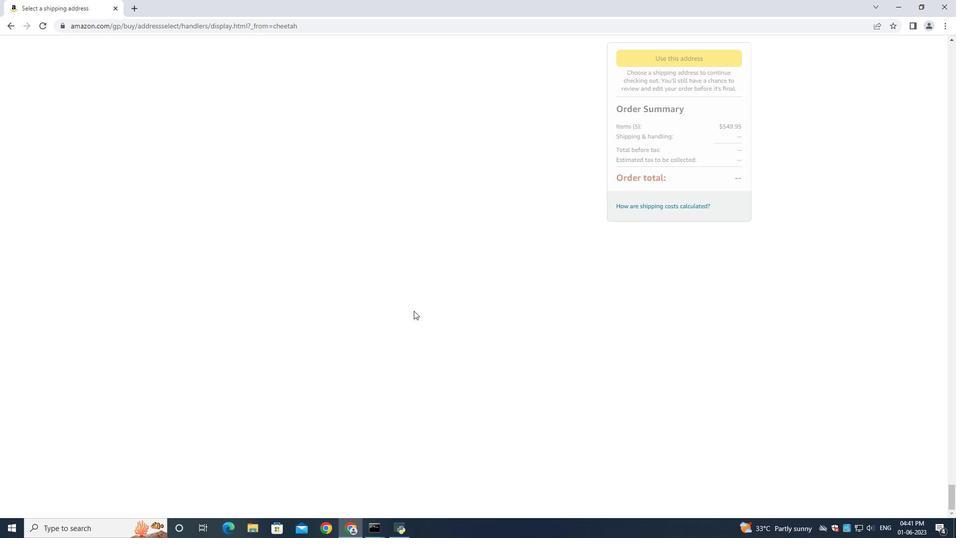
Action: Mouse scrolled (414, 310) with delta (0, 0)
Screenshot: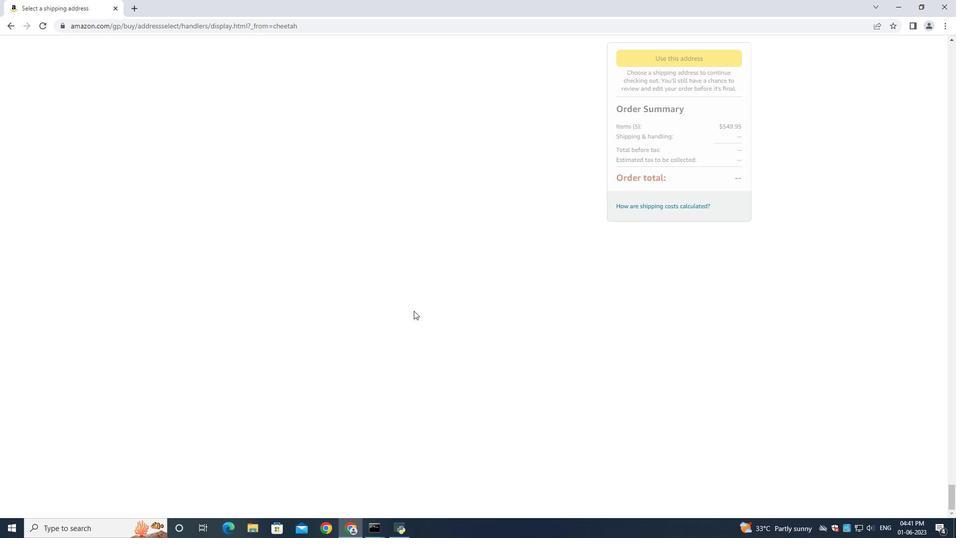 
Action: Mouse scrolled (414, 310) with delta (0, 0)
Screenshot: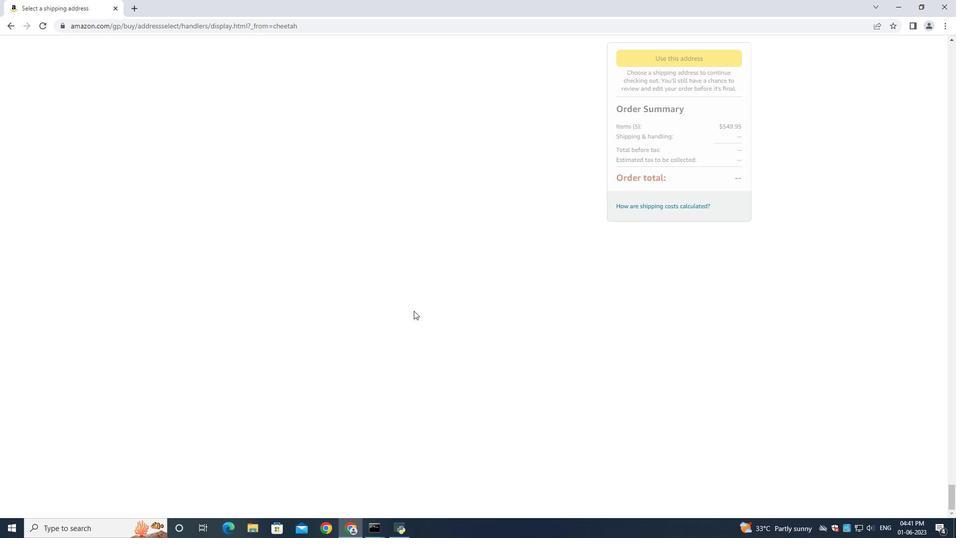 
Action: Mouse scrolled (414, 310) with delta (0, 0)
Screenshot: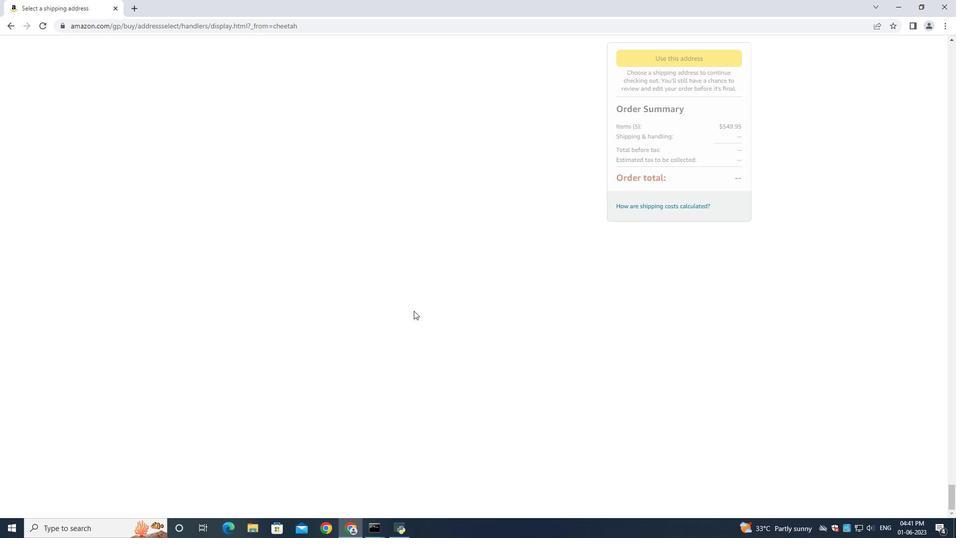 
Action: Mouse scrolled (414, 310) with delta (0, 0)
Screenshot: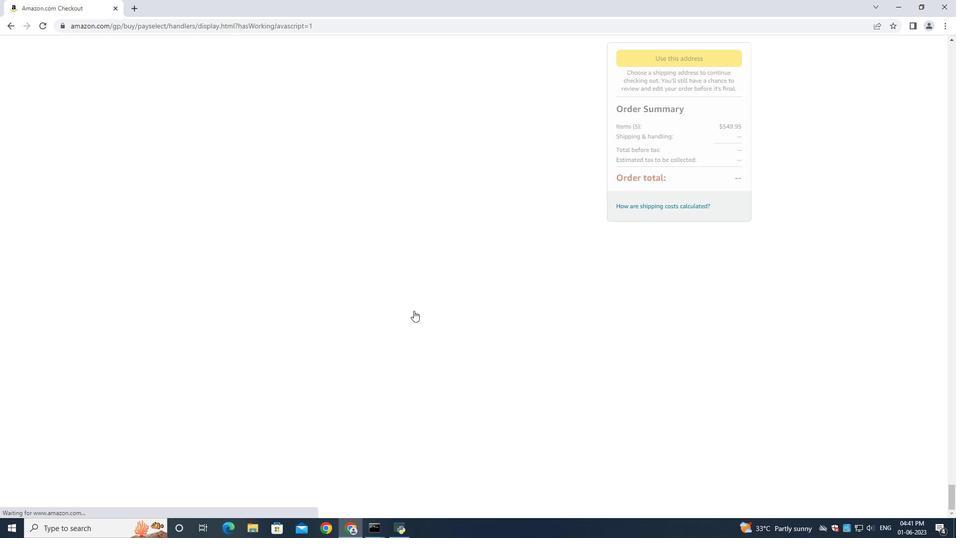 
Action: Mouse moved to (415, 309)
Screenshot: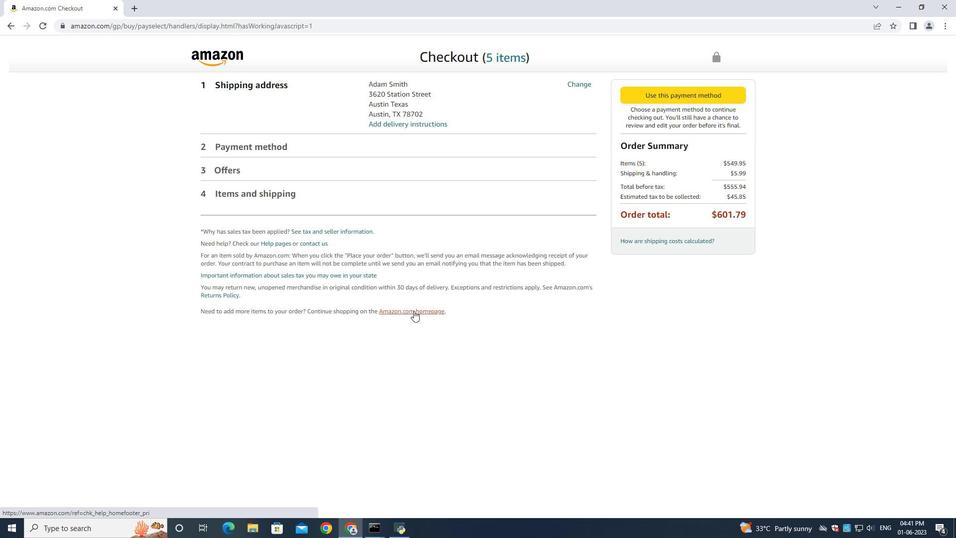 
Action: Mouse scrolled (415, 309) with delta (0, 0)
Screenshot: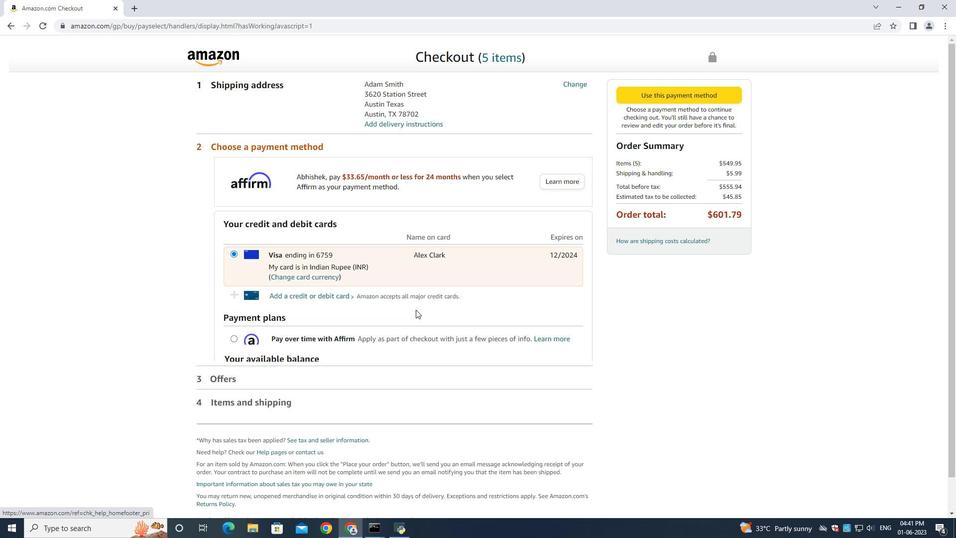 
Action: Mouse moved to (298, 248)
Screenshot: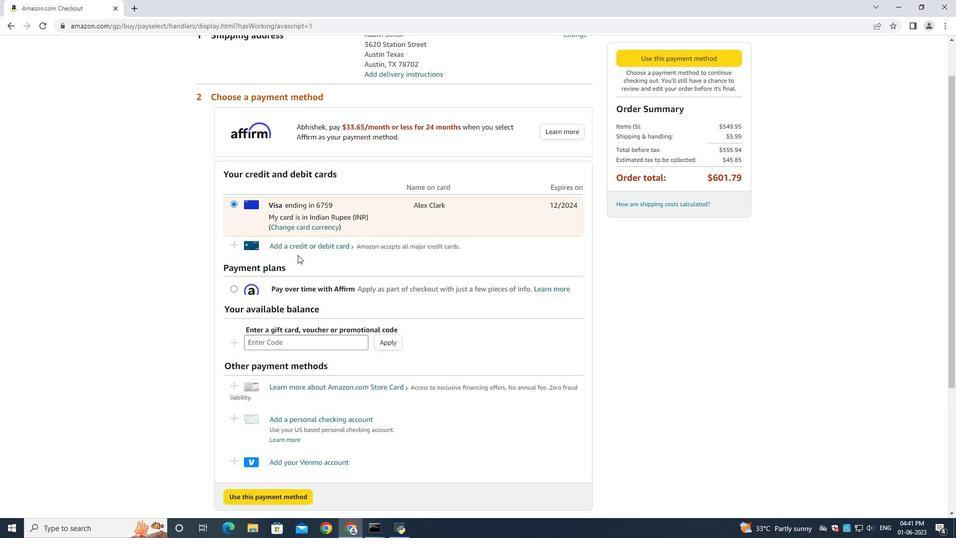 
Action: Mouse pressed left at (298, 248)
Screenshot: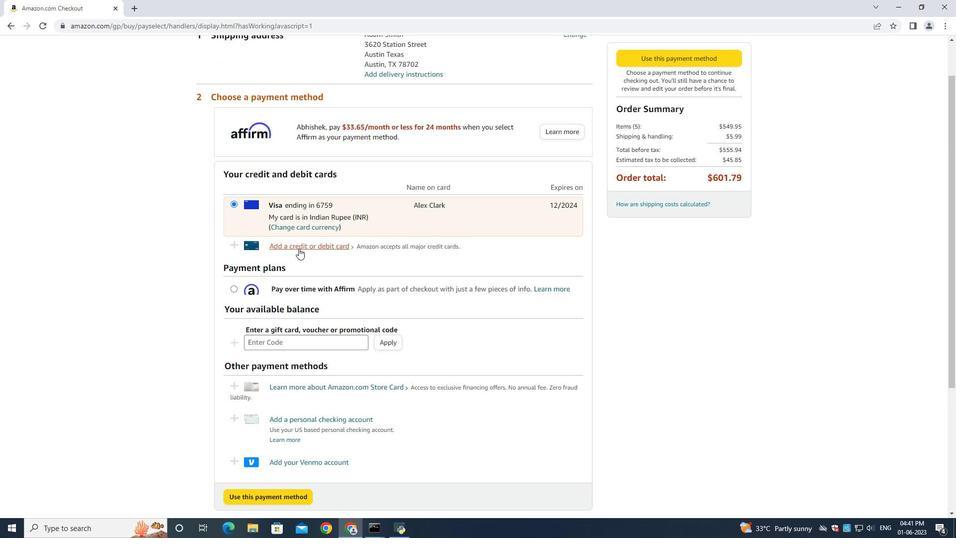 
Action: Mouse moved to (392, 241)
Screenshot: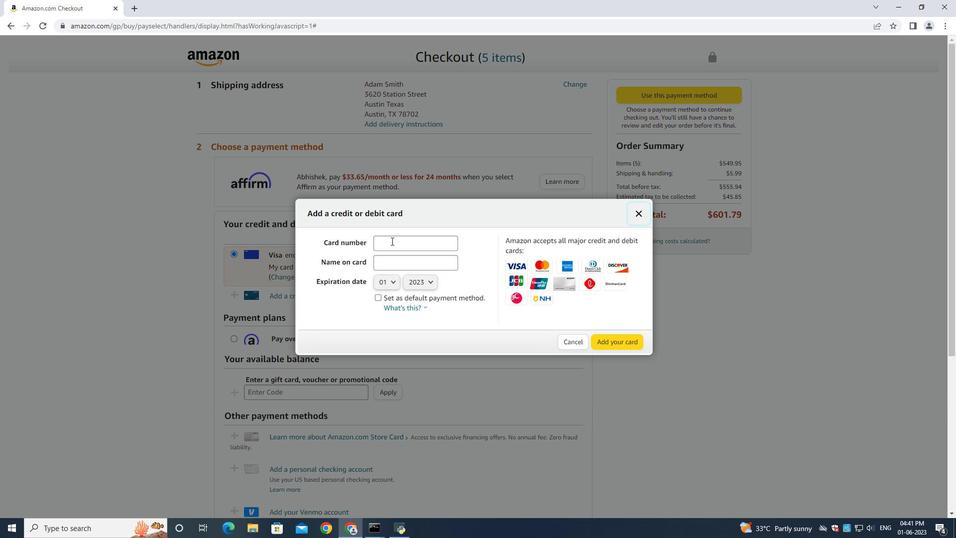 
Action: Mouse pressed left at (392, 241)
Screenshot: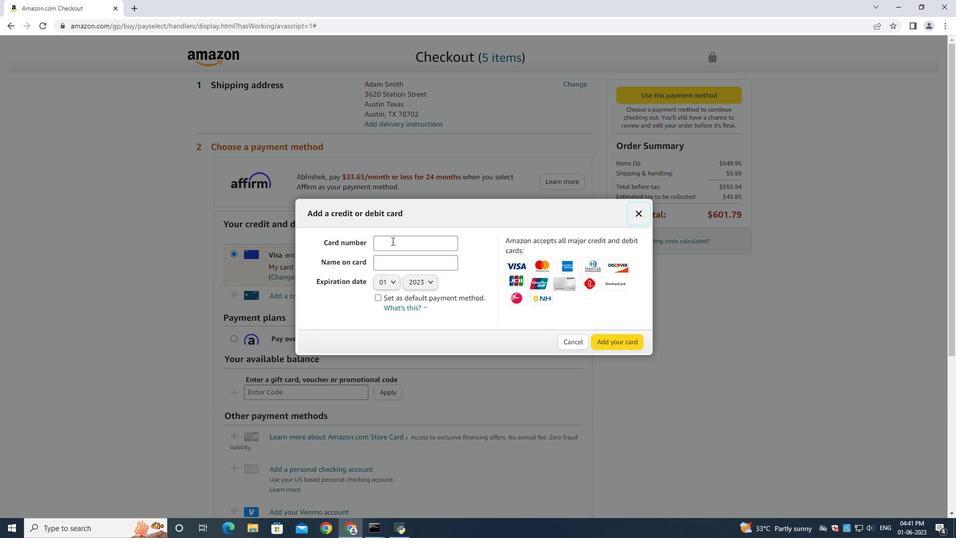 
Action: Key pressed 4893754559587965
Screenshot: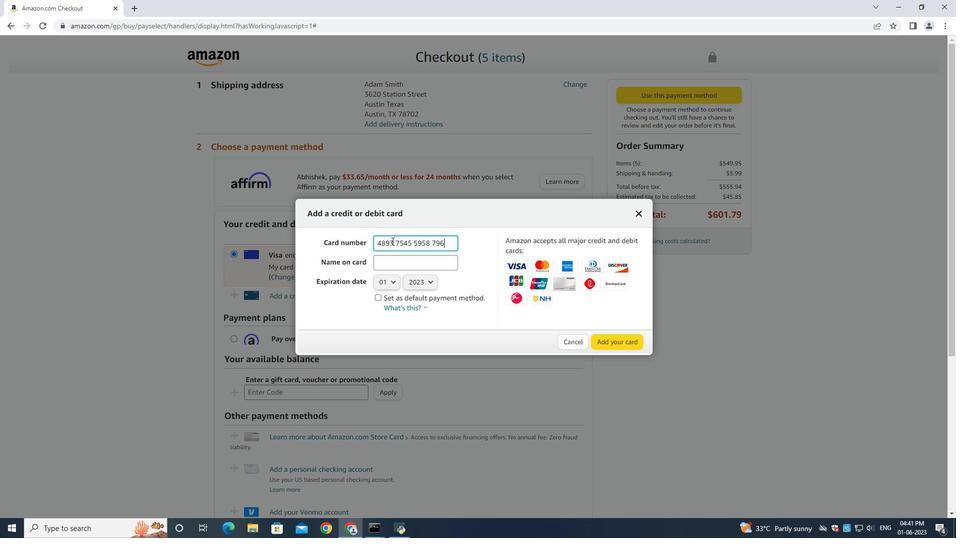 
Action: Mouse moved to (403, 260)
Screenshot: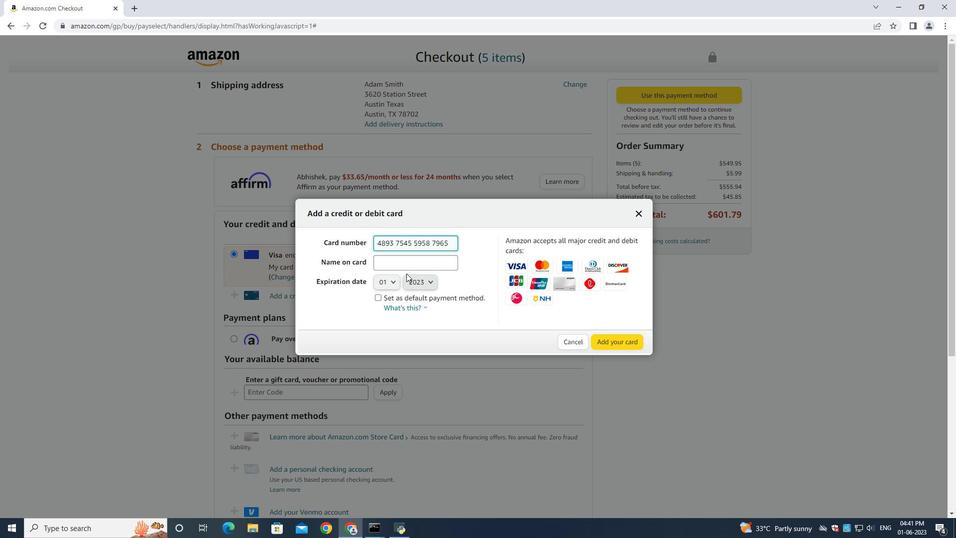 
Action: Mouse pressed left at (403, 260)
Screenshot: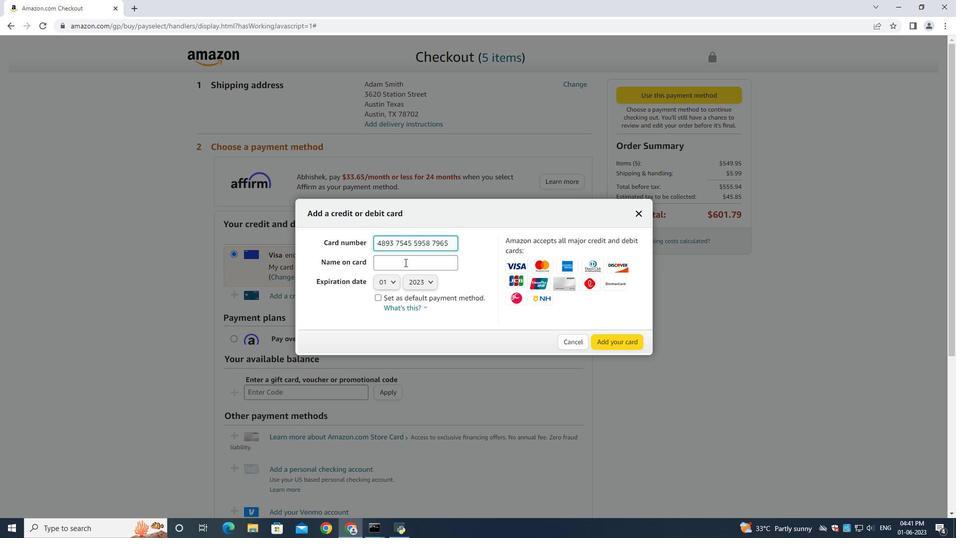
Action: Mouse moved to (403, 260)
Screenshot: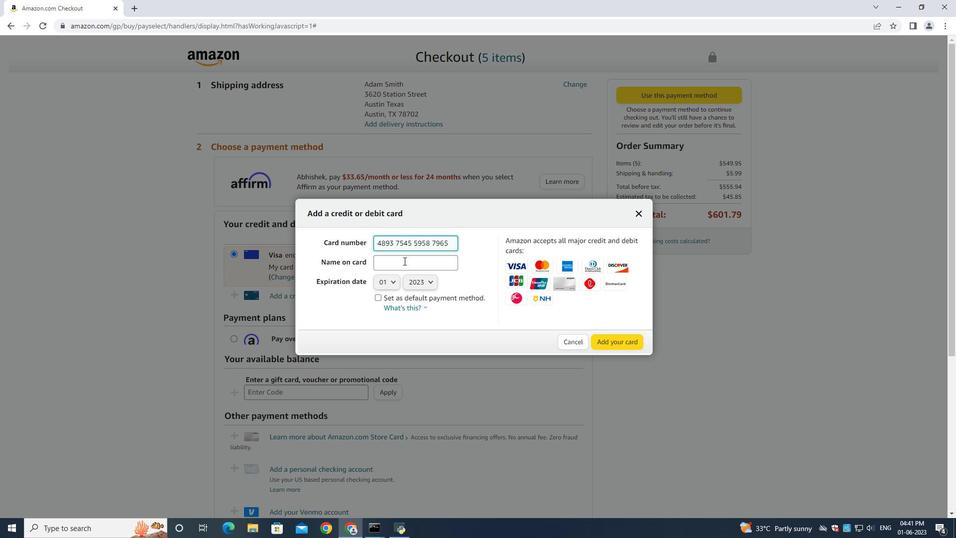
Action: Key pressed <Key.shift>John<Key.space><Key.shift>Baker
